 Task: Look for space in Zaxo, Iraq from 6th September, 2023 to 10th September, 2023 for 1 adult in price range Rs.9000 to Rs.17000. Place can be private room with 1  bedroom having 1 bed and 1 bathroom. Property type can be house, flat, guest house, hotel. Amenities needed are: washing machine. Booking option can be shelf check-in. Required host language is English.
Action: Mouse pressed left at (547, 112)
Screenshot: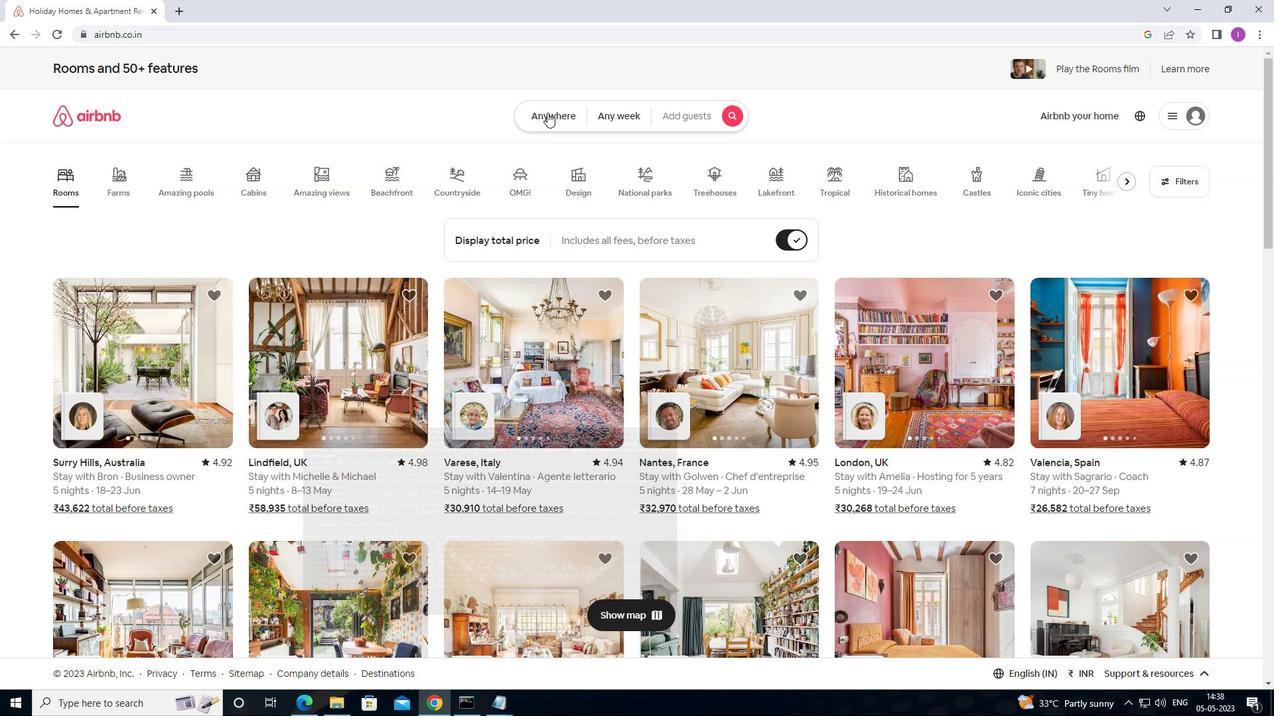 
Action: Mouse moved to (407, 173)
Screenshot: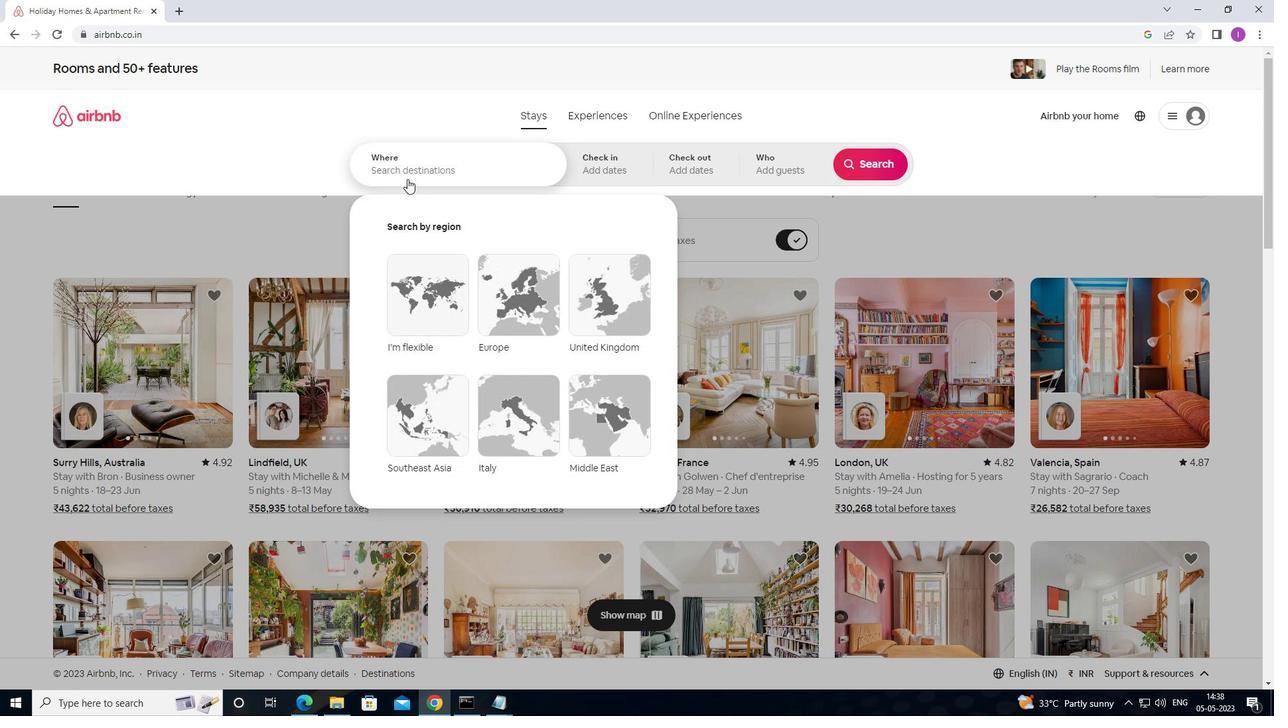 
Action: Mouse pressed left at (407, 173)
Screenshot: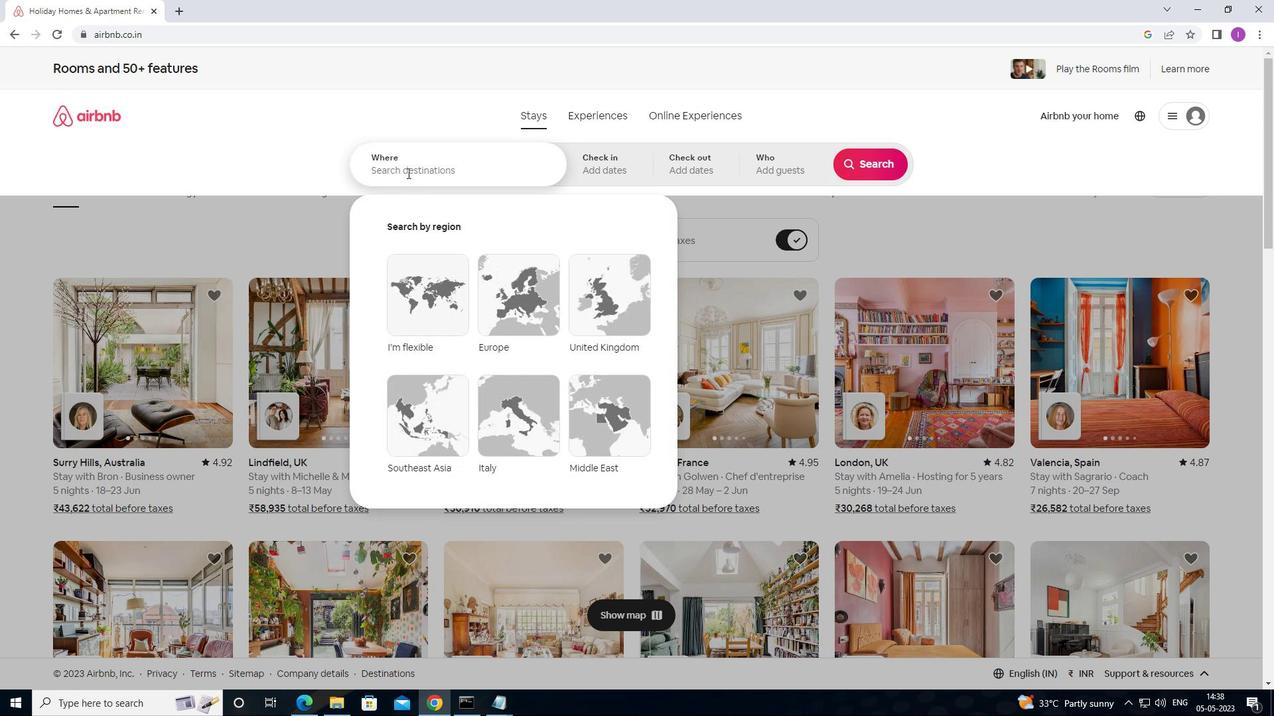 
Action: Mouse moved to (418, 165)
Screenshot: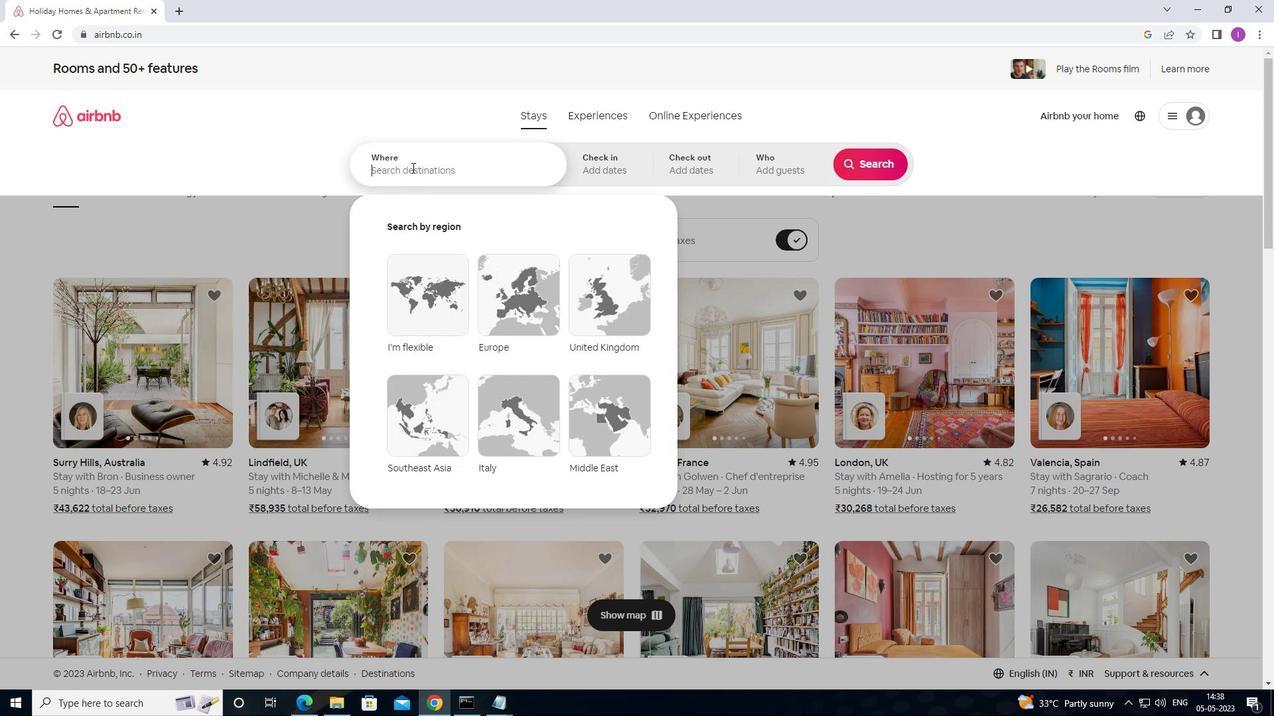 
Action: Key pressed <Key.shift>ZAXO,<Key.shift>IRAQ
Screenshot: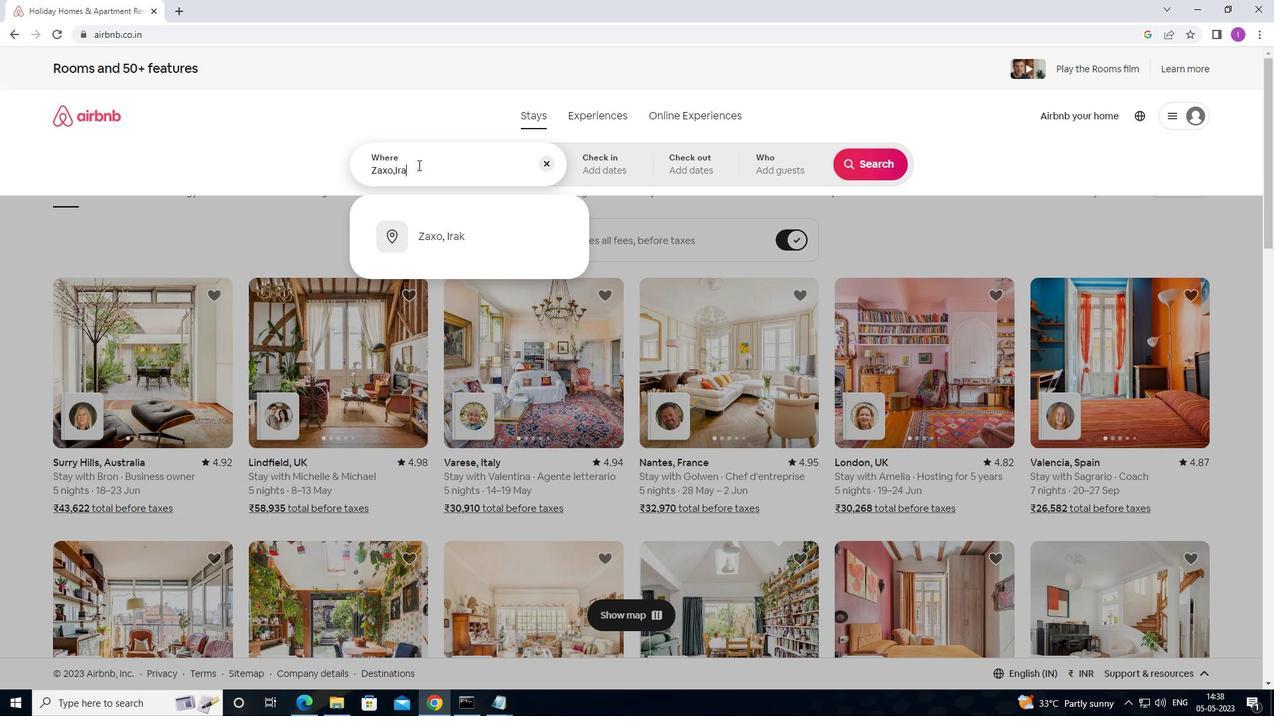 
Action: Mouse moved to (590, 164)
Screenshot: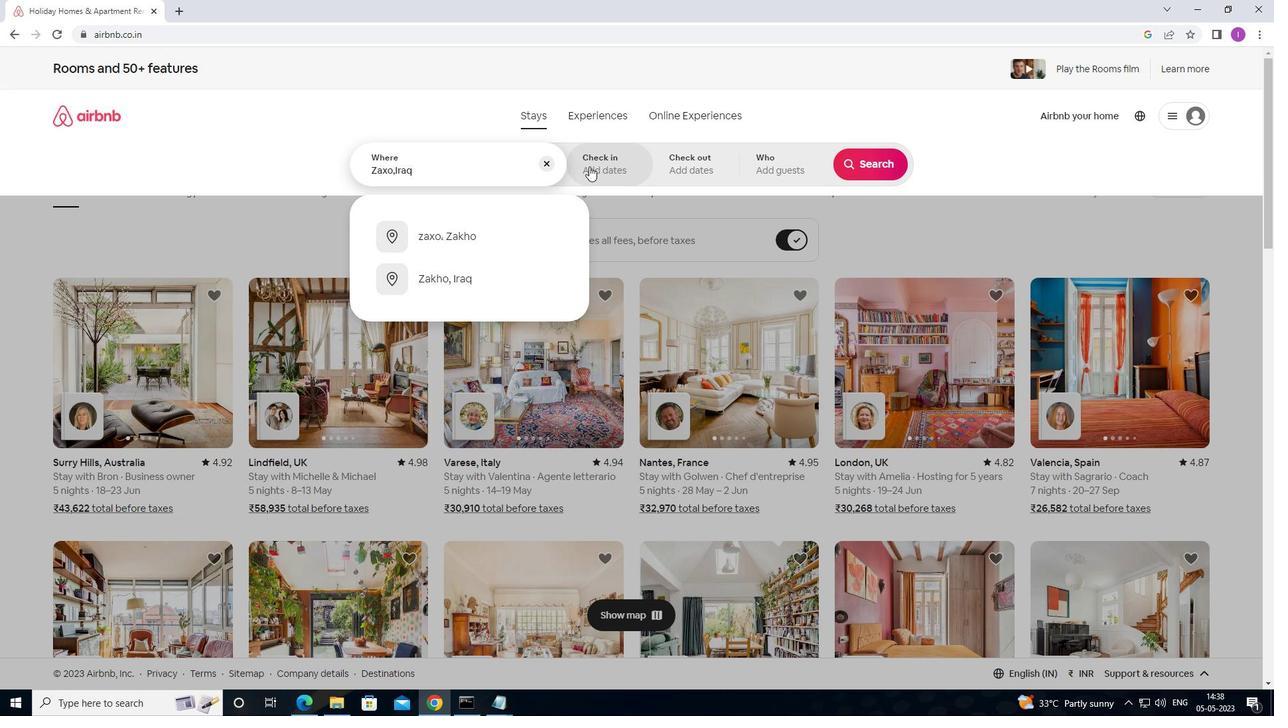 
Action: Mouse pressed left at (590, 164)
Screenshot: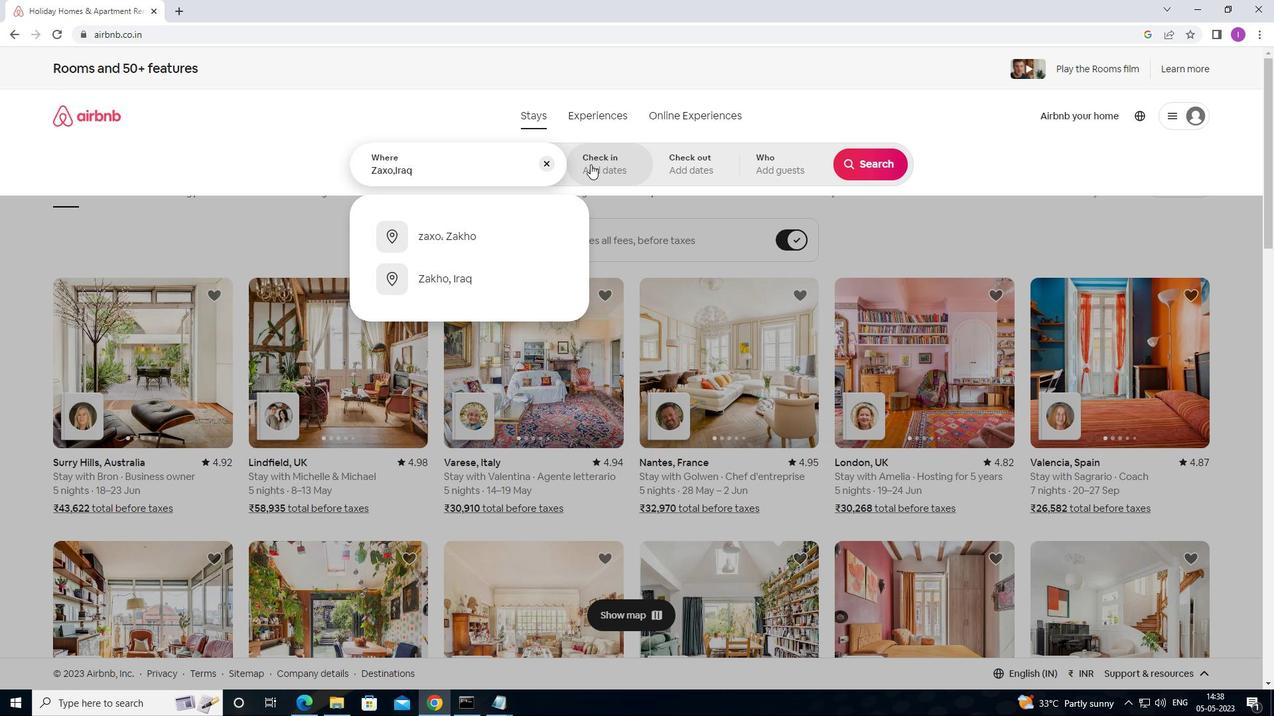 
Action: Mouse moved to (869, 268)
Screenshot: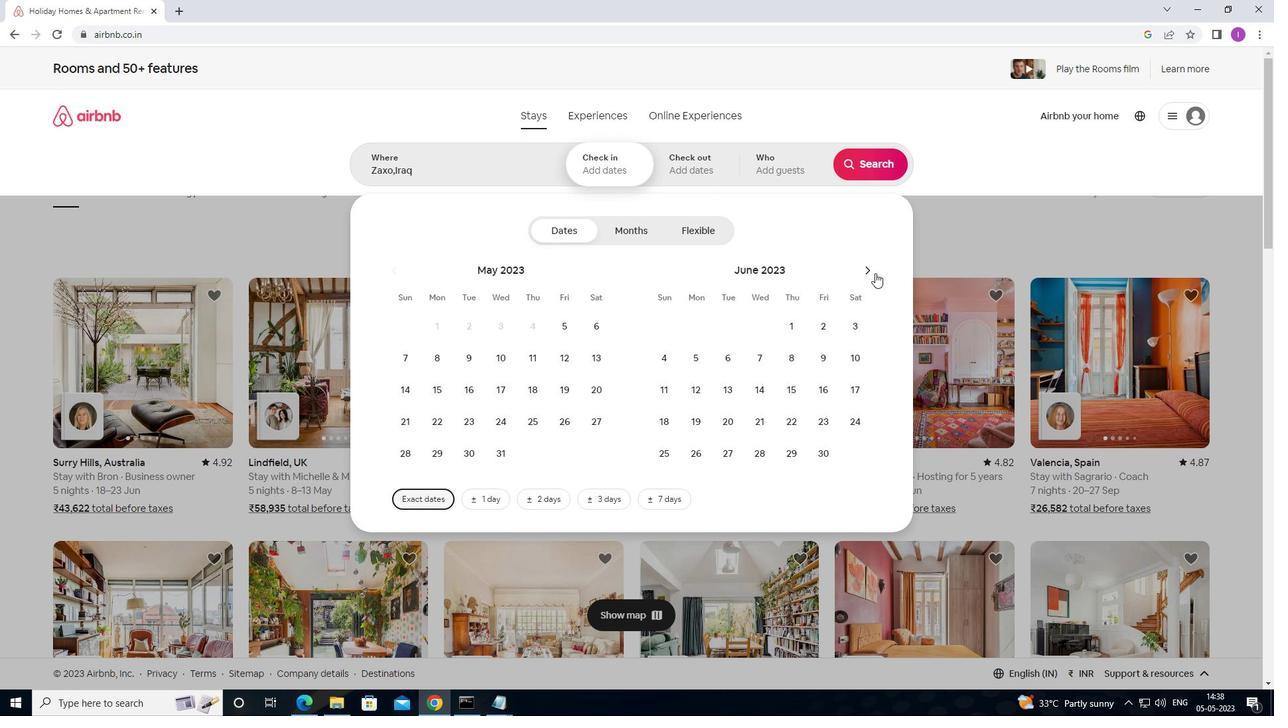 
Action: Mouse pressed left at (869, 268)
Screenshot: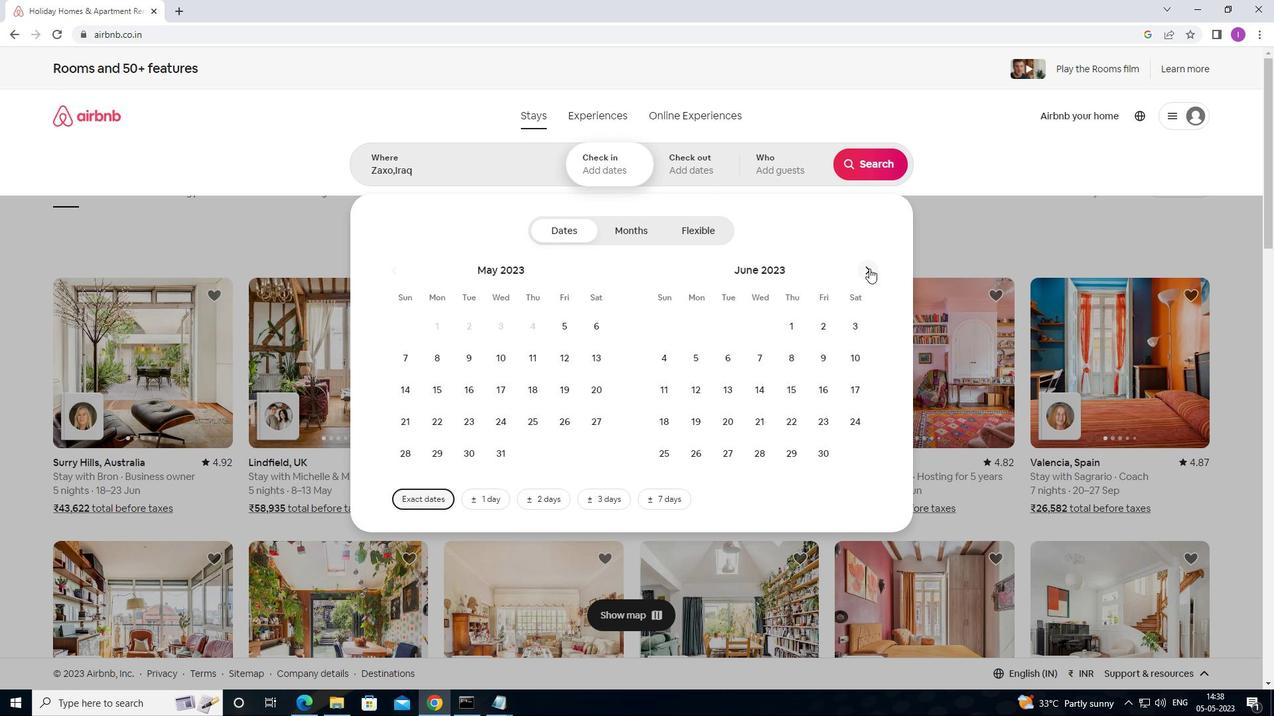 
Action: Mouse pressed left at (869, 268)
Screenshot: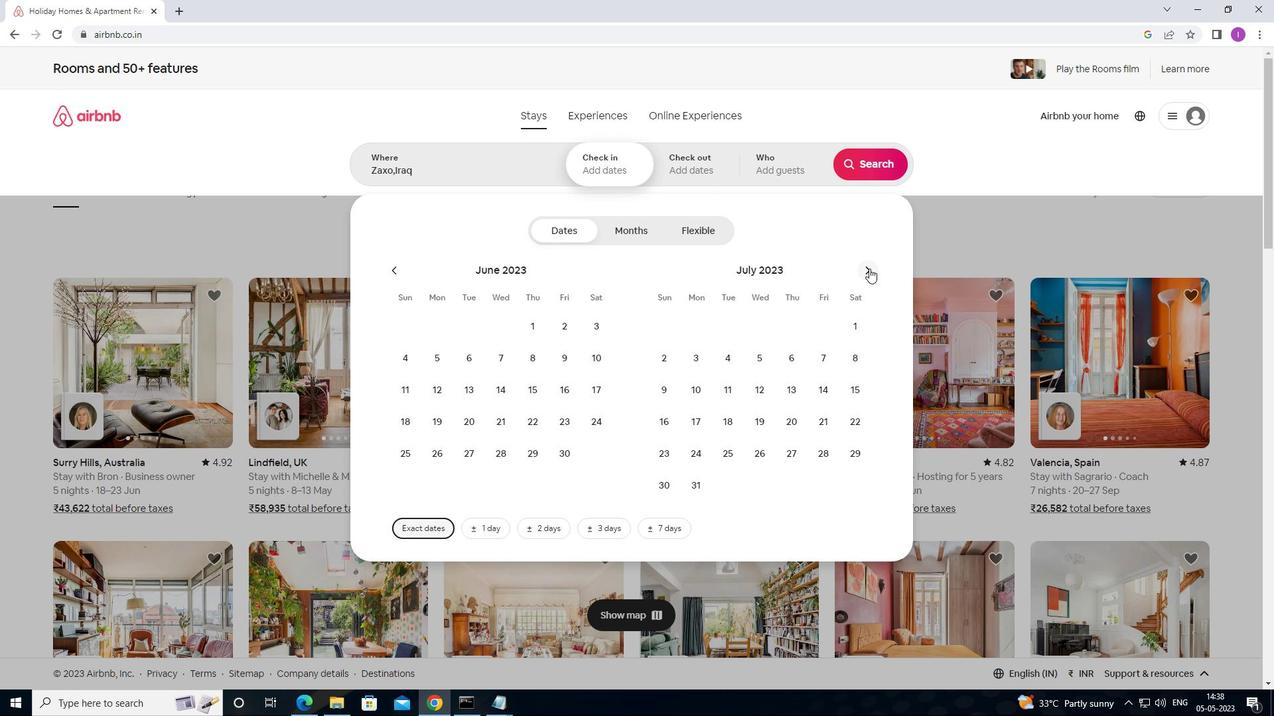 
Action: Mouse pressed left at (869, 268)
Screenshot: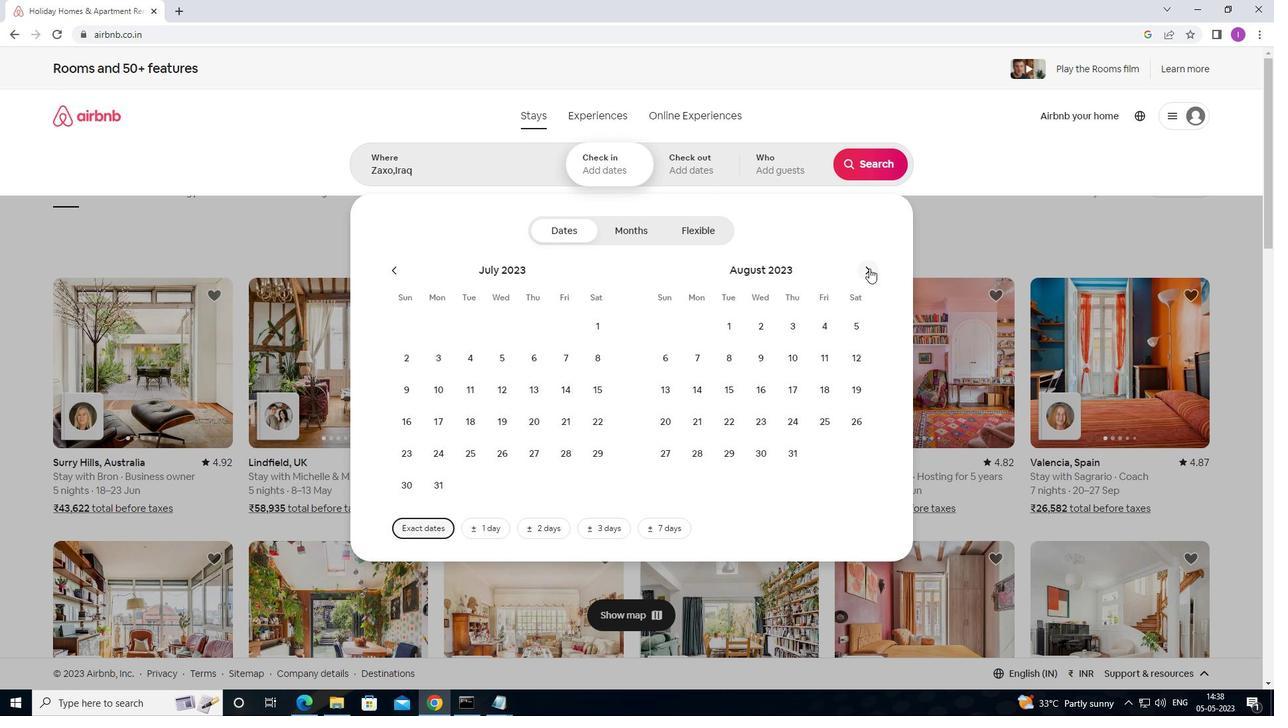 
Action: Mouse moved to (756, 354)
Screenshot: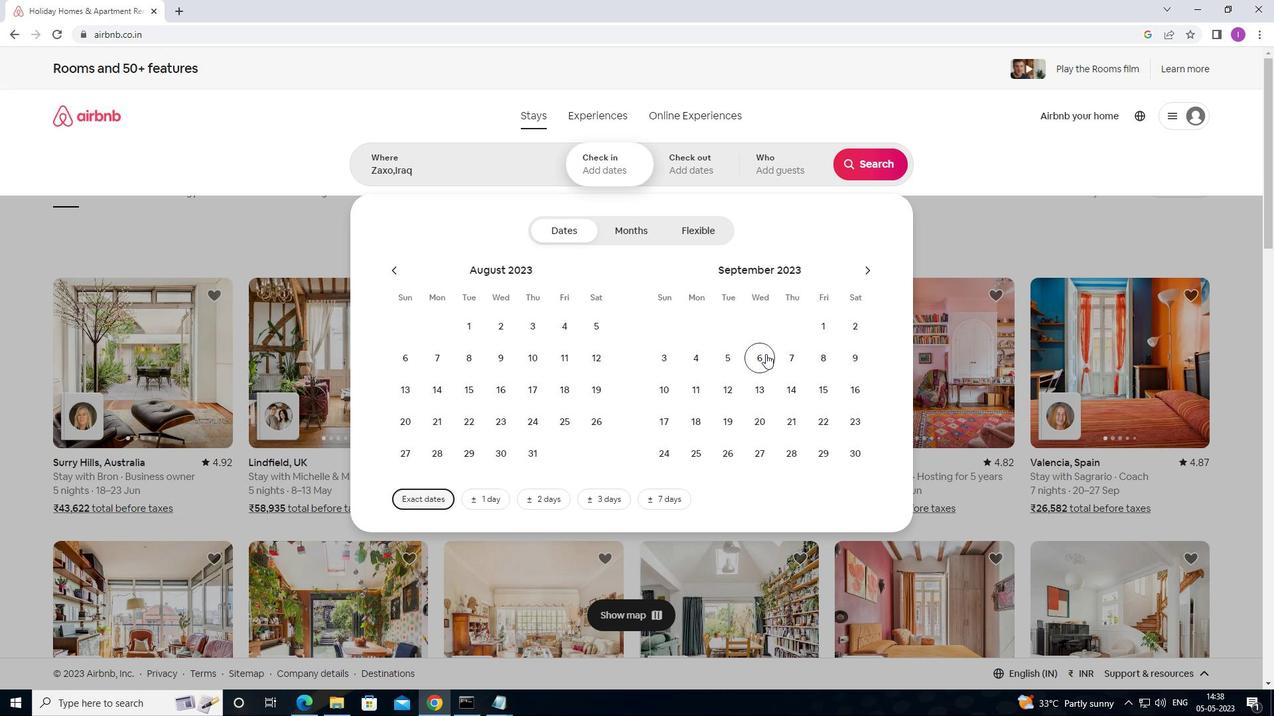
Action: Mouse pressed left at (756, 354)
Screenshot: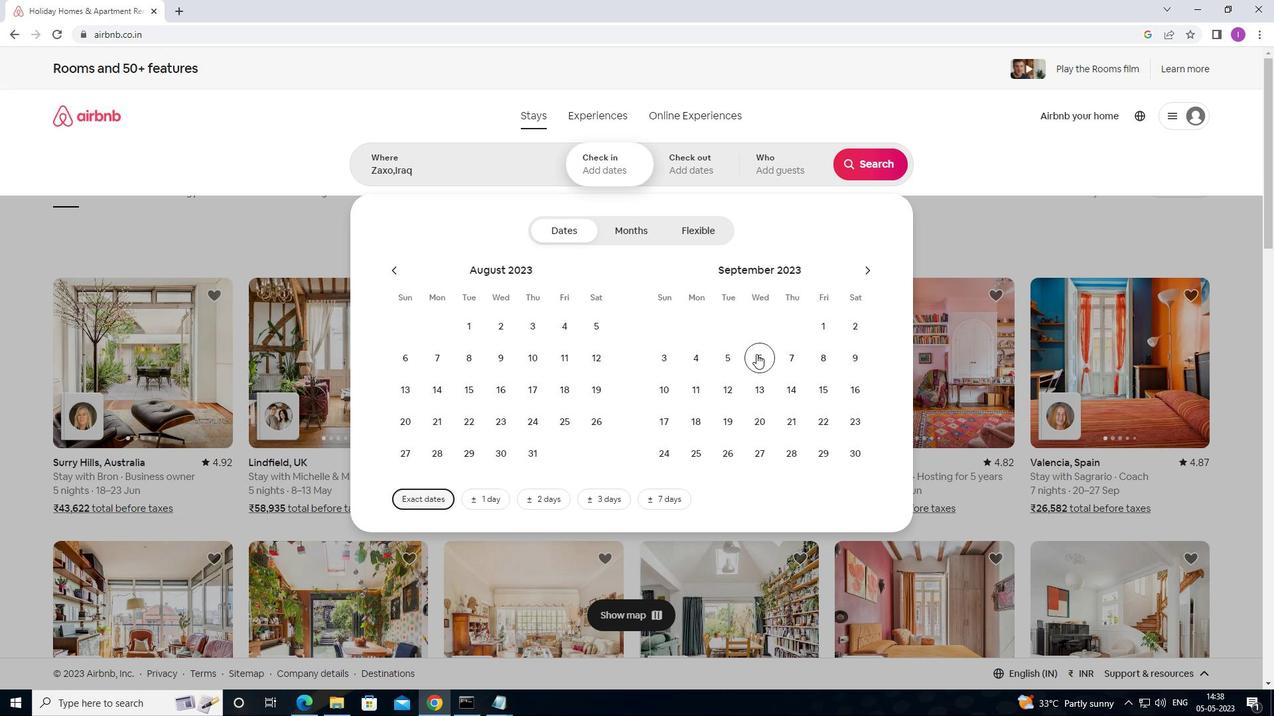 
Action: Mouse moved to (673, 394)
Screenshot: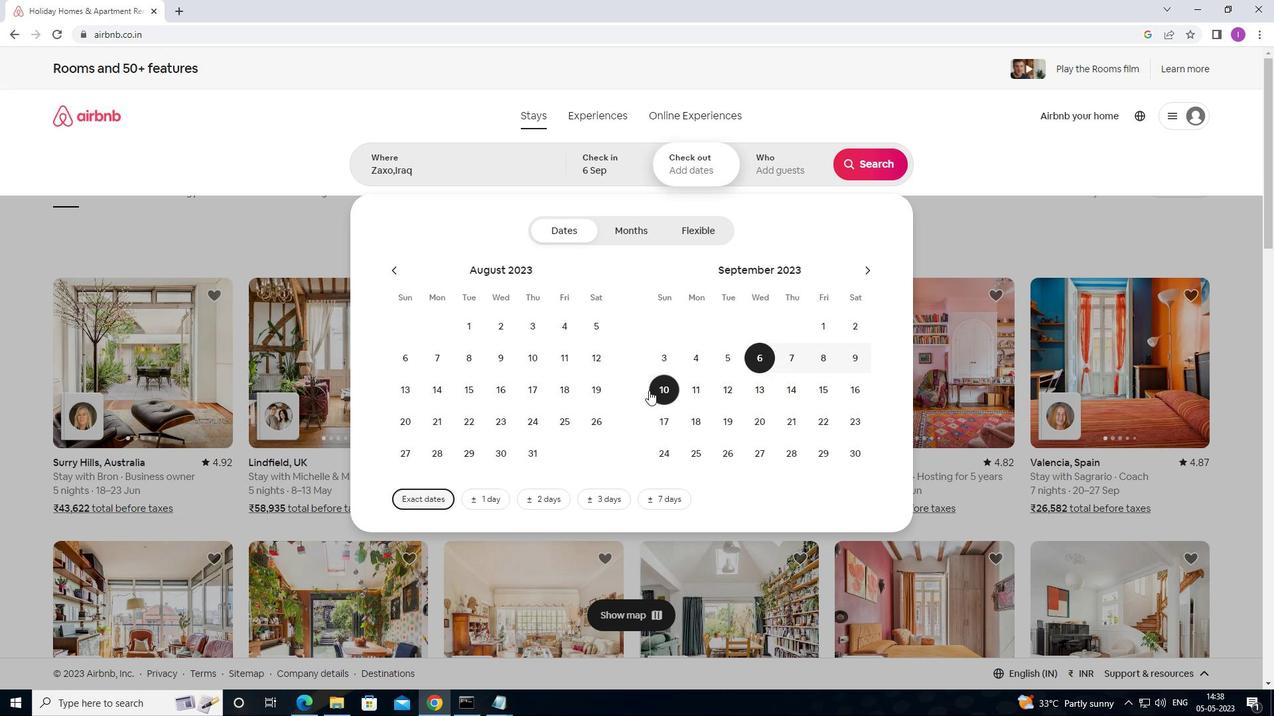 
Action: Mouse pressed left at (673, 394)
Screenshot: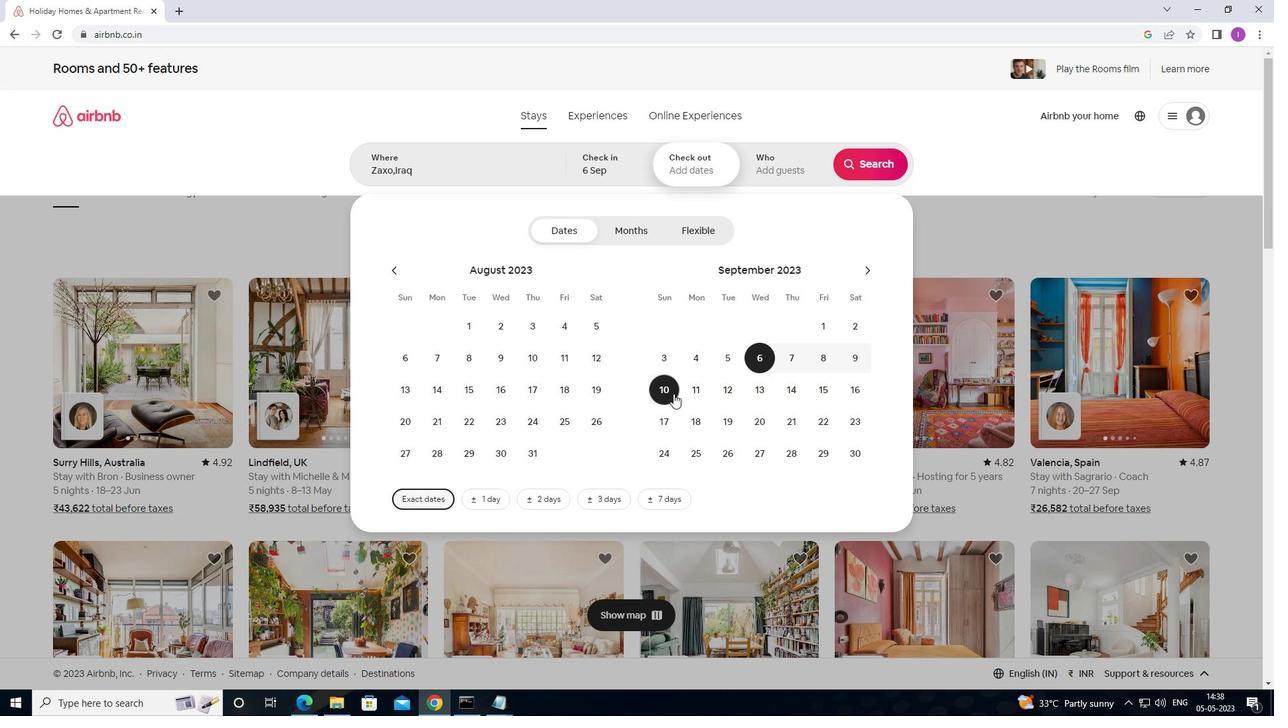 
Action: Mouse moved to (776, 171)
Screenshot: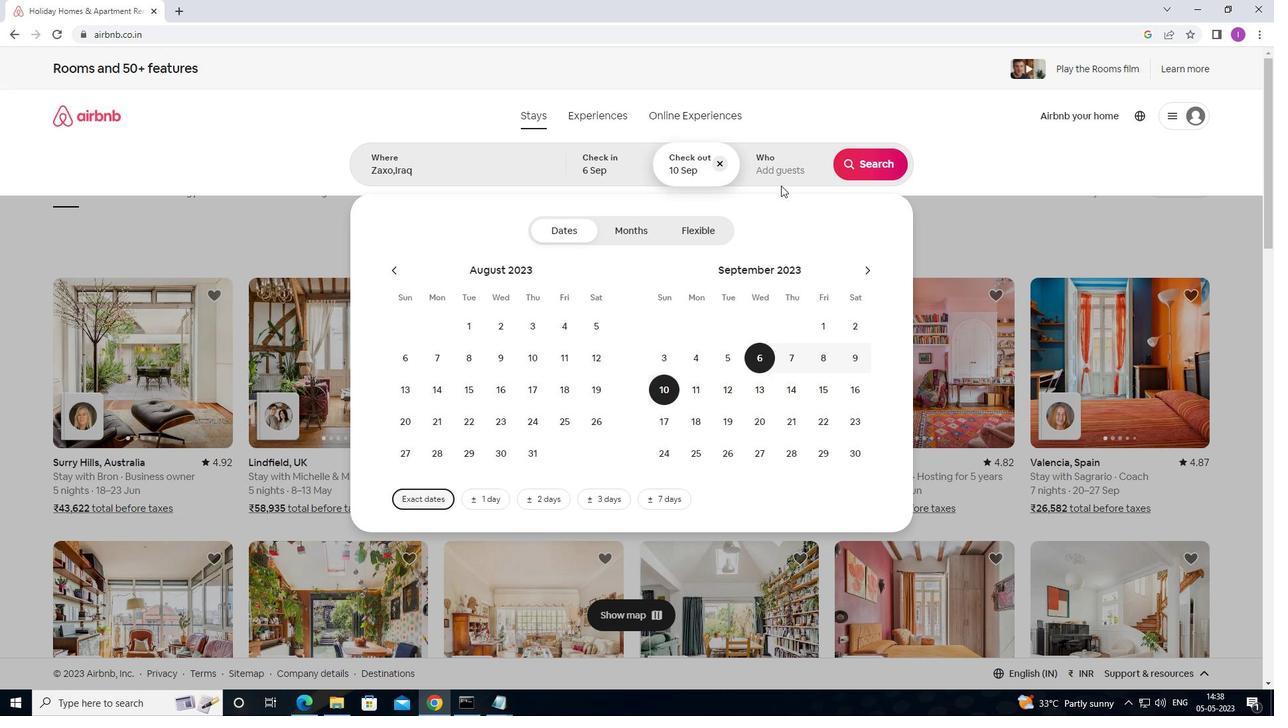 
Action: Mouse pressed left at (776, 171)
Screenshot: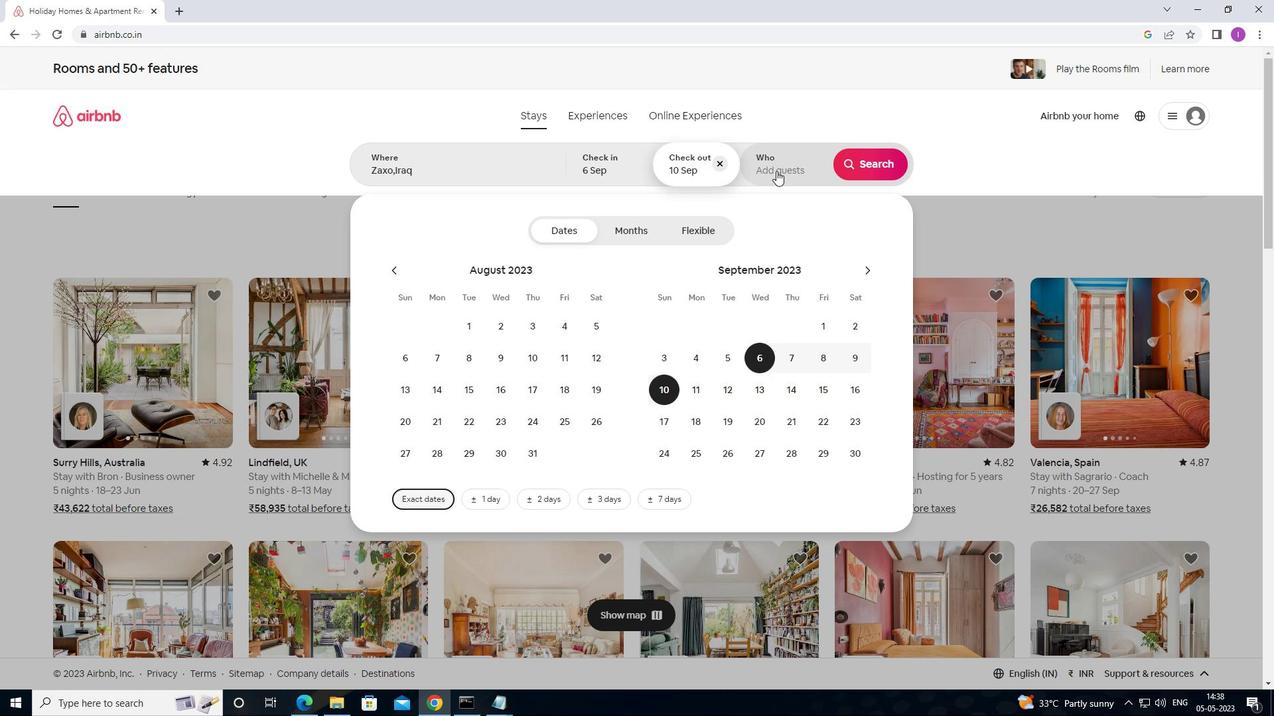 
Action: Mouse moved to (869, 239)
Screenshot: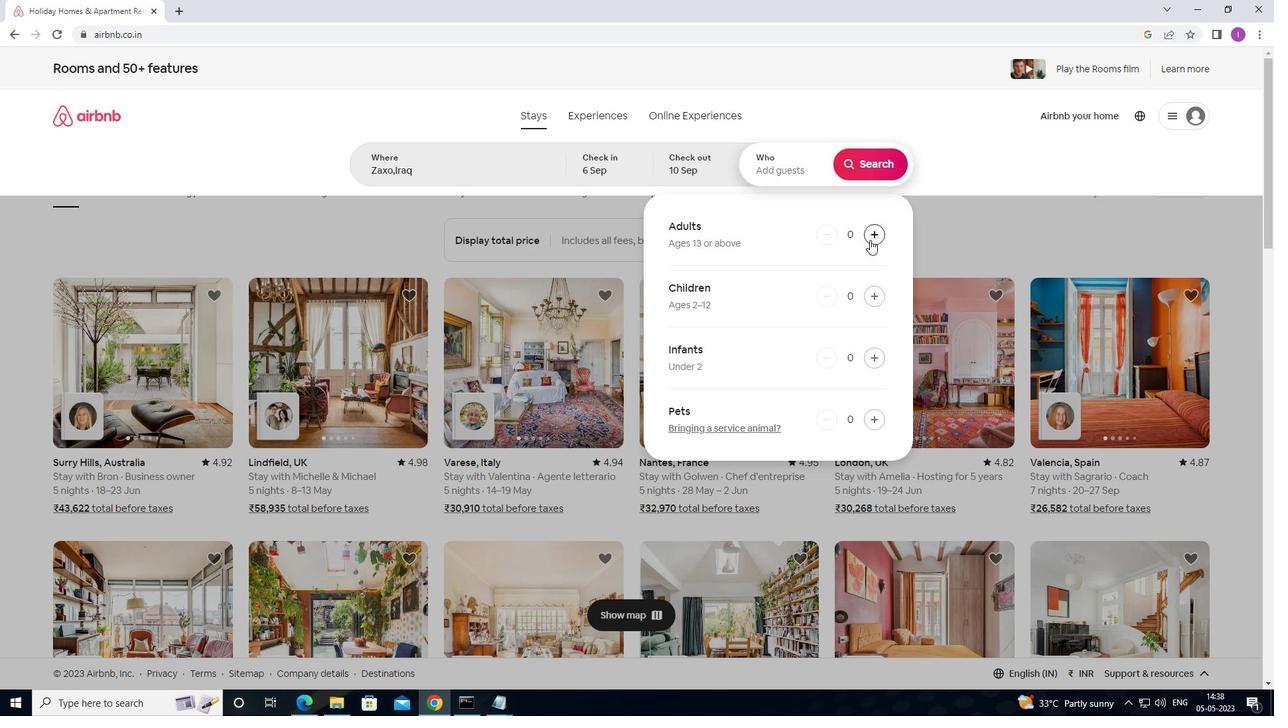 
Action: Mouse pressed left at (869, 239)
Screenshot: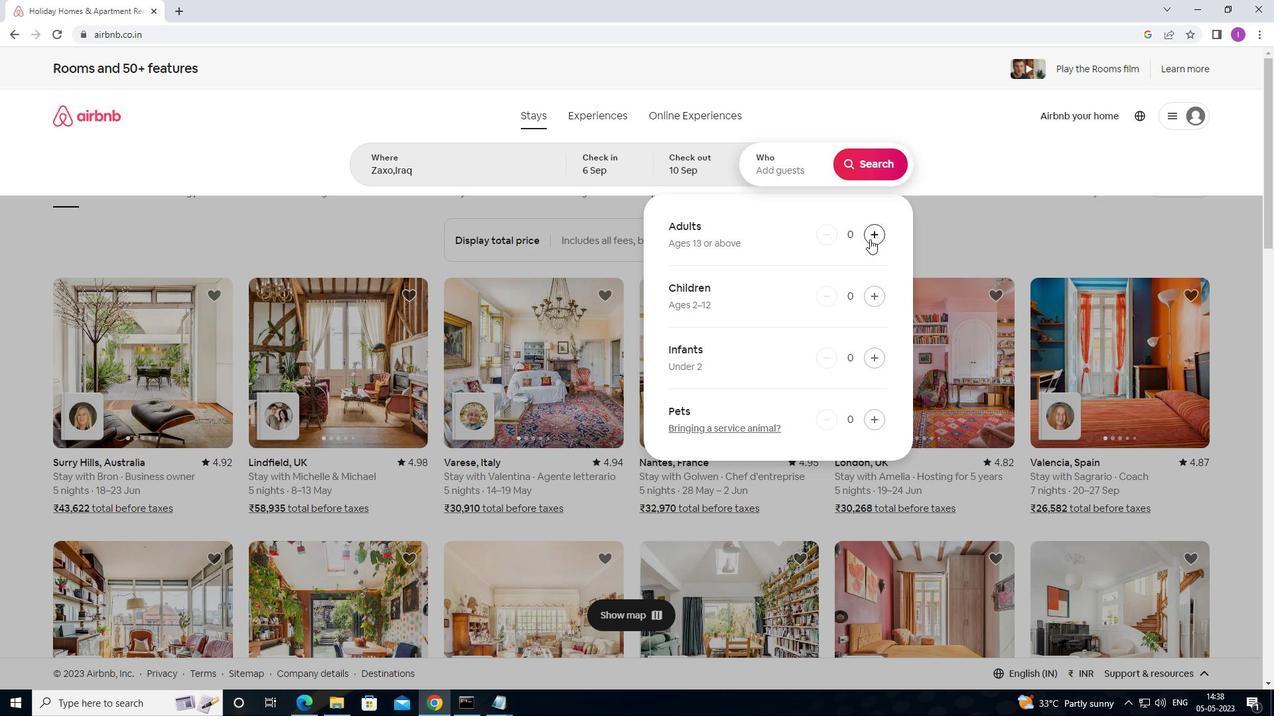 
Action: Mouse moved to (872, 175)
Screenshot: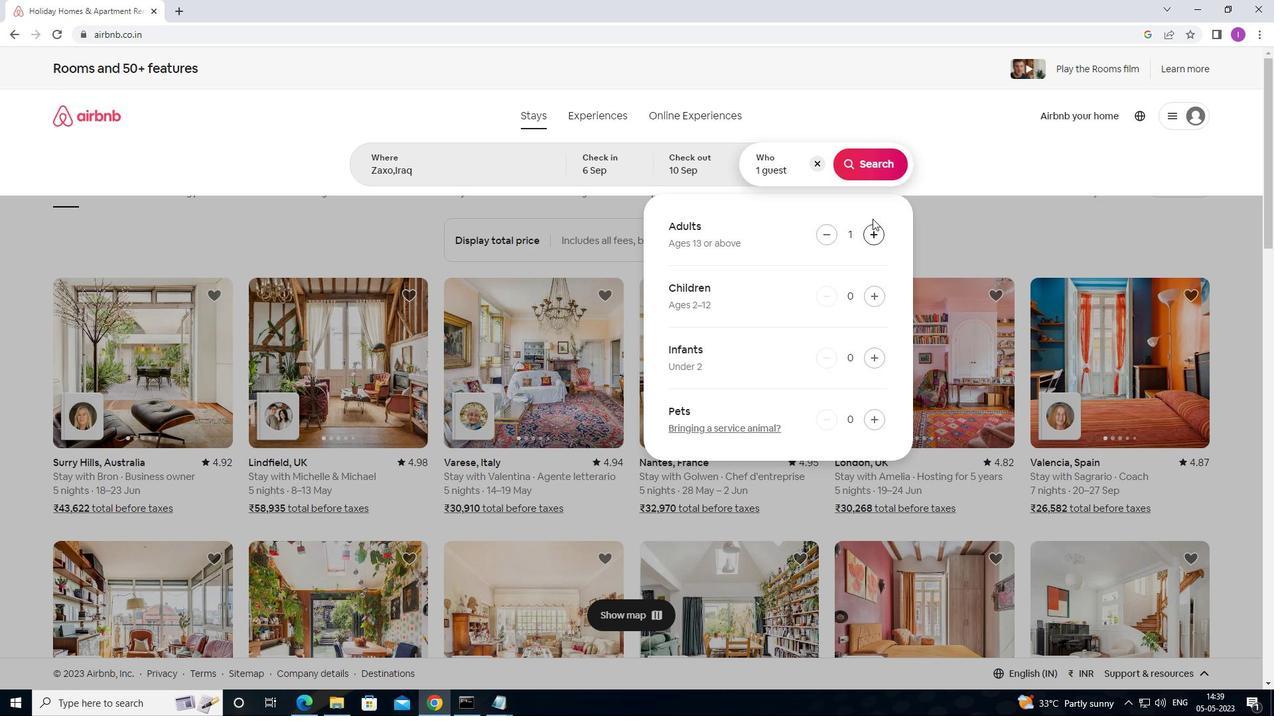
Action: Mouse pressed left at (872, 175)
Screenshot: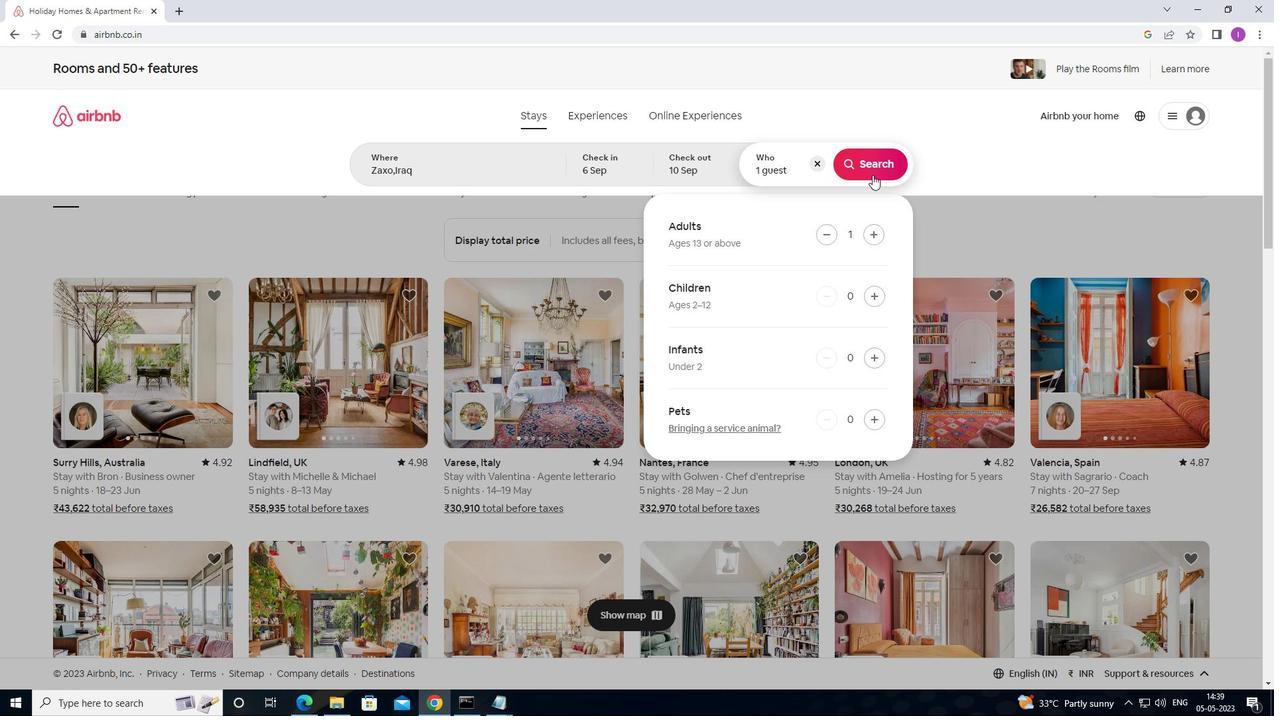 
Action: Mouse moved to (1219, 120)
Screenshot: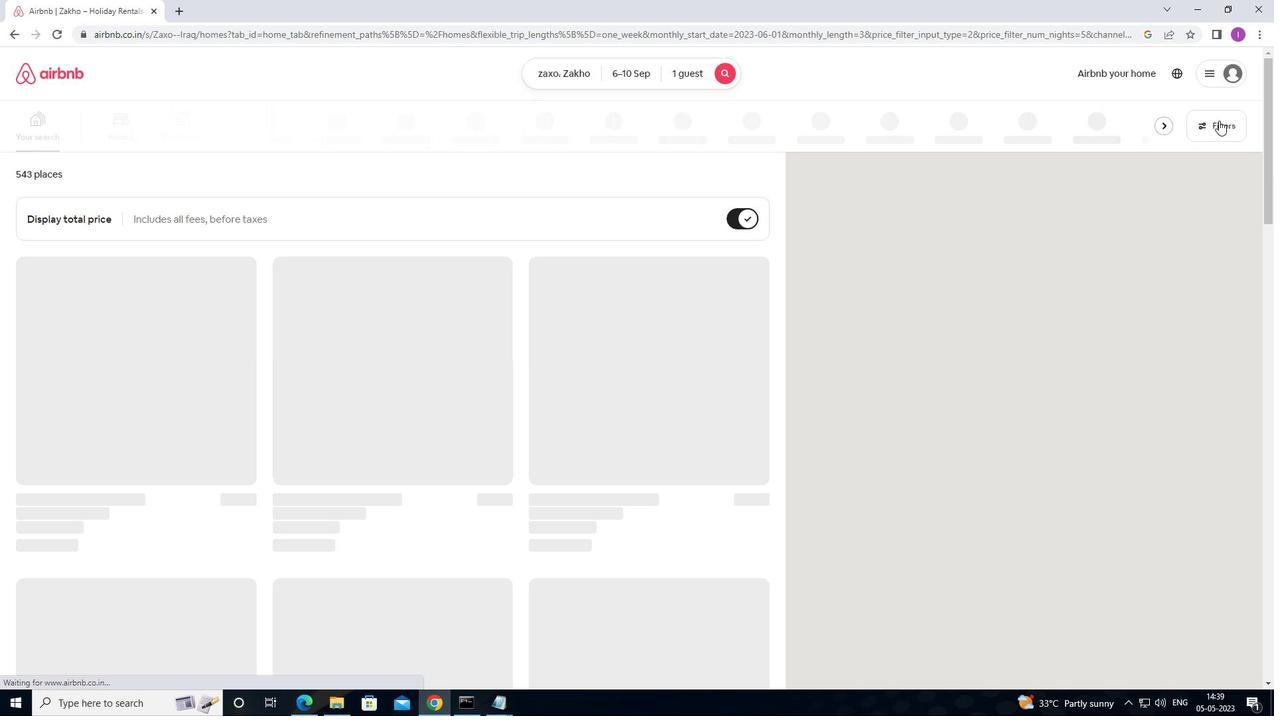 
Action: Mouse pressed left at (1219, 120)
Screenshot: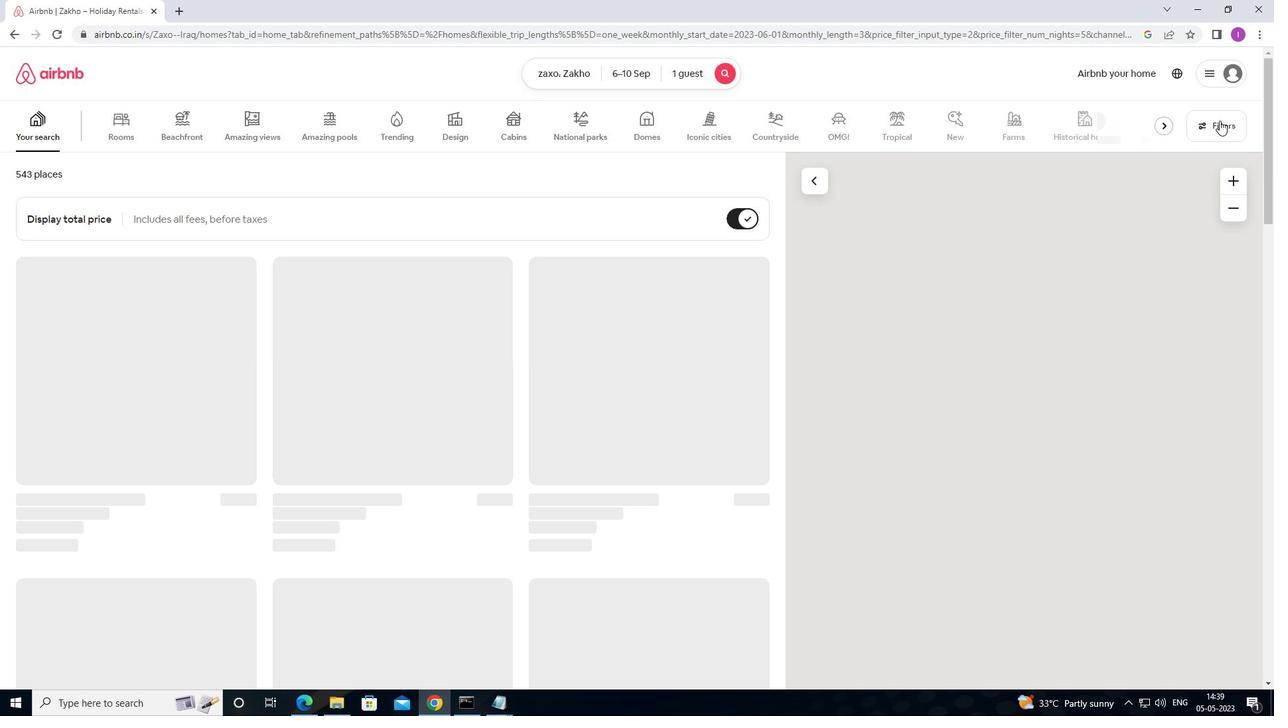 
Action: Mouse moved to (486, 459)
Screenshot: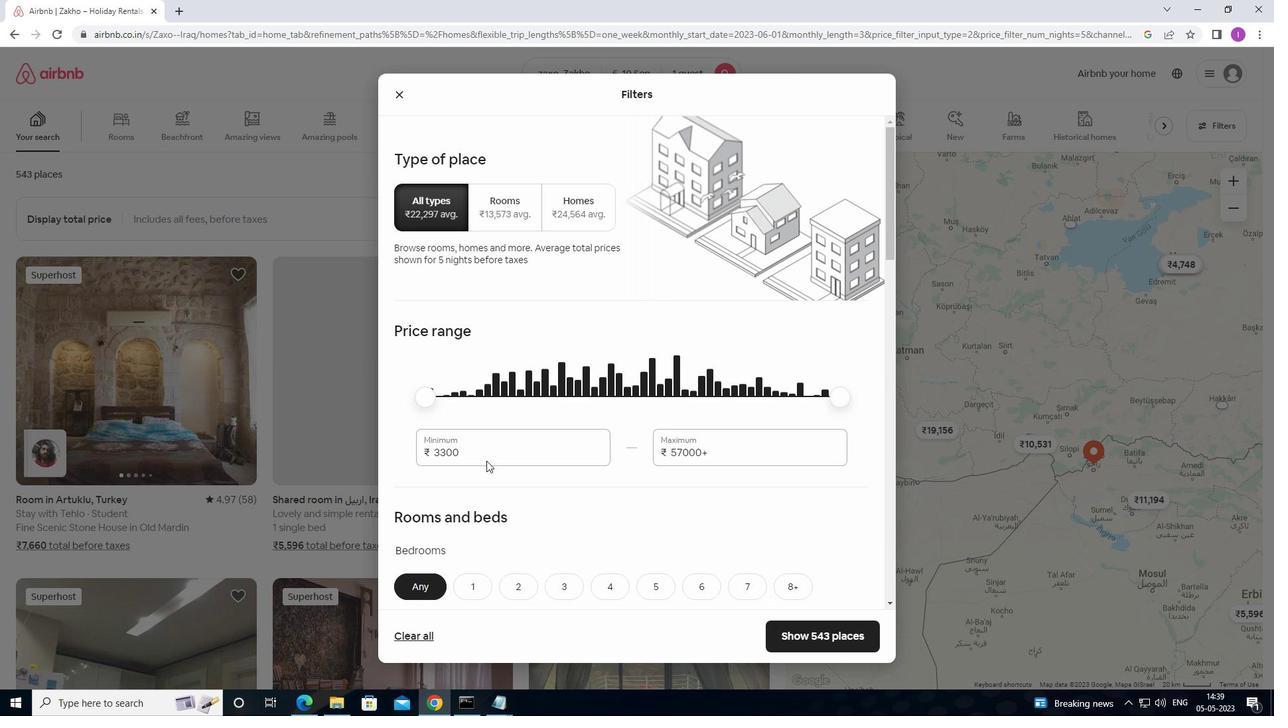 
Action: Mouse pressed left at (486, 459)
Screenshot: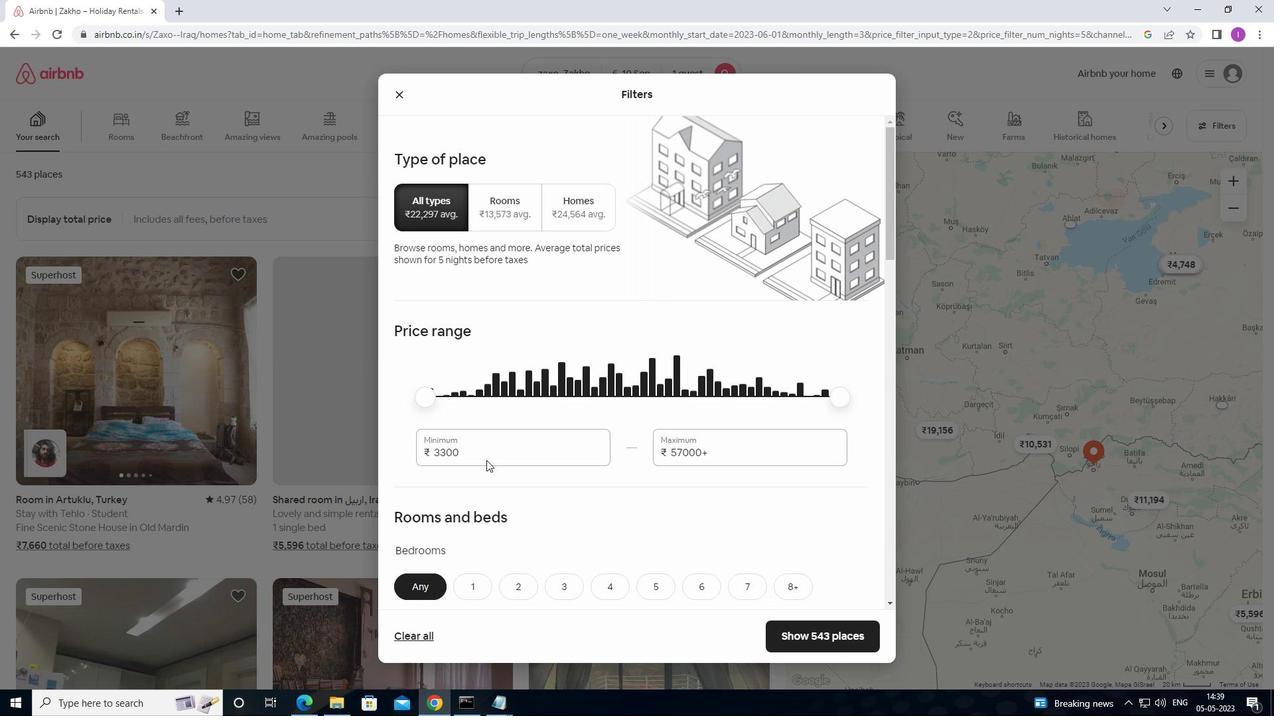
Action: Mouse moved to (525, 443)
Screenshot: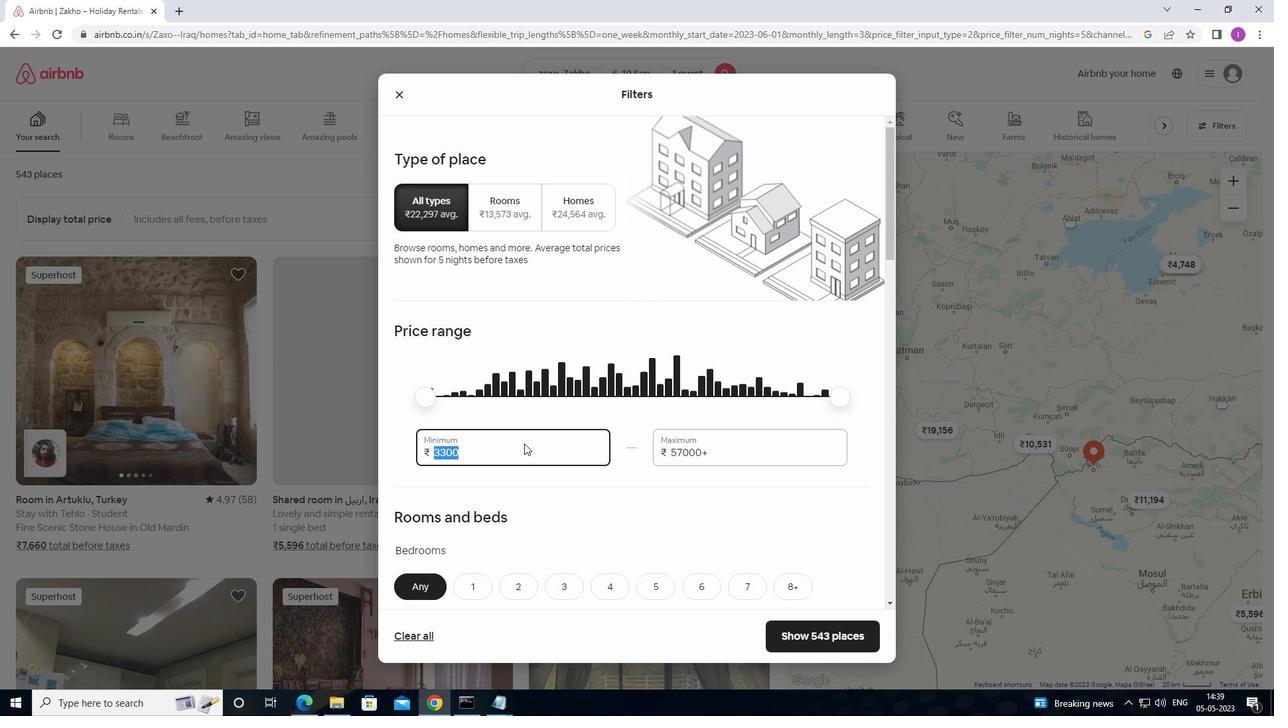 
Action: Key pressed 9
Screenshot: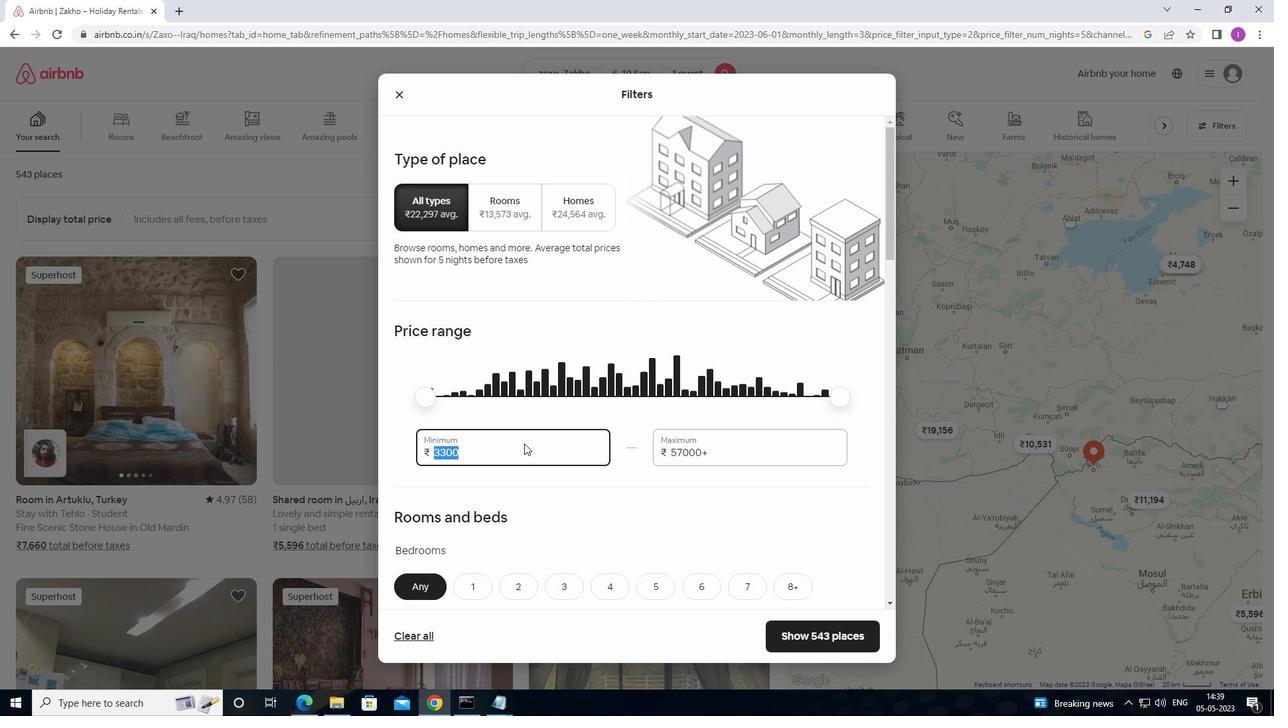 
Action: Mouse moved to (526, 443)
Screenshot: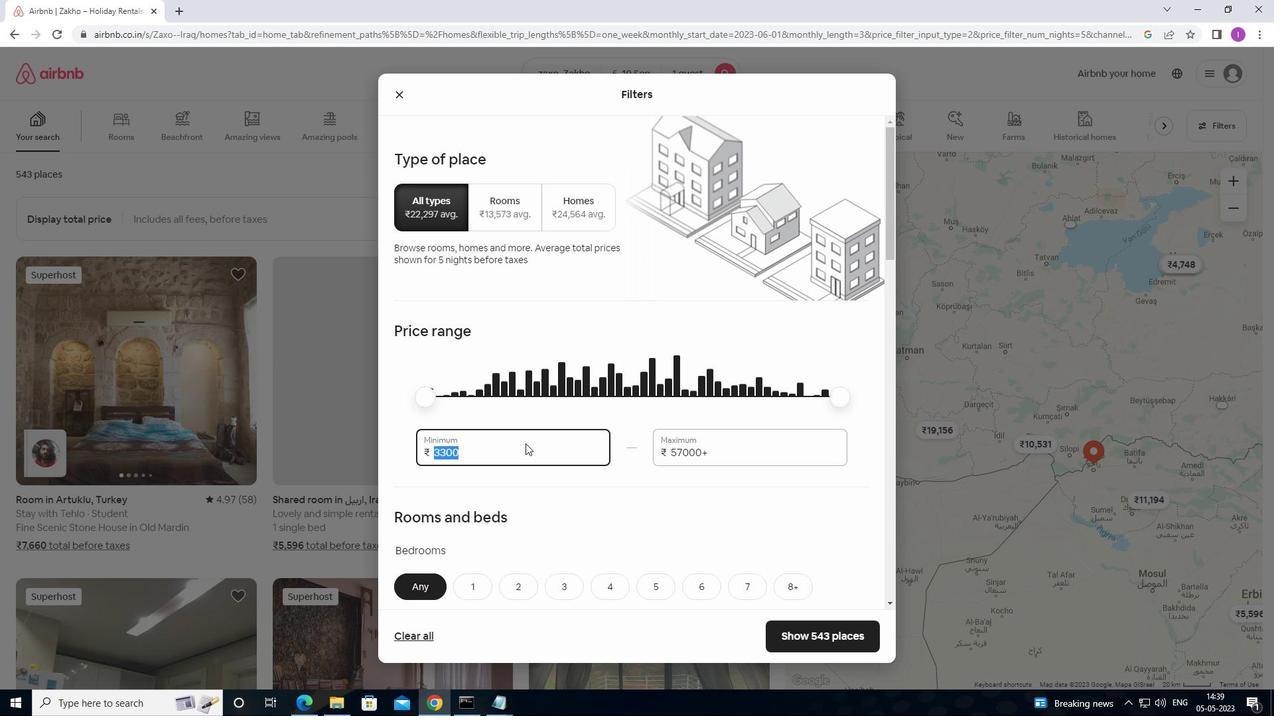
Action: Key pressed 000
Screenshot: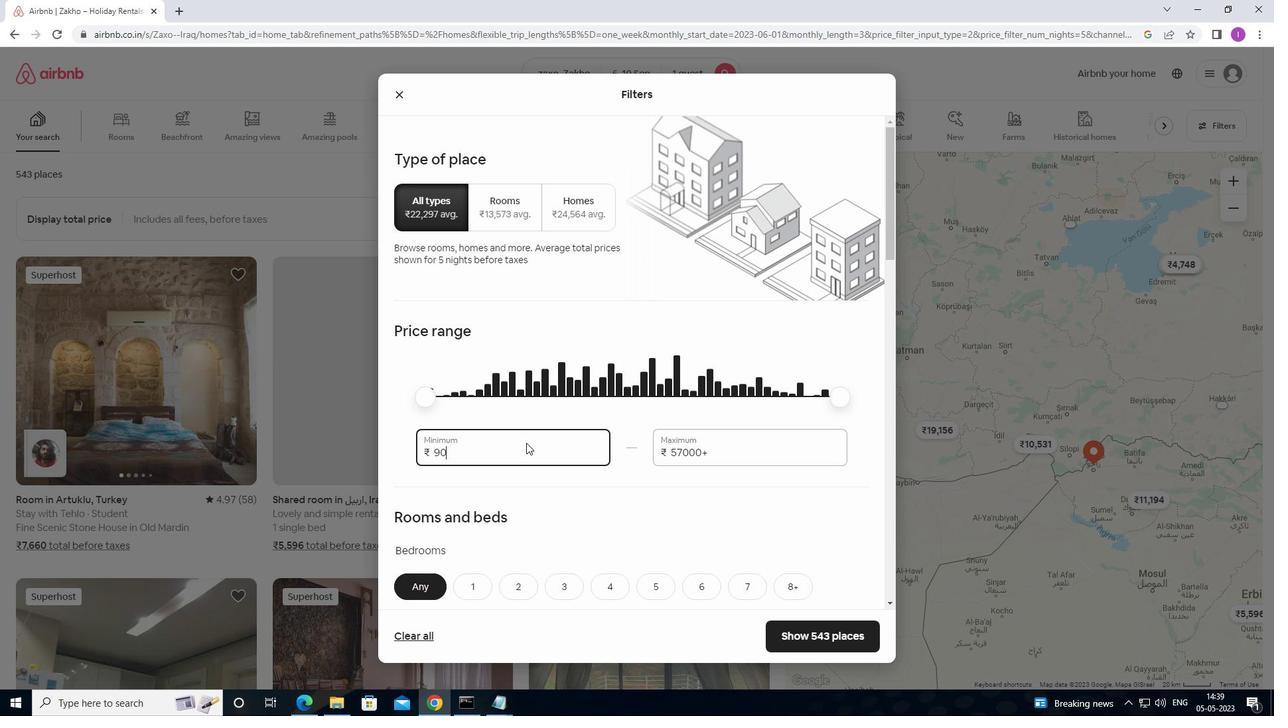 
Action: Mouse moved to (755, 452)
Screenshot: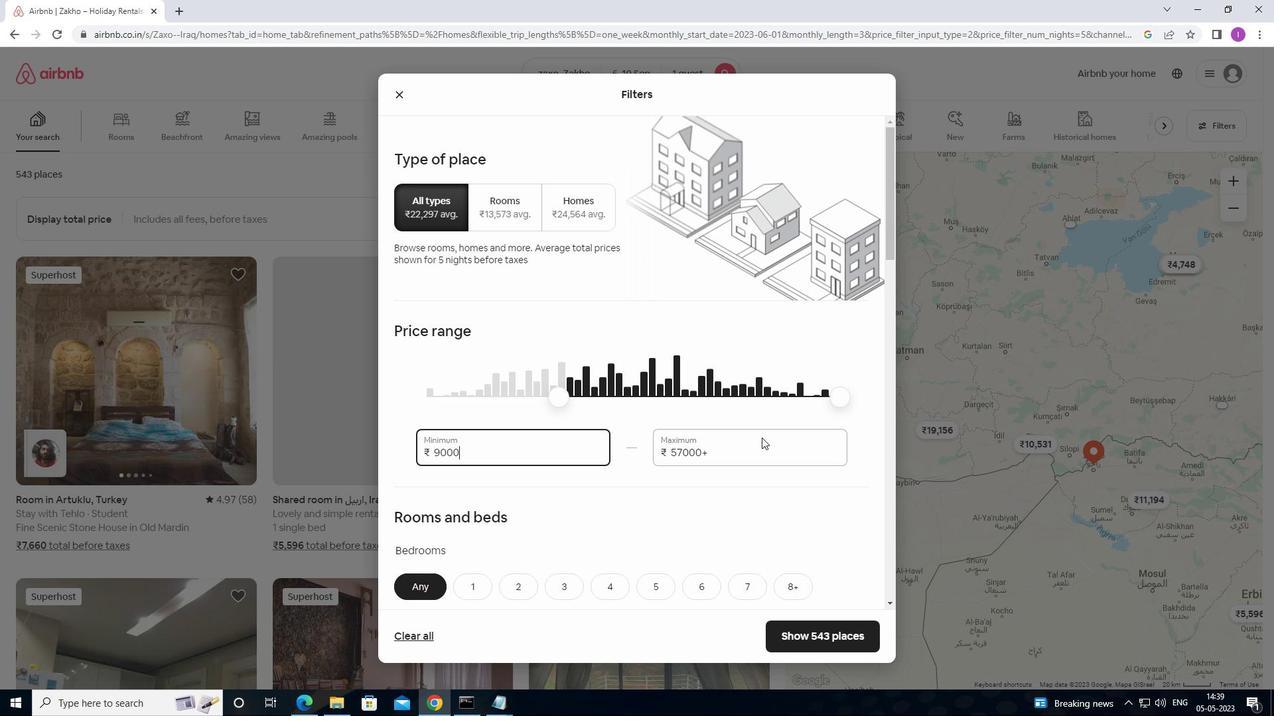 
Action: Mouse pressed left at (755, 452)
Screenshot: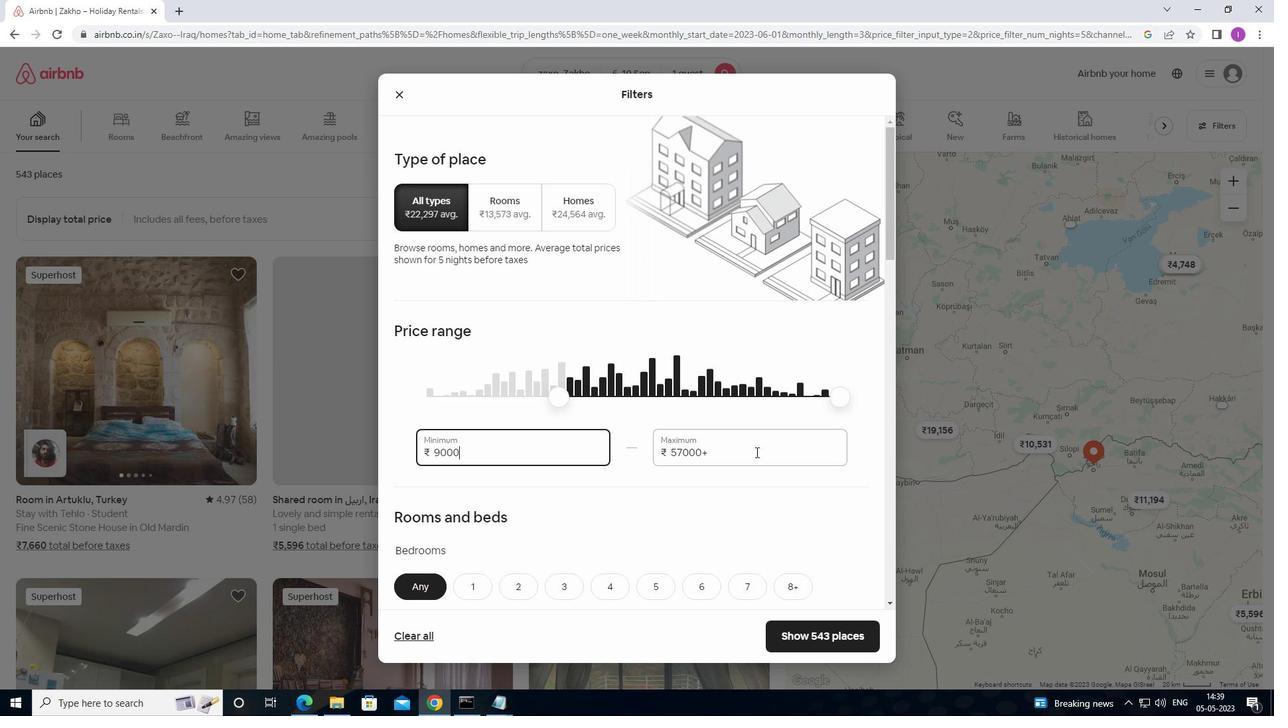 
Action: Mouse moved to (646, 445)
Screenshot: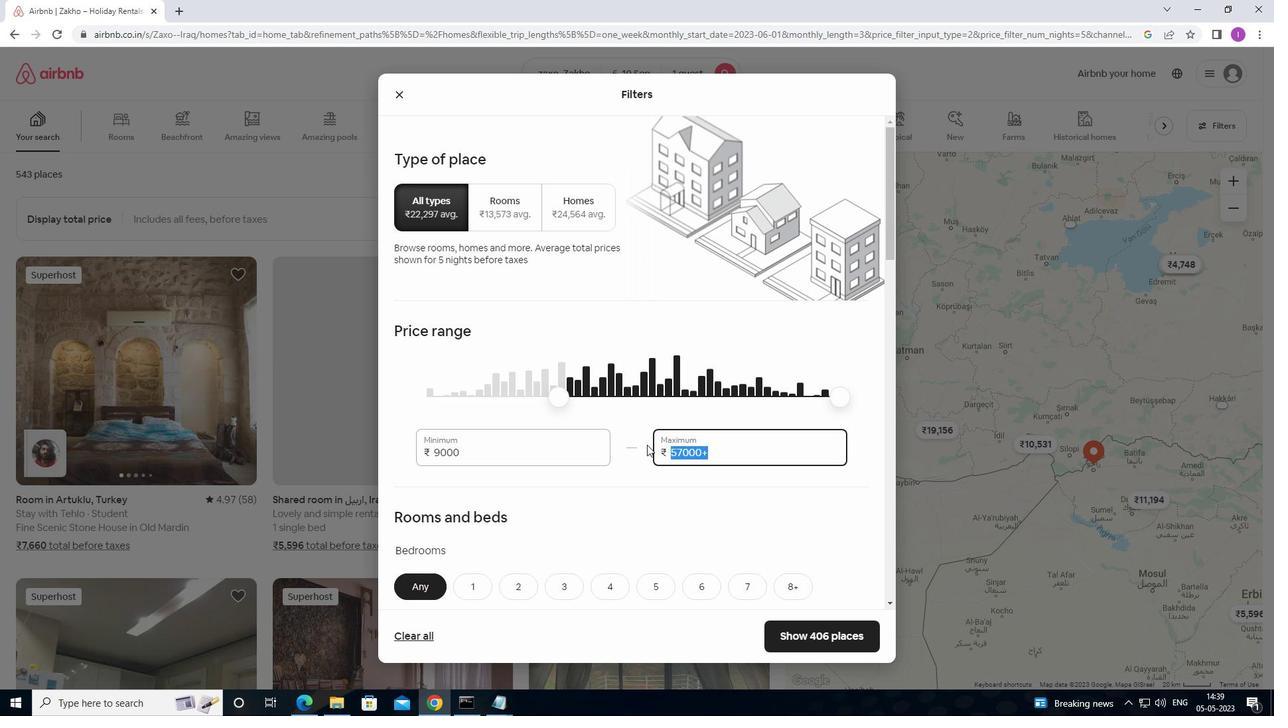 
Action: Key pressed 1700
Screenshot: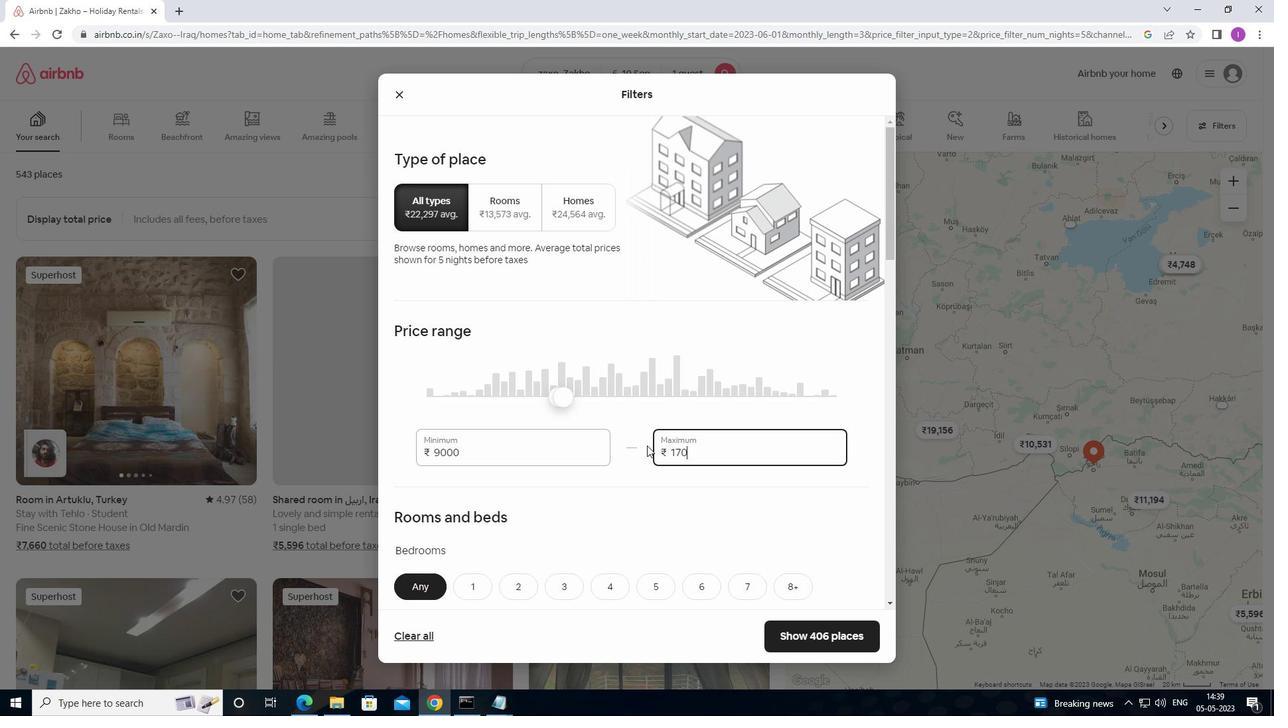 
Action: Mouse moved to (646, 445)
Screenshot: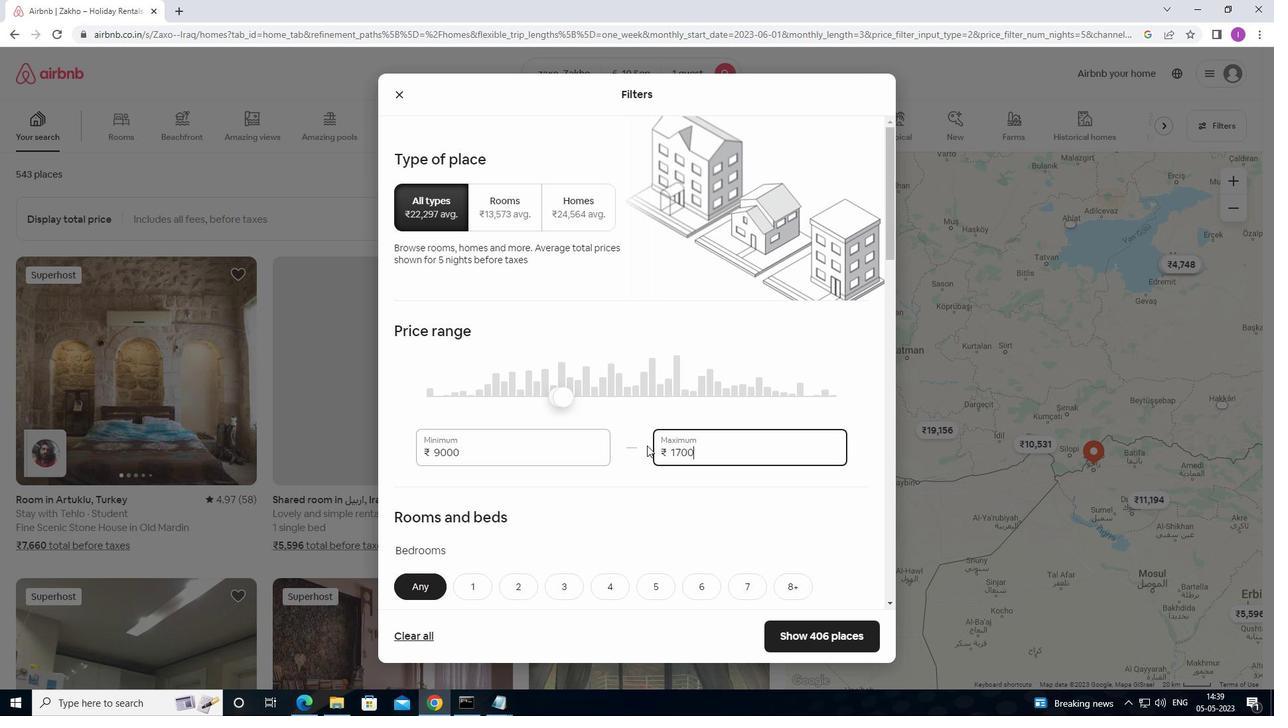 
Action: Key pressed 0
Screenshot: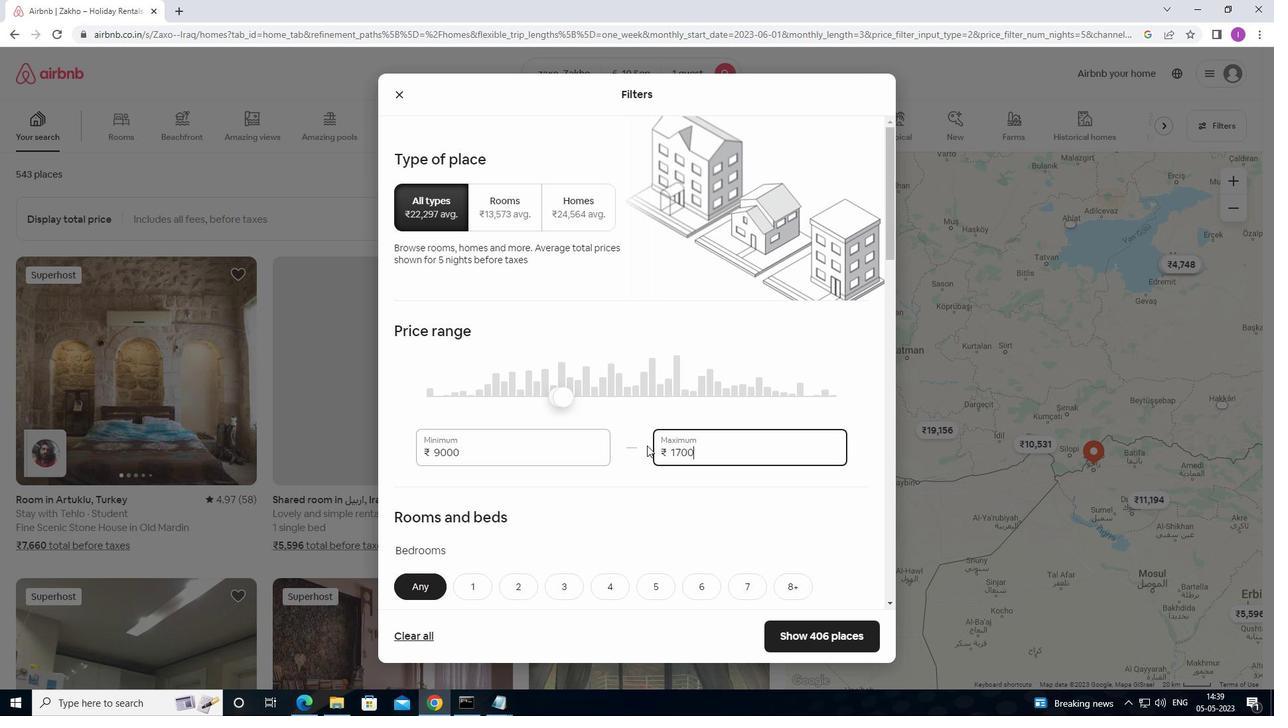 
Action: Mouse moved to (742, 437)
Screenshot: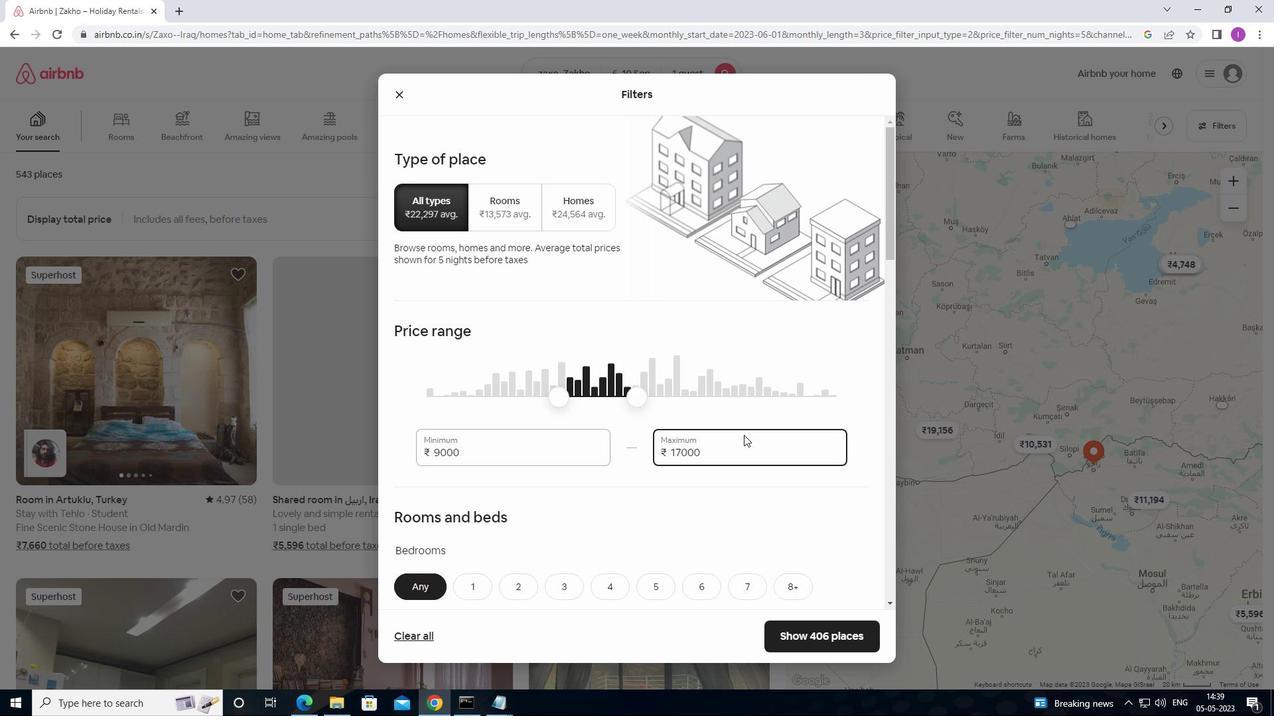 
Action: Mouse scrolled (742, 436) with delta (0, 0)
Screenshot: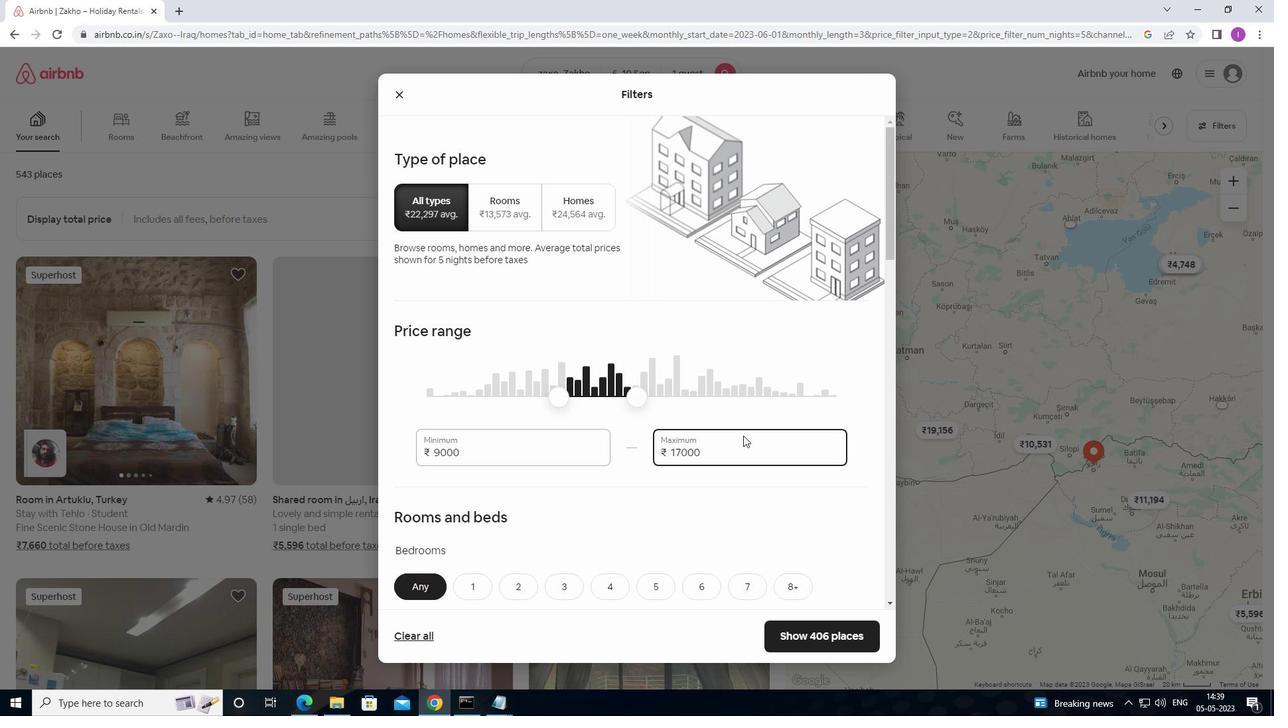 
Action: Mouse moved to (534, 489)
Screenshot: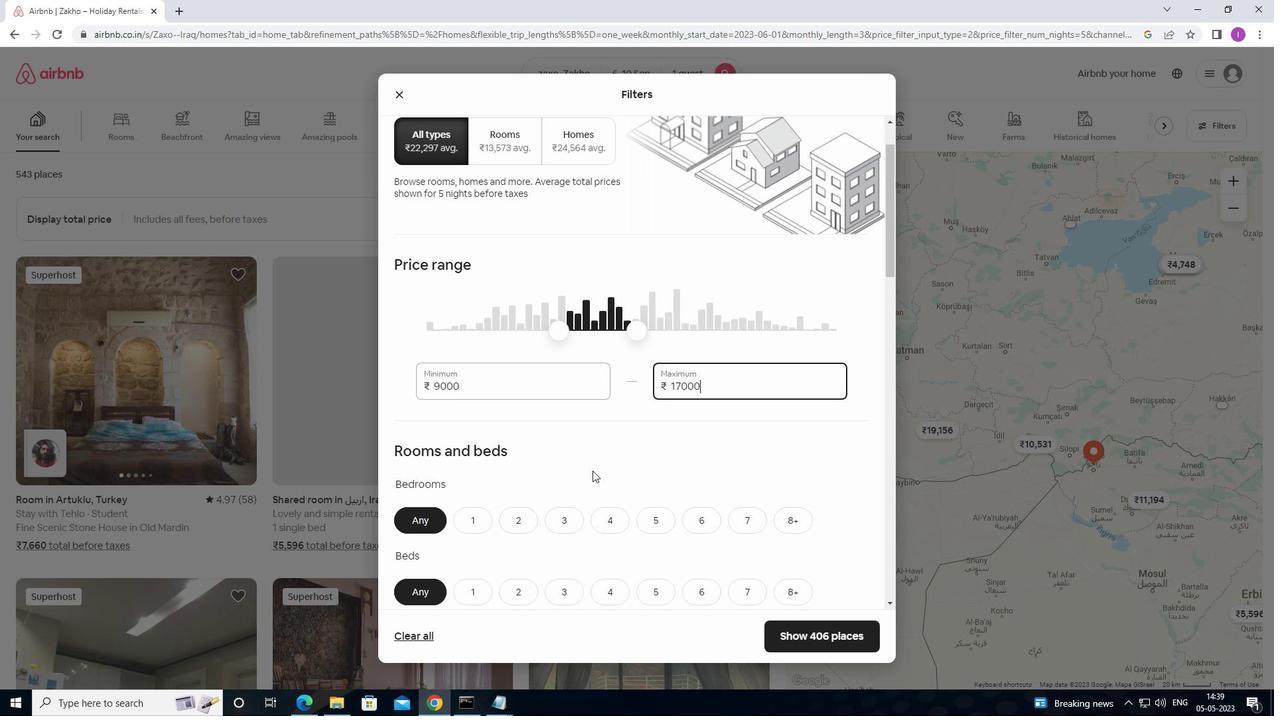 
Action: Mouse scrolled (534, 488) with delta (0, 0)
Screenshot: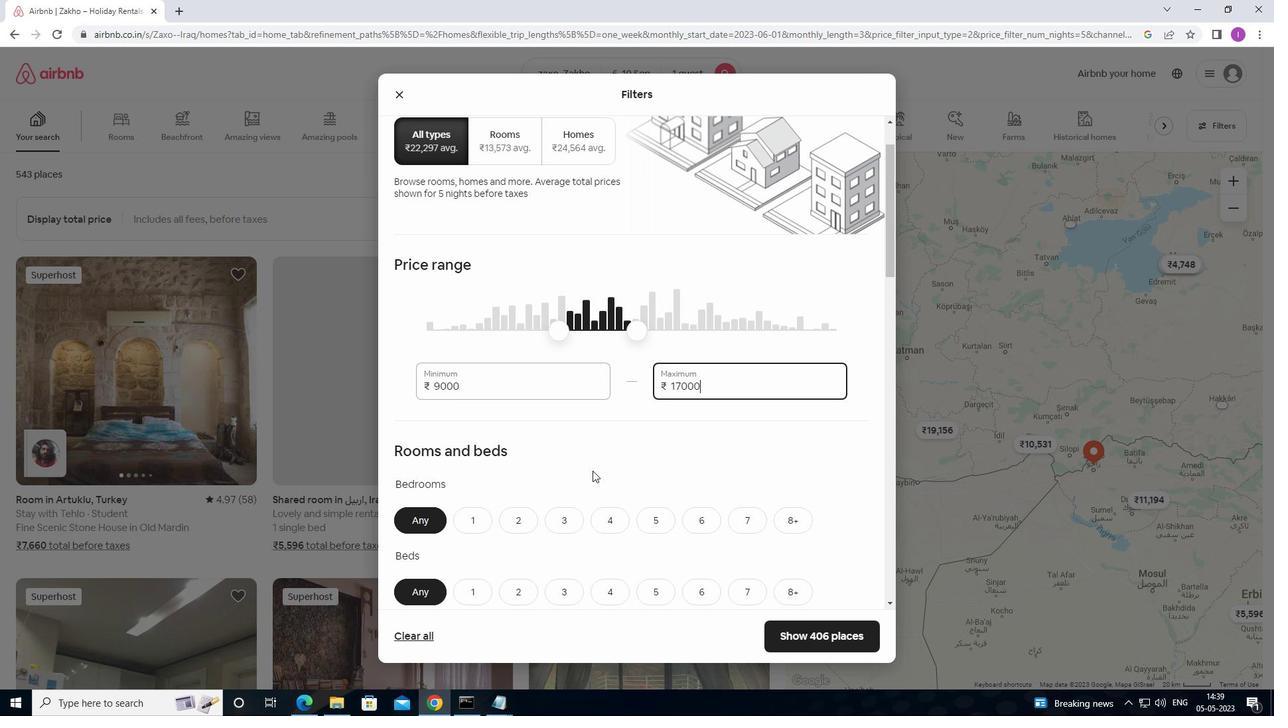 
Action: Mouse moved to (534, 489)
Screenshot: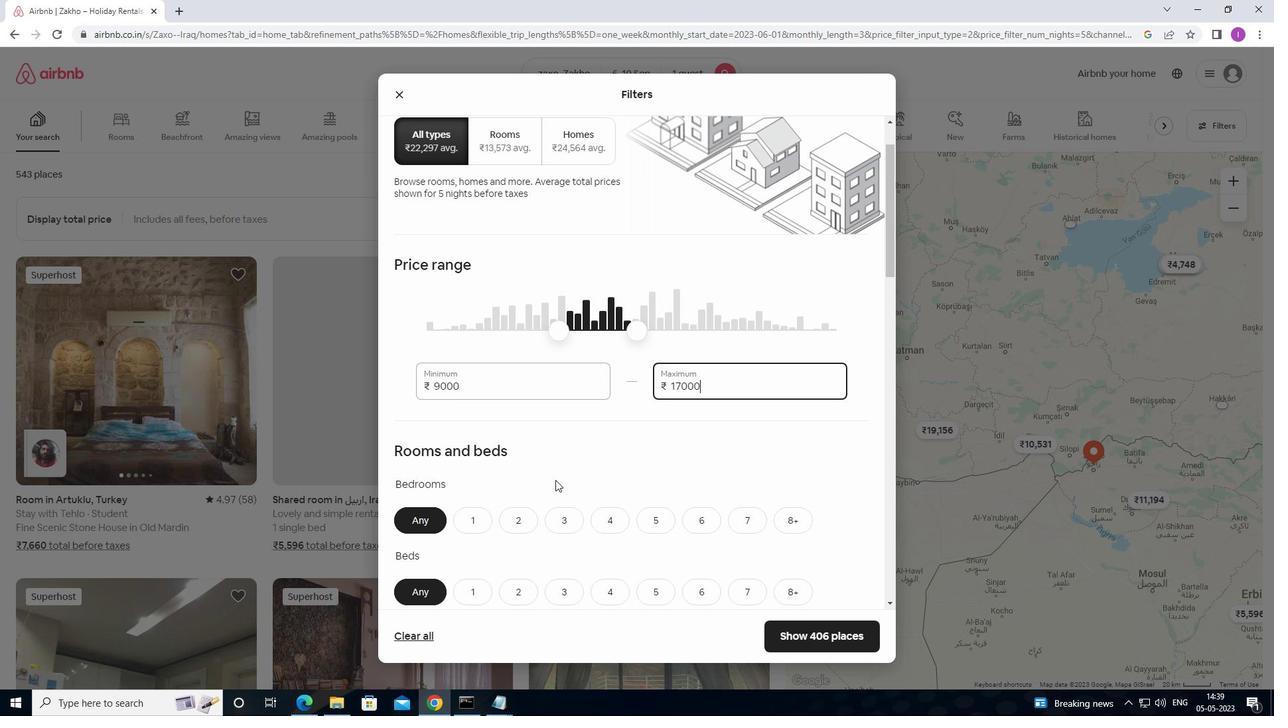 
Action: Mouse scrolled (534, 488) with delta (0, 0)
Screenshot: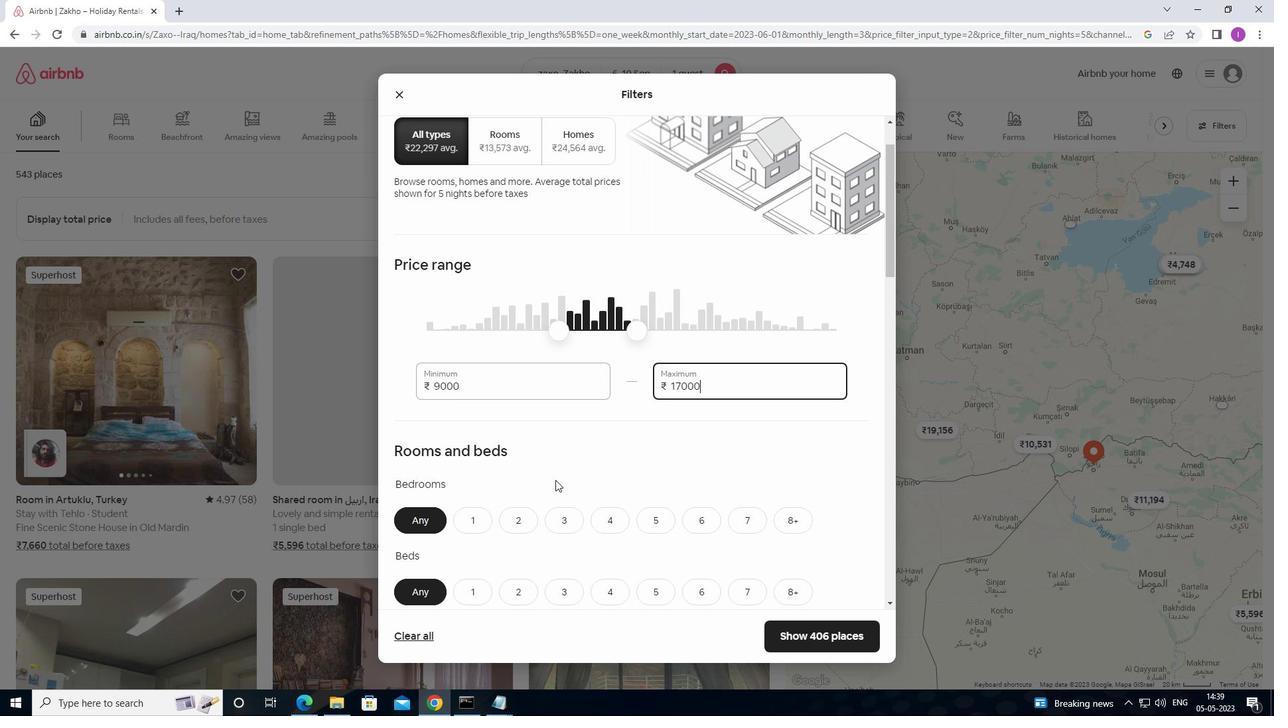 
Action: Mouse scrolled (534, 488) with delta (0, 0)
Screenshot: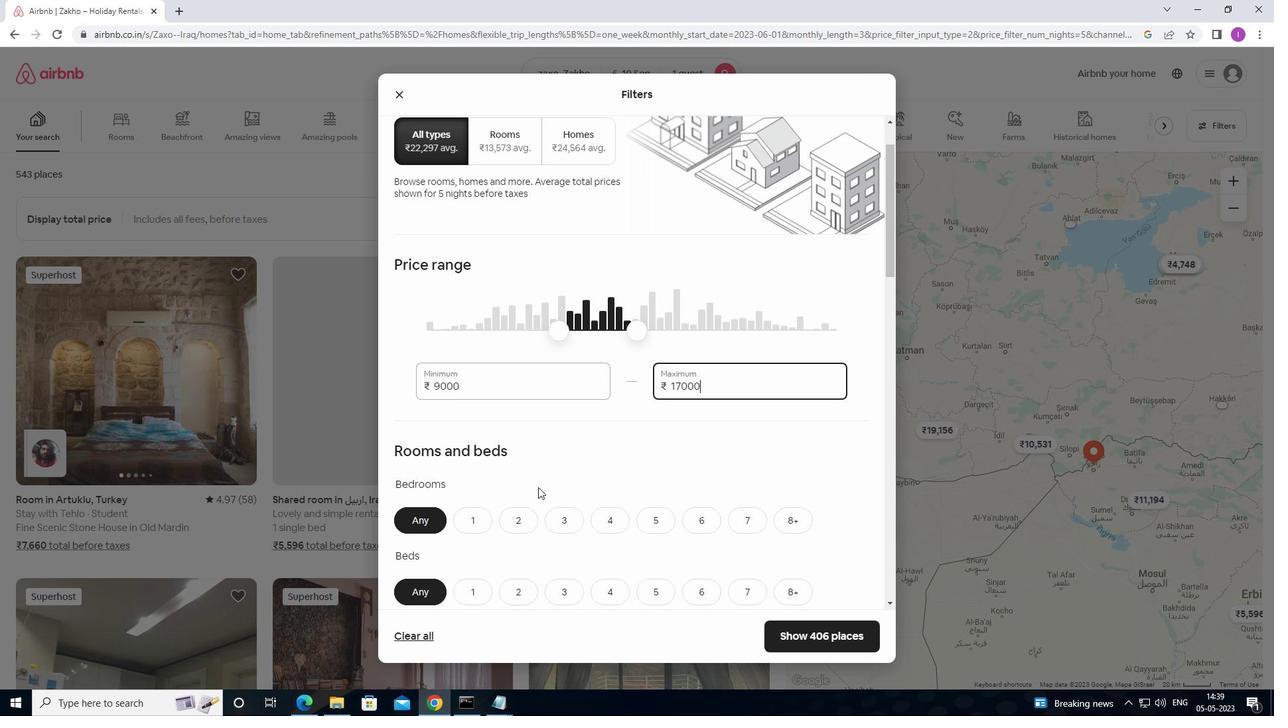
Action: Mouse moved to (469, 316)
Screenshot: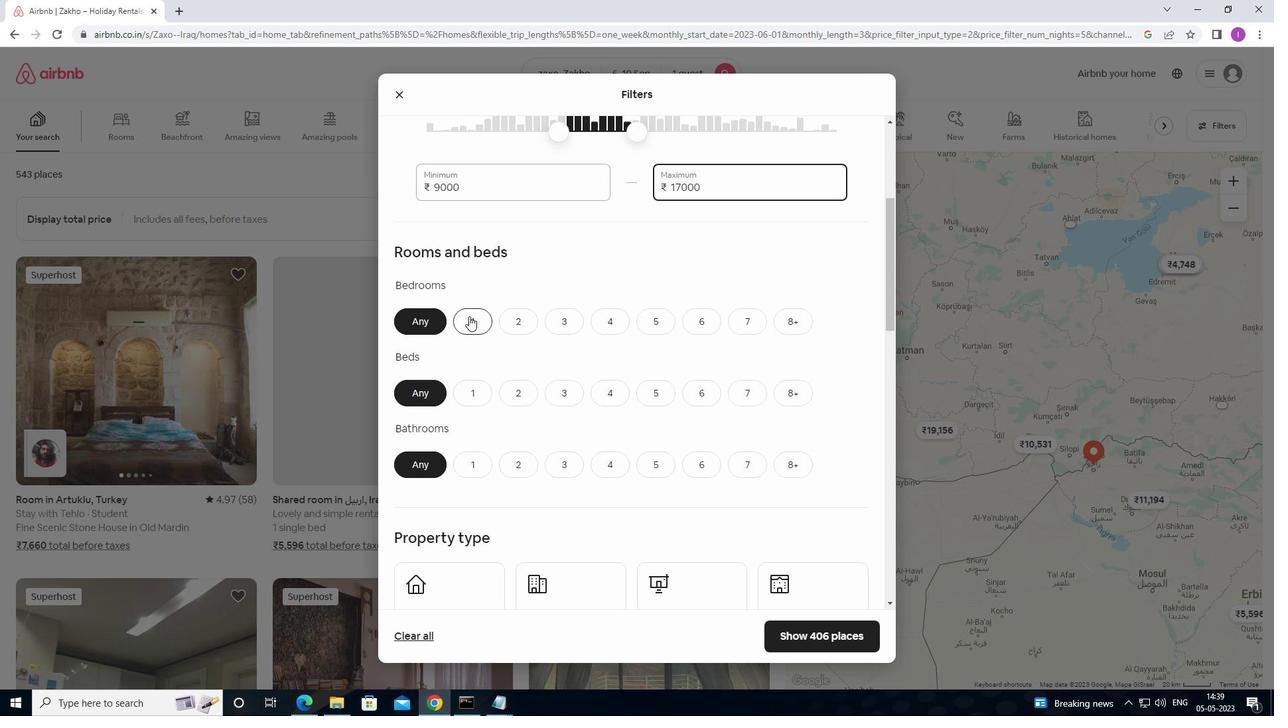 
Action: Mouse pressed left at (469, 316)
Screenshot: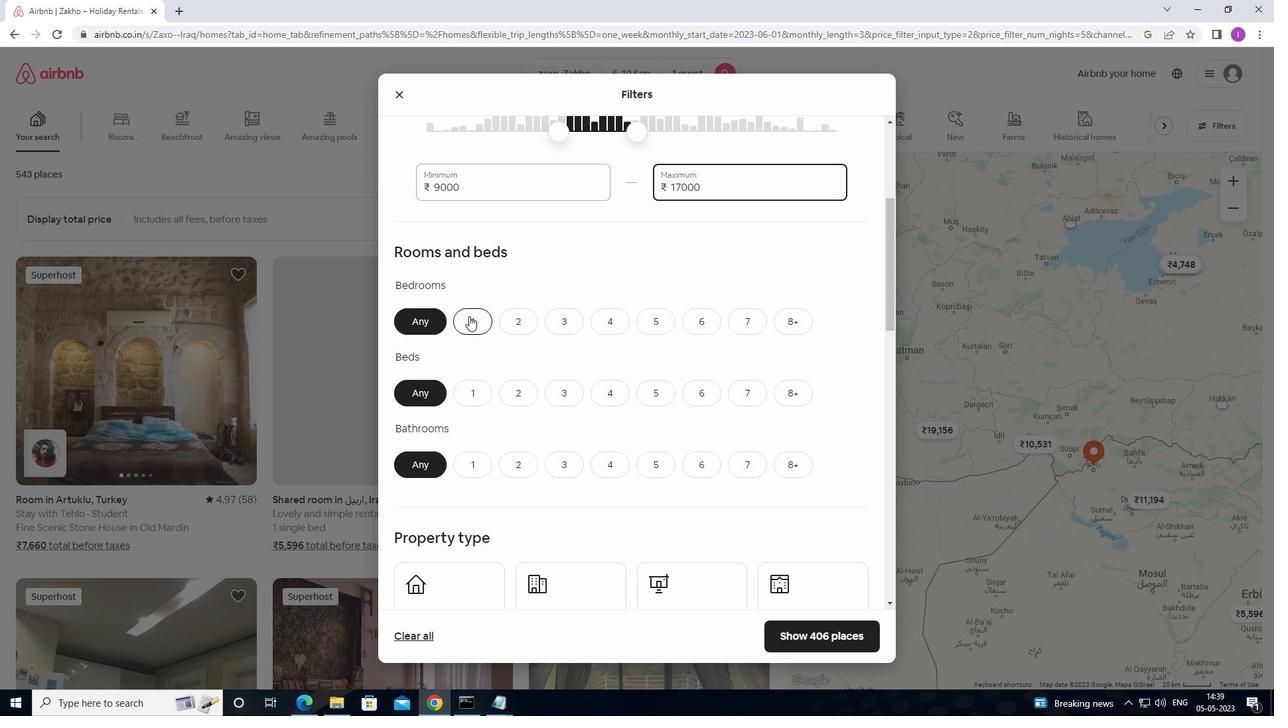 
Action: Mouse moved to (469, 386)
Screenshot: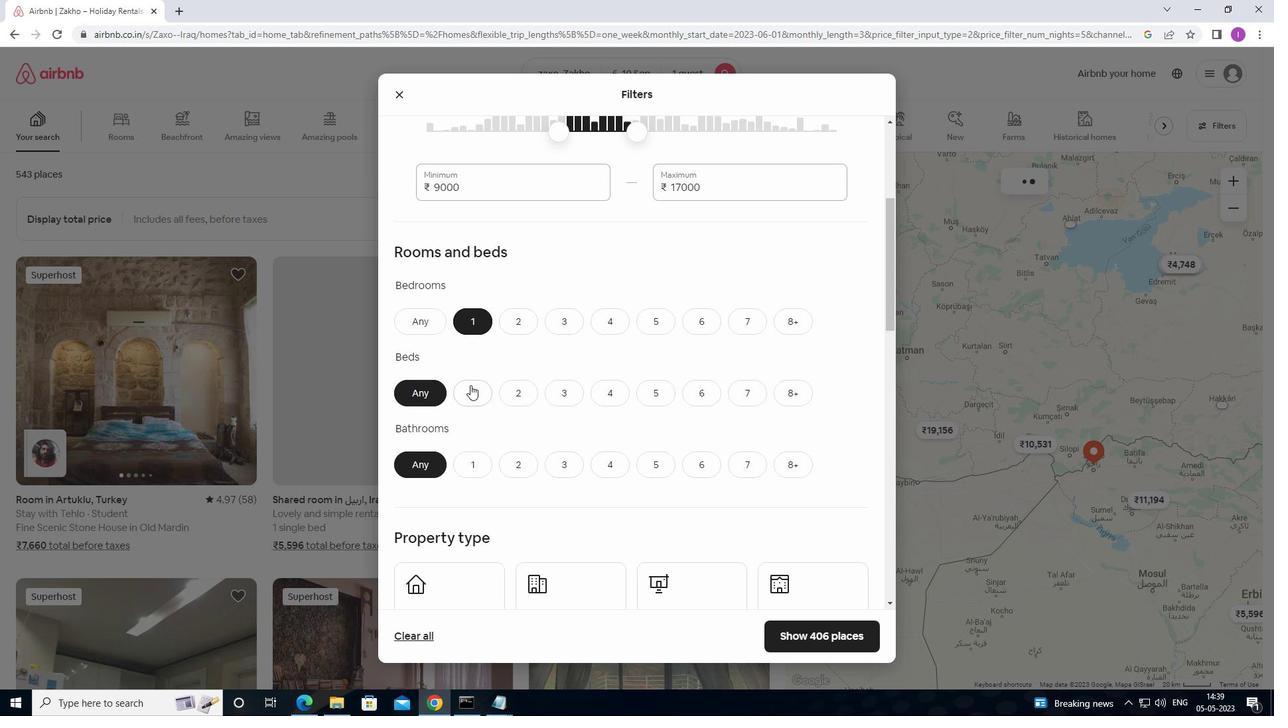 
Action: Mouse pressed left at (469, 386)
Screenshot: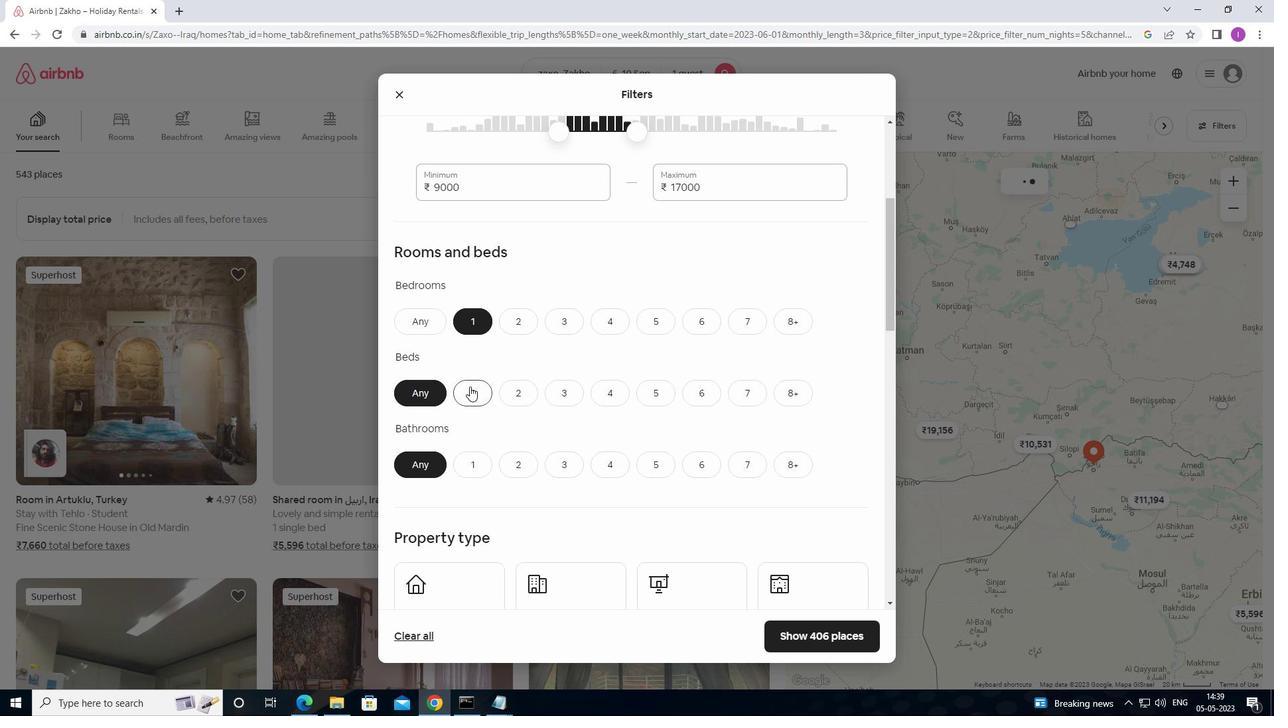 
Action: Mouse moved to (471, 461)
Screenshot: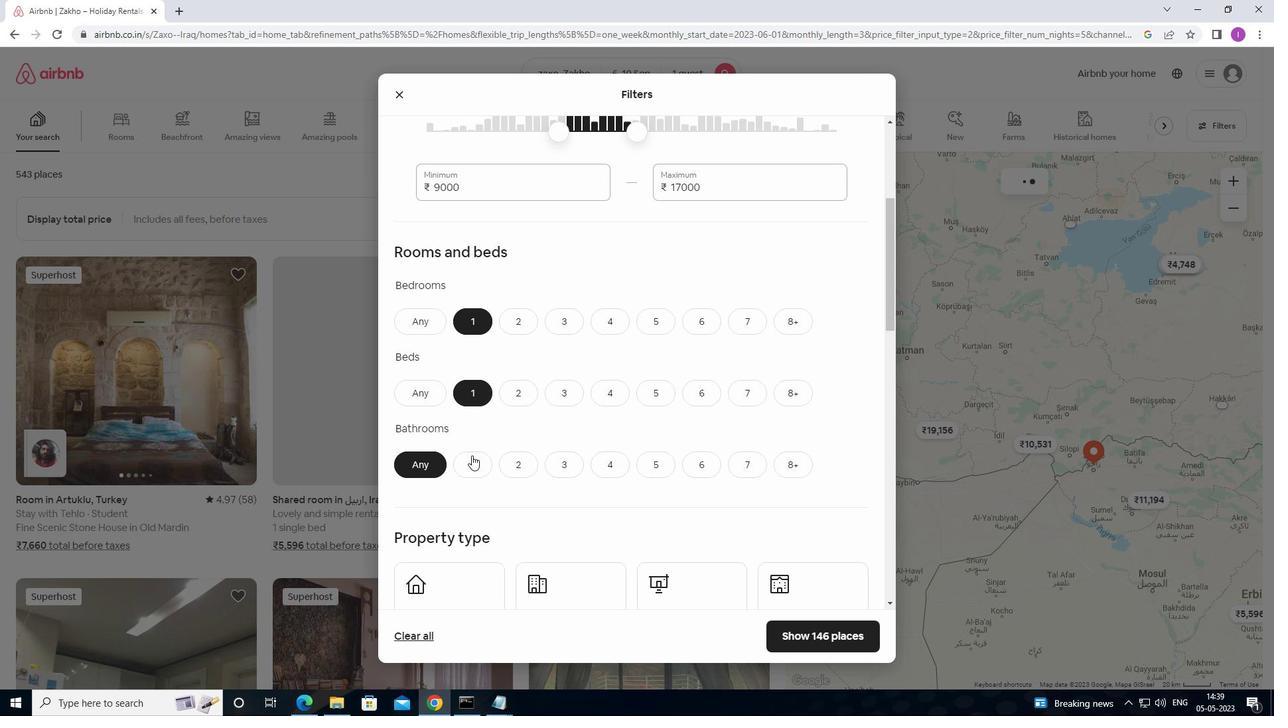 
Action: Mouse pressed left at (471, 461)
Screenshot: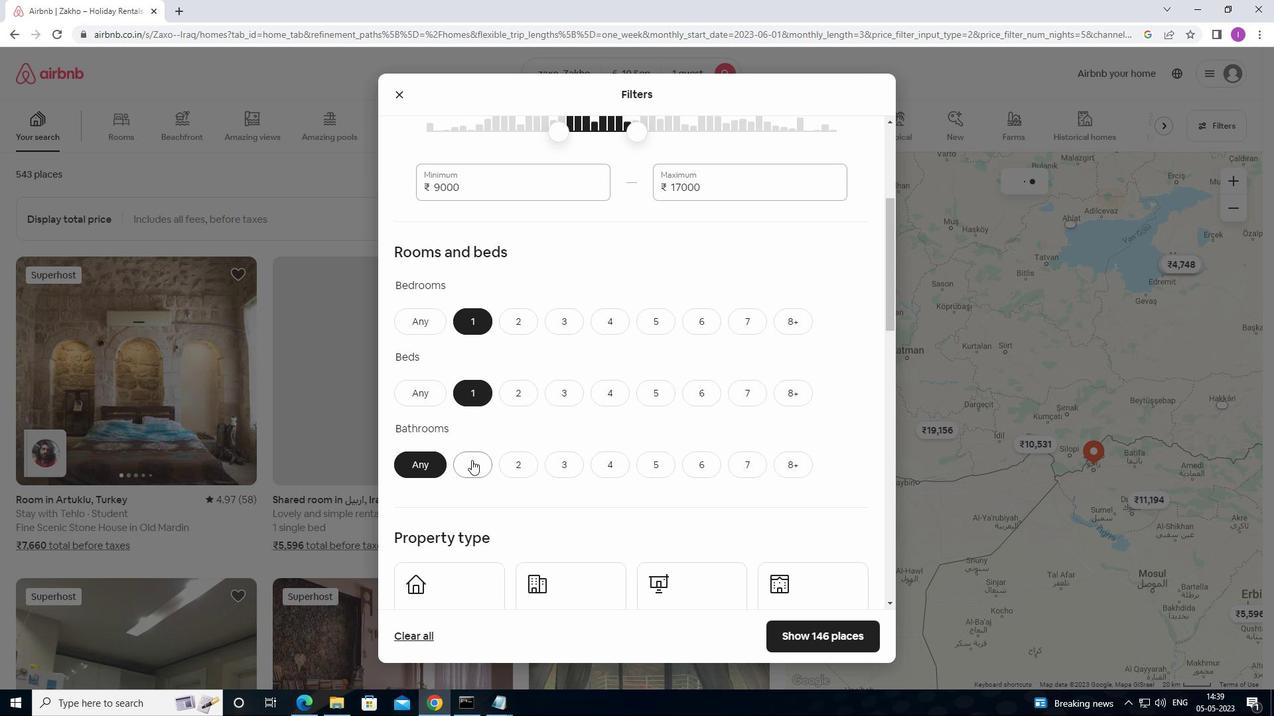 
Action: Mouse moved to (495, 454)
Screenshot: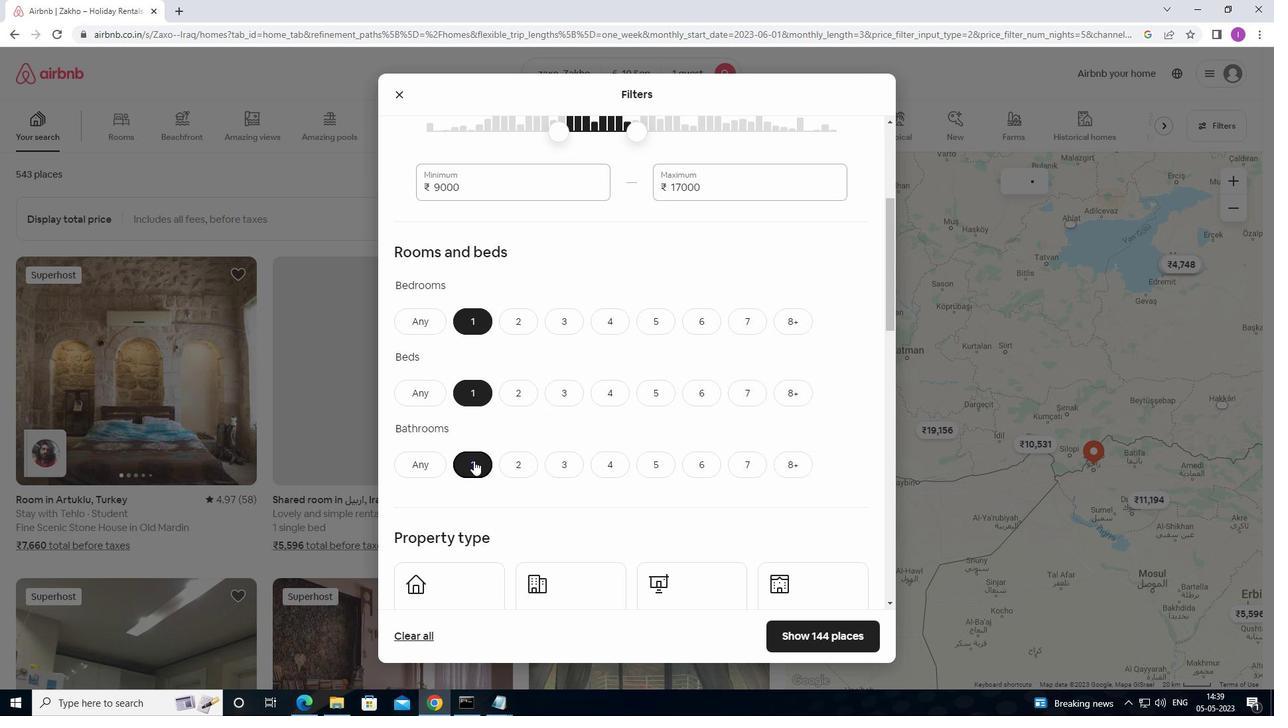 
Action: Mouse scrolled (495, 453) with delta (0, 0)
Screenshot: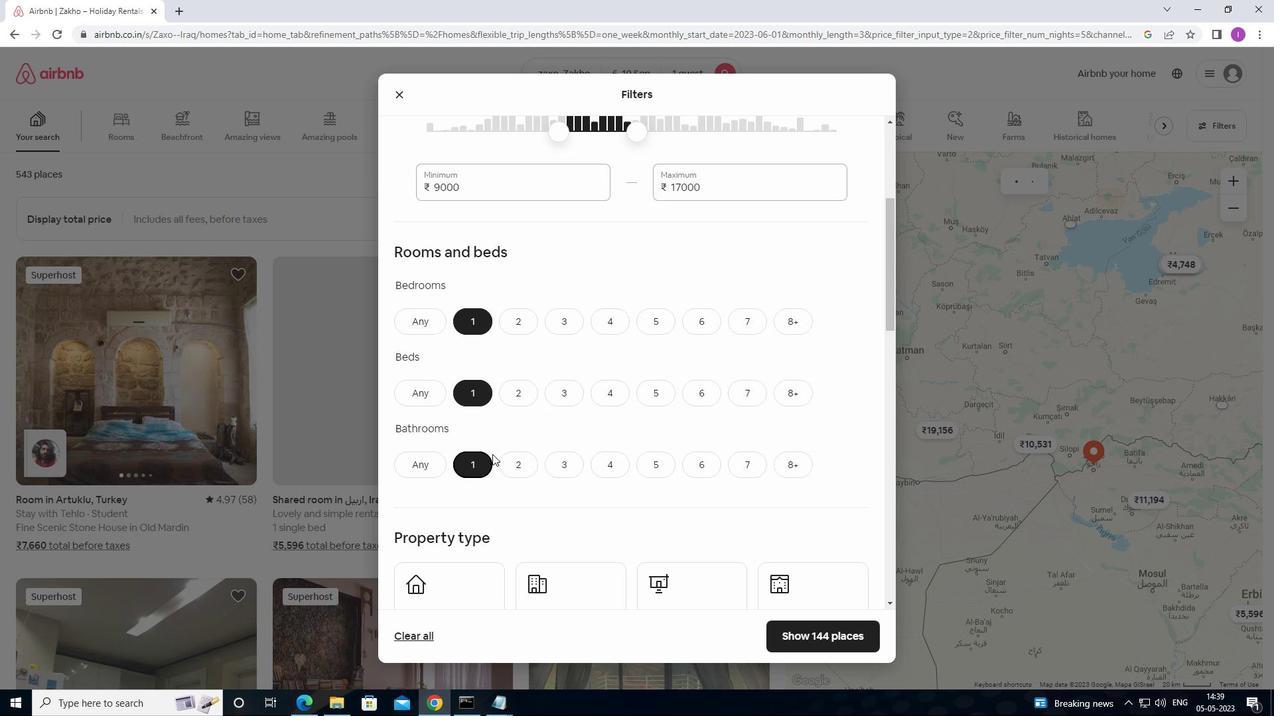 
Action: Mouse scrolled (495, 453) with delta (0, 0)
Screenshot: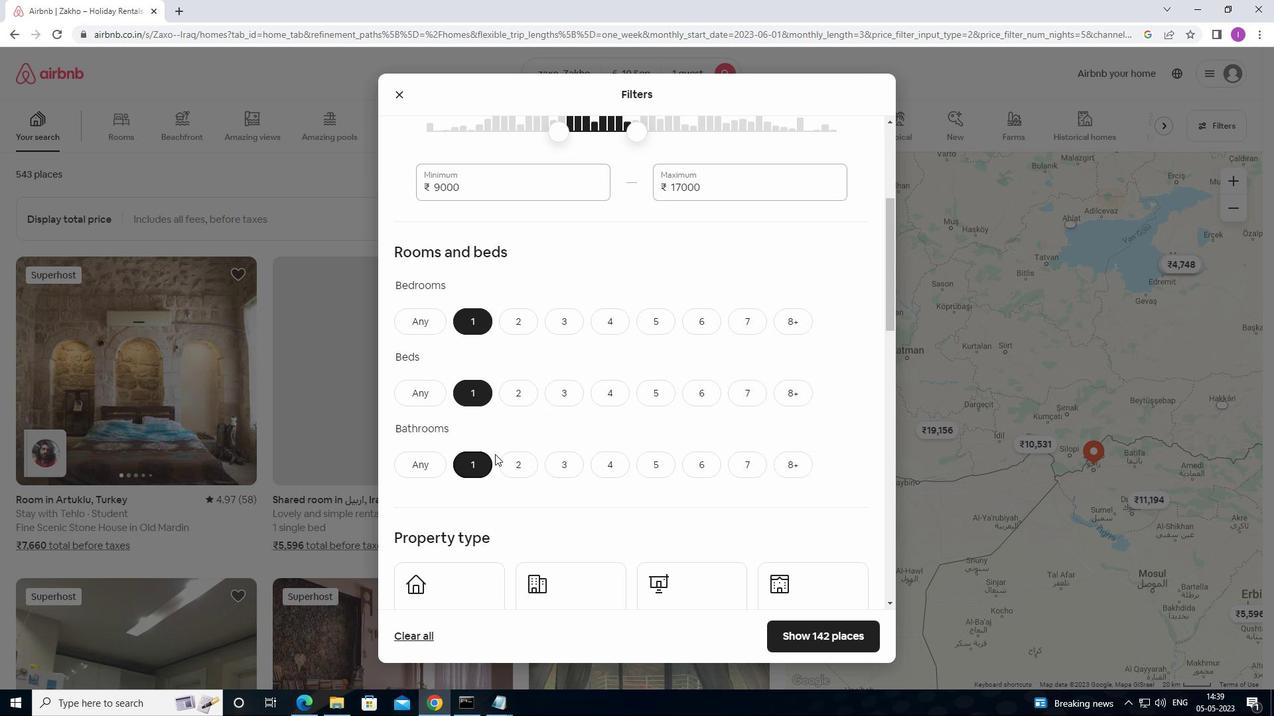 
Action: Mouse moved to (506, 439)
Screenshot: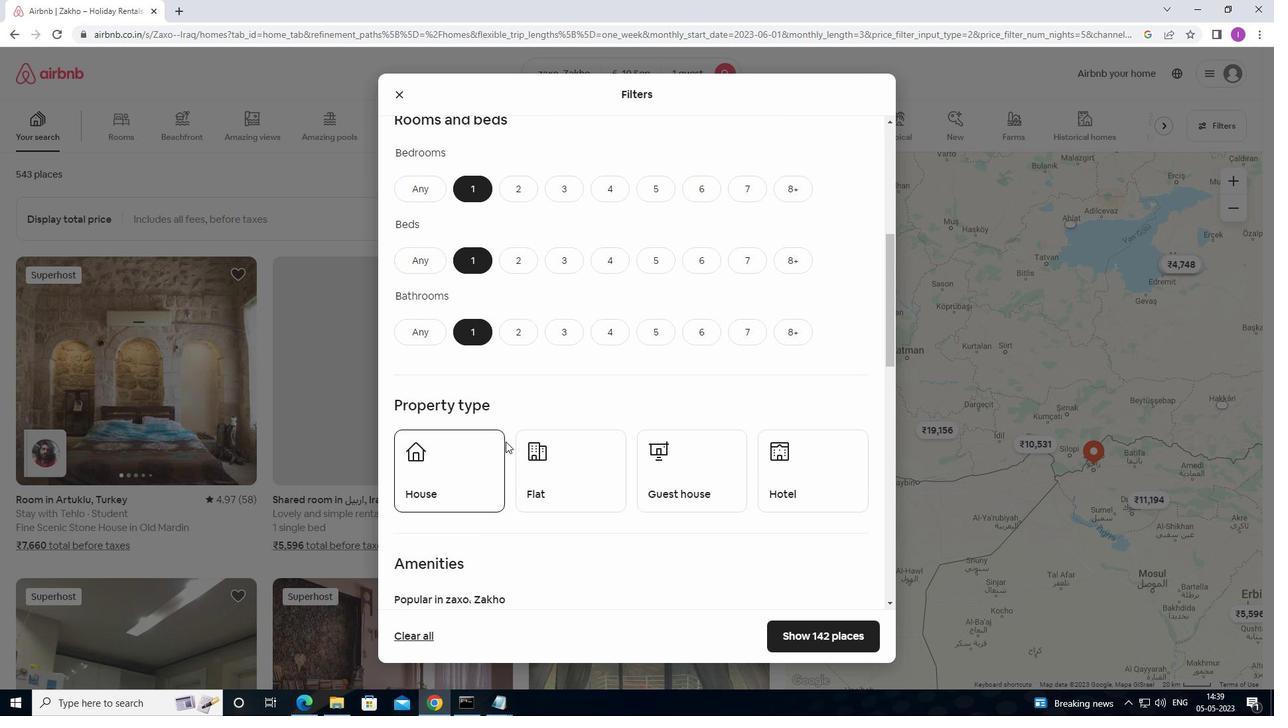 
Action: Mouse scrolled (506, 438) with delta (0, 0)
Screenshot: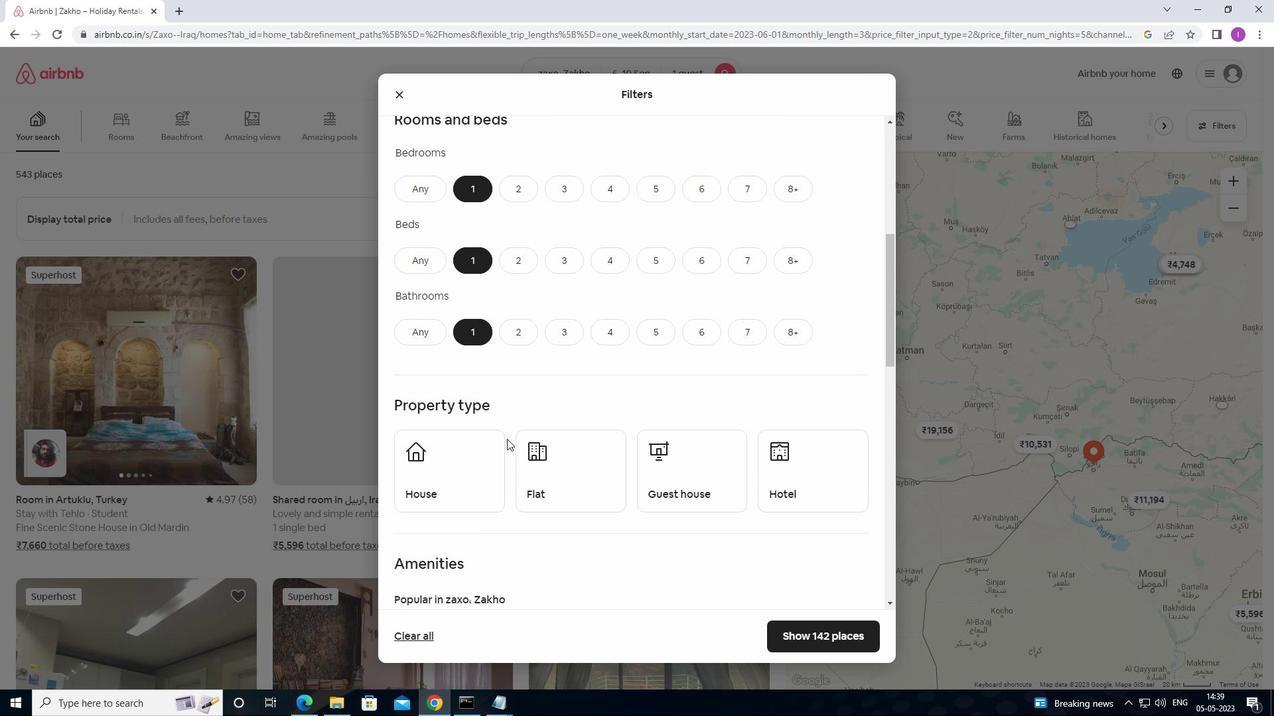 
Action: Mouse moved to (508, 439)
Screenshot: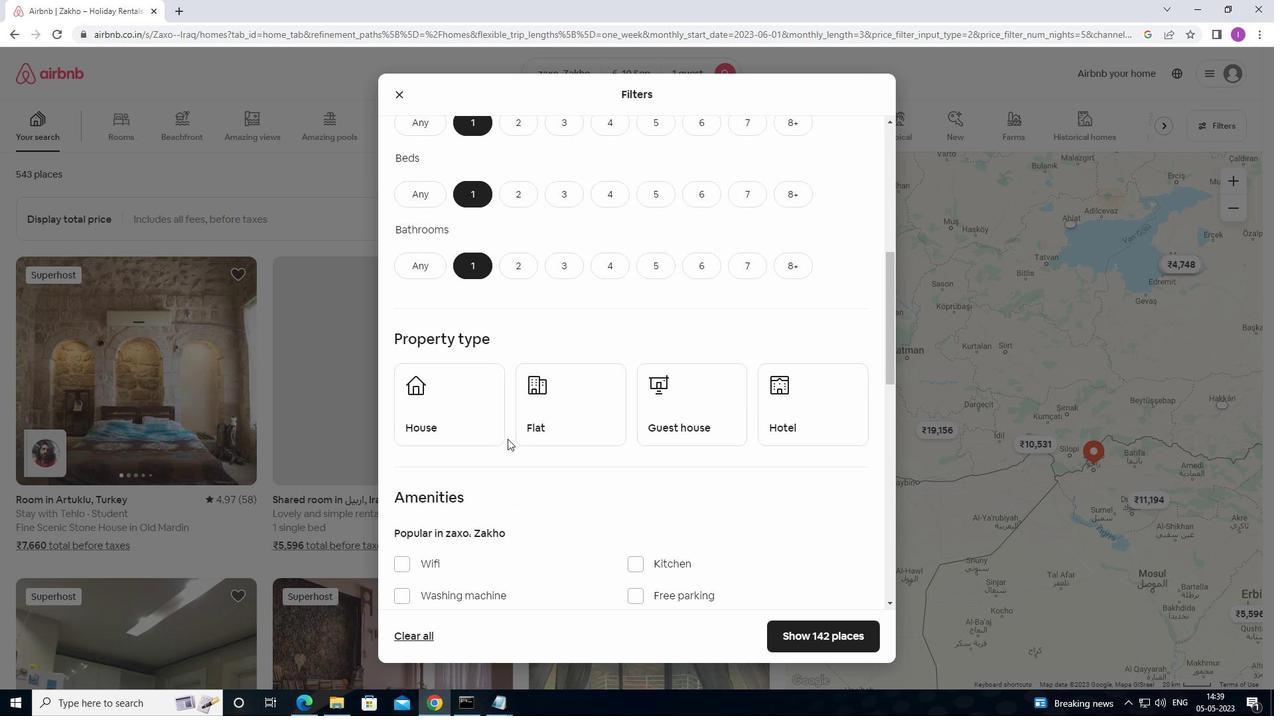 
Action: Mouse scrolled (508, 438) with delta (0, 0)
Screenshot: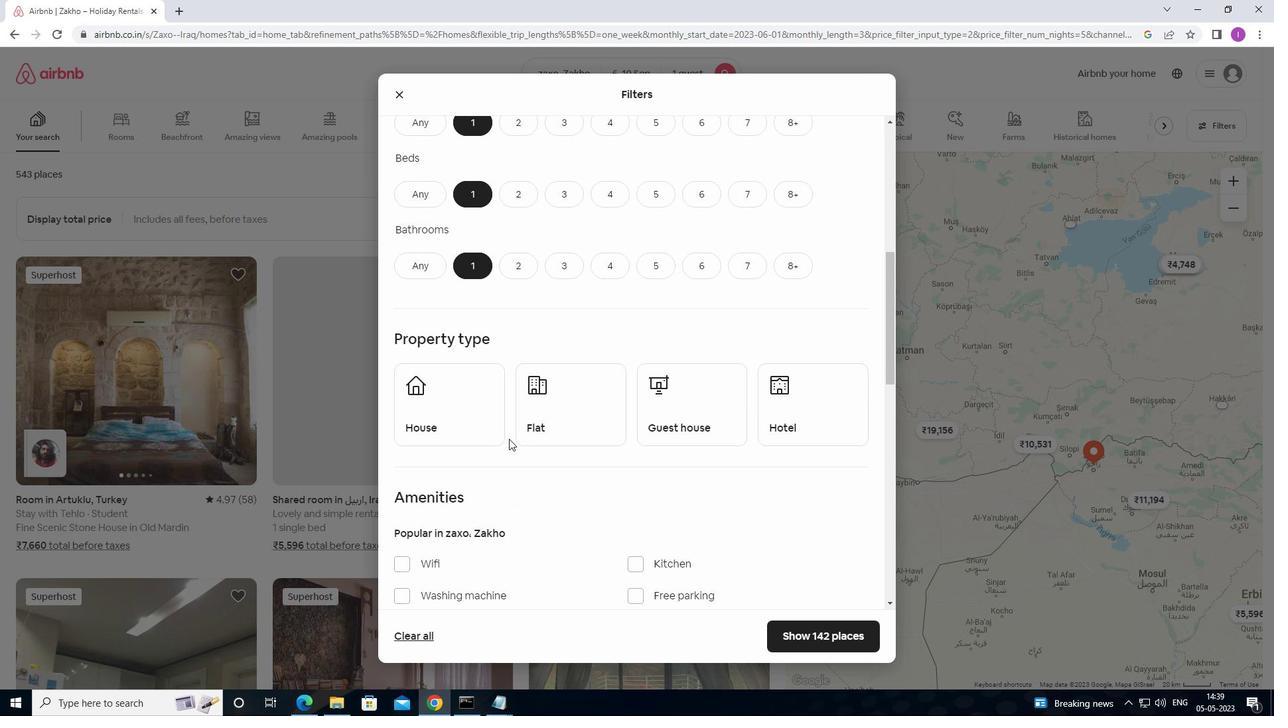 
Action: Mouse moved to (453, 354)
Screenshot: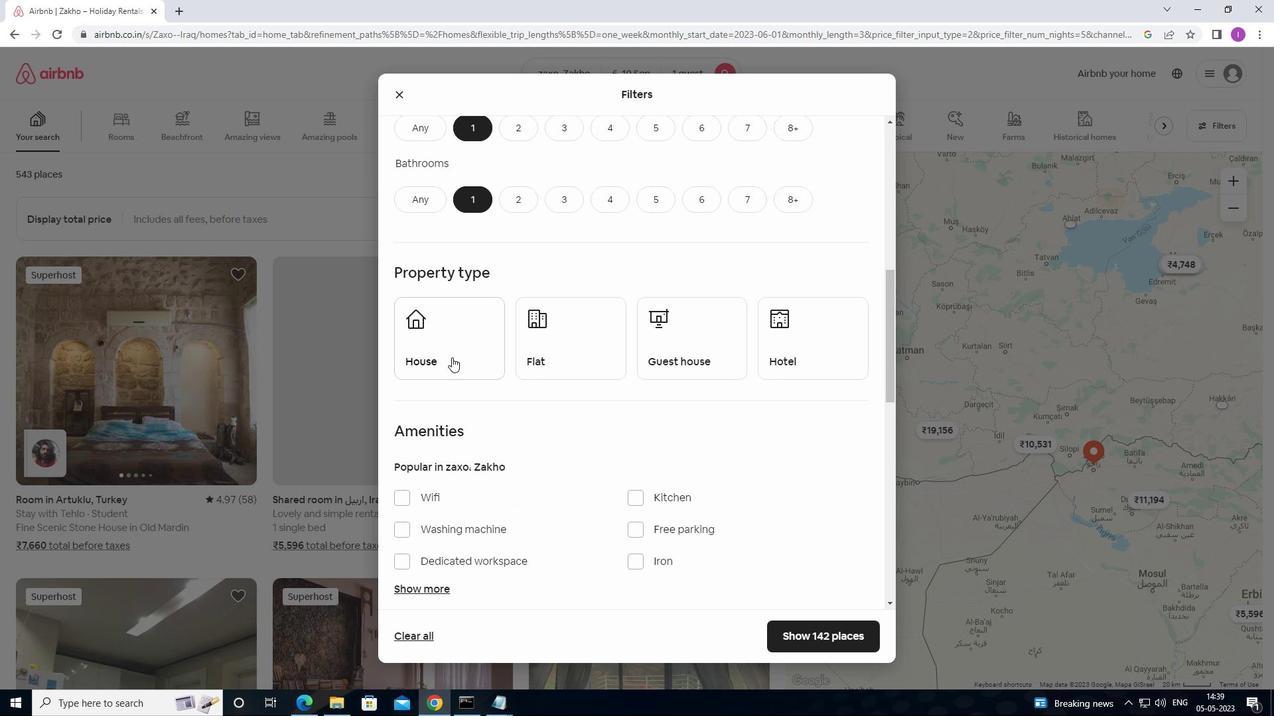 
Action: Mouse pressed left at (453, 354)
Screenshot: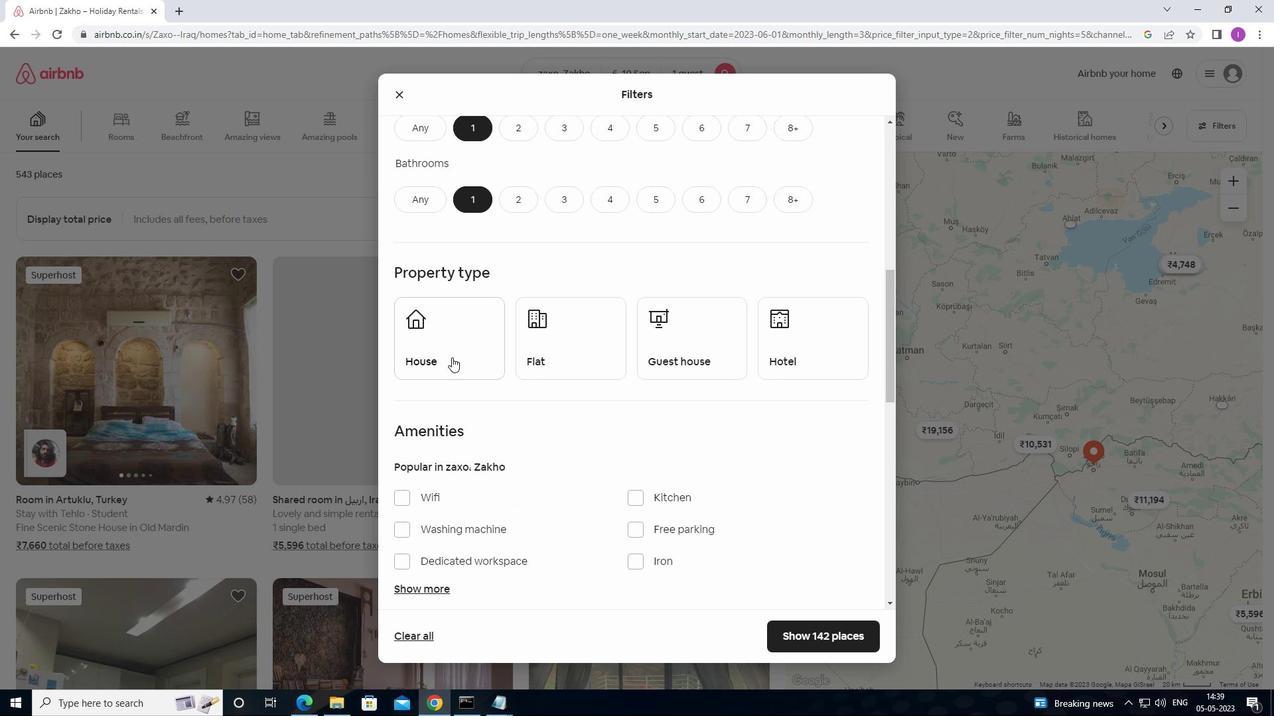 
Action: Mouse moved to (560, 347)
Screenshot: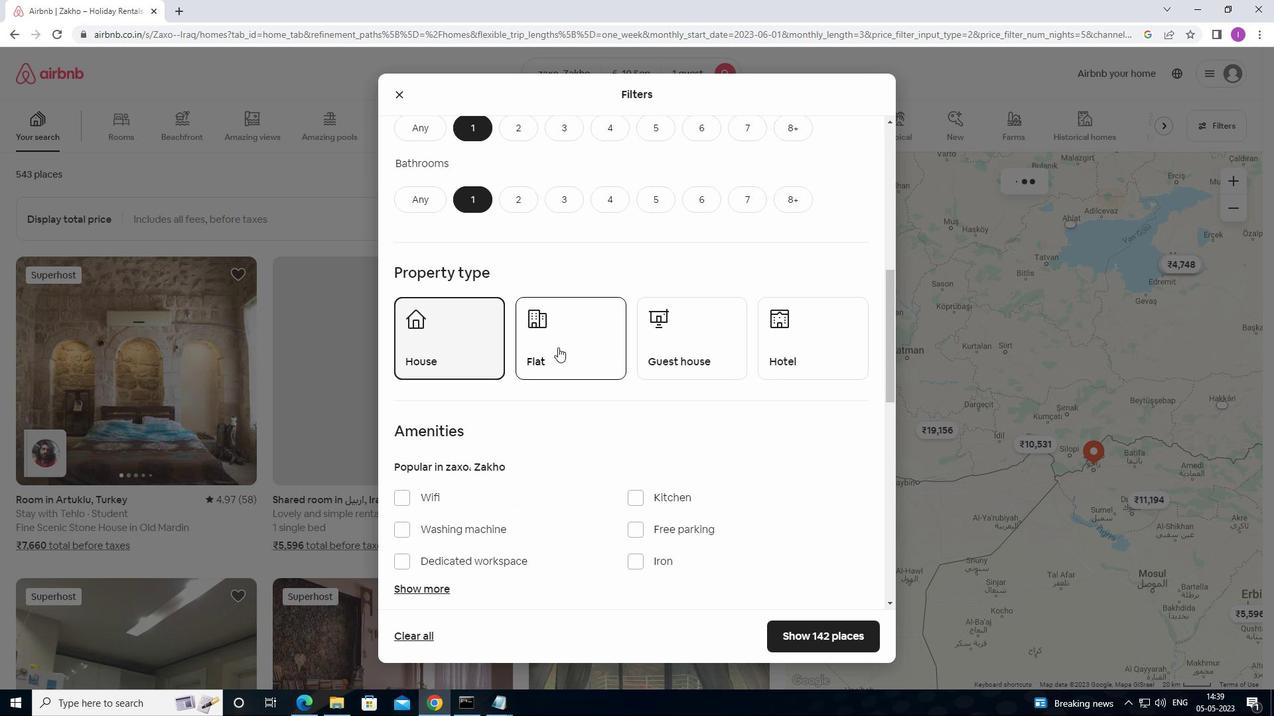 
Action: Mouse pressed left at (560, 347)
Screenshot: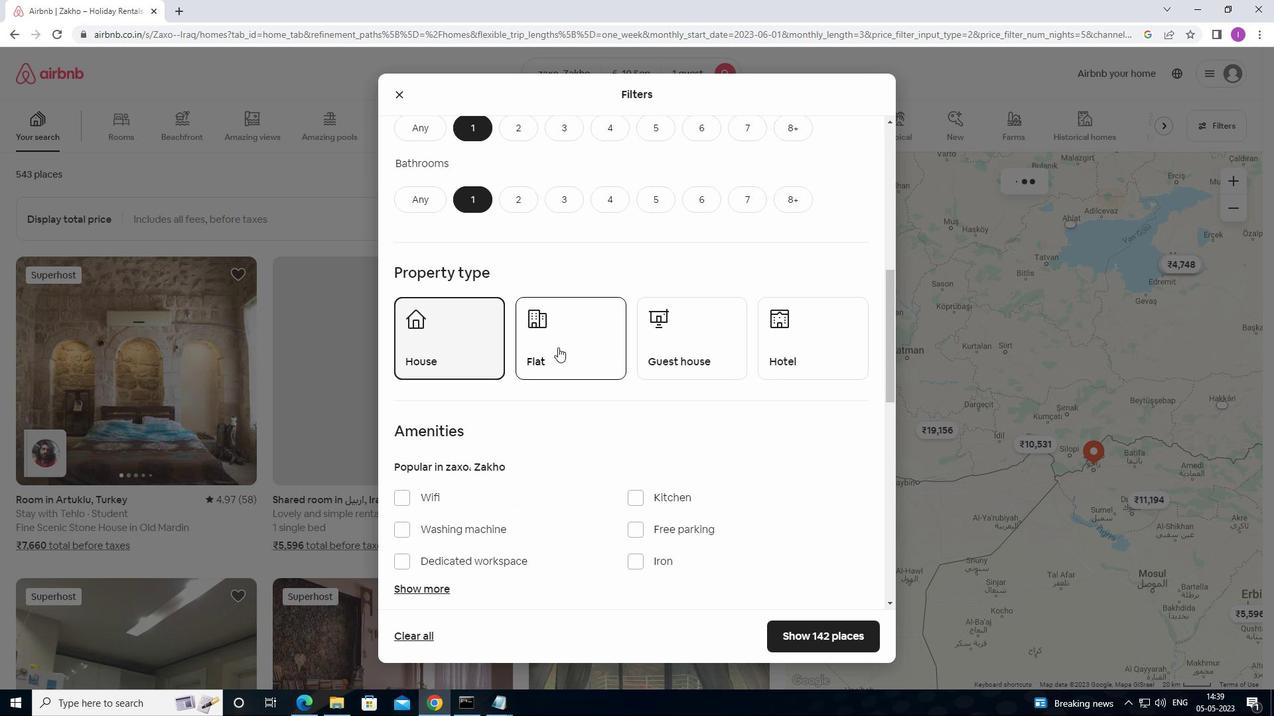 
Action: Mouse moved to (739, 345)
Screenshot: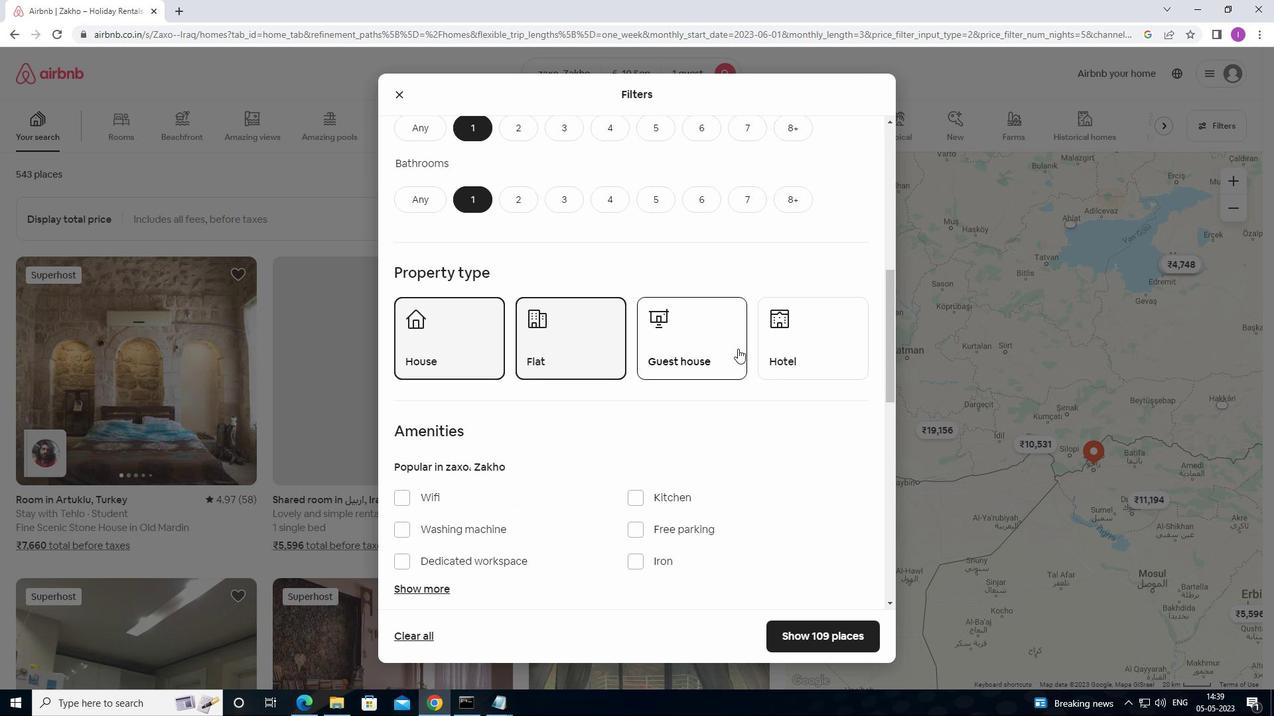 
Action: Mouse pressed left at (739, 345)
Screenshot: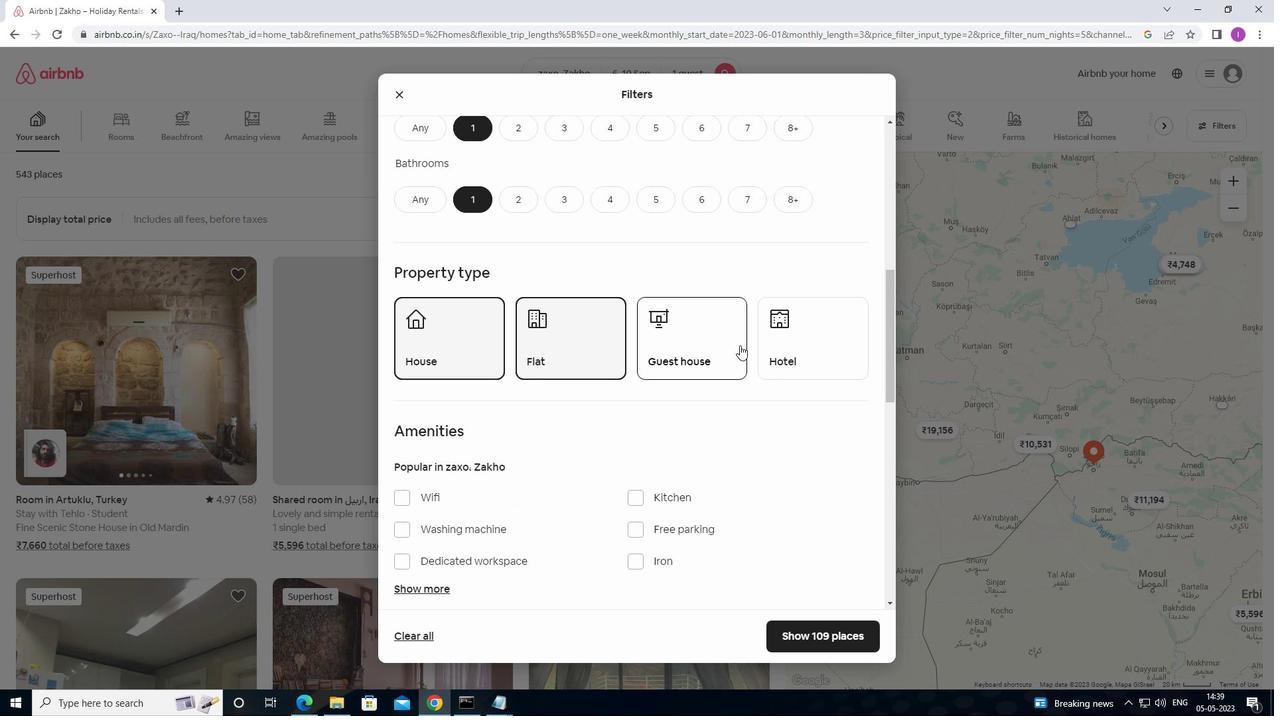 
Action: Mouse moved to (808, 345)
Screenshot: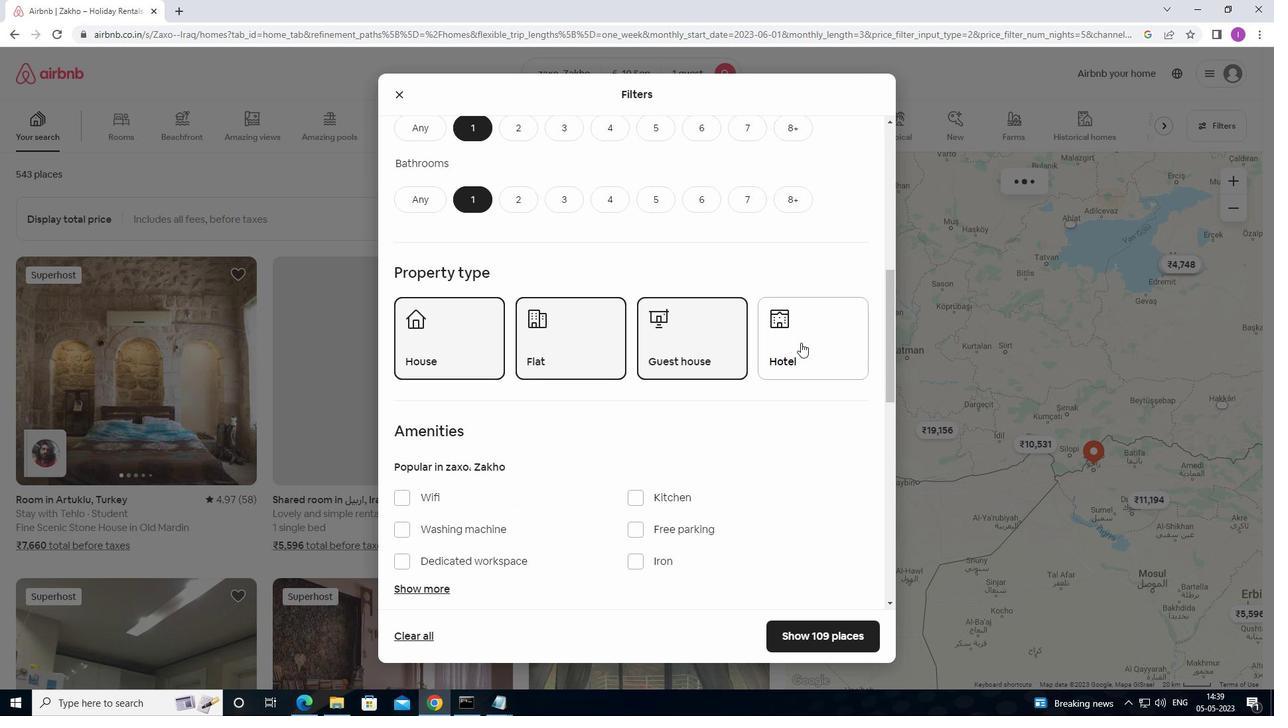 
Action: Mouse pressed left at (808, 345)
Screenshot: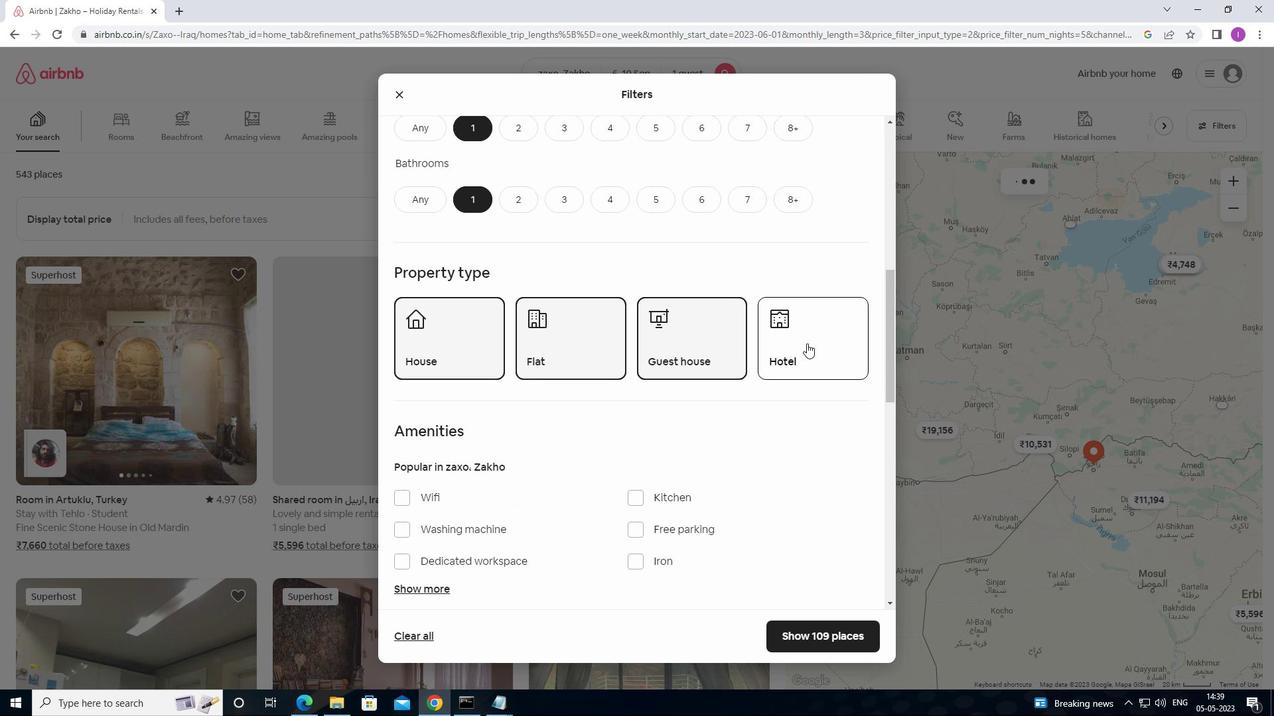
Action: Mouse moved to (741, 408)
Screenshot: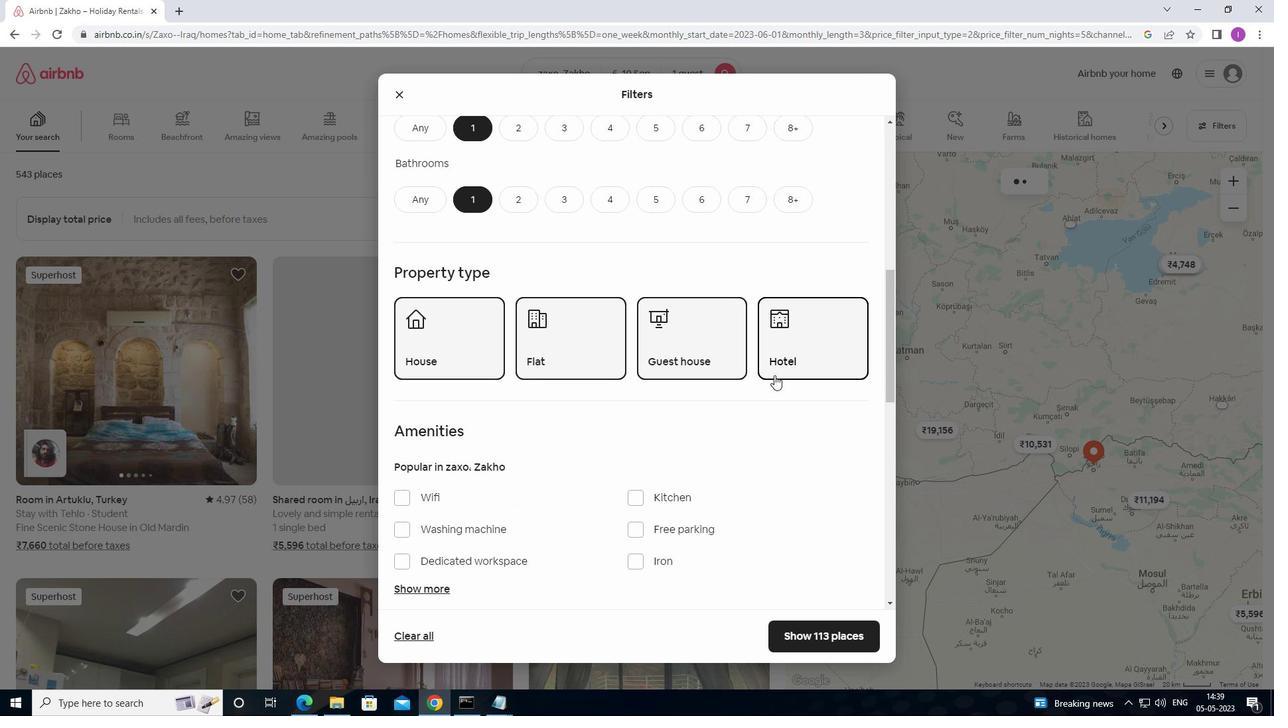 
Action: Mouse scrolled (741, 407) with delta (0, 0)
Screenshot: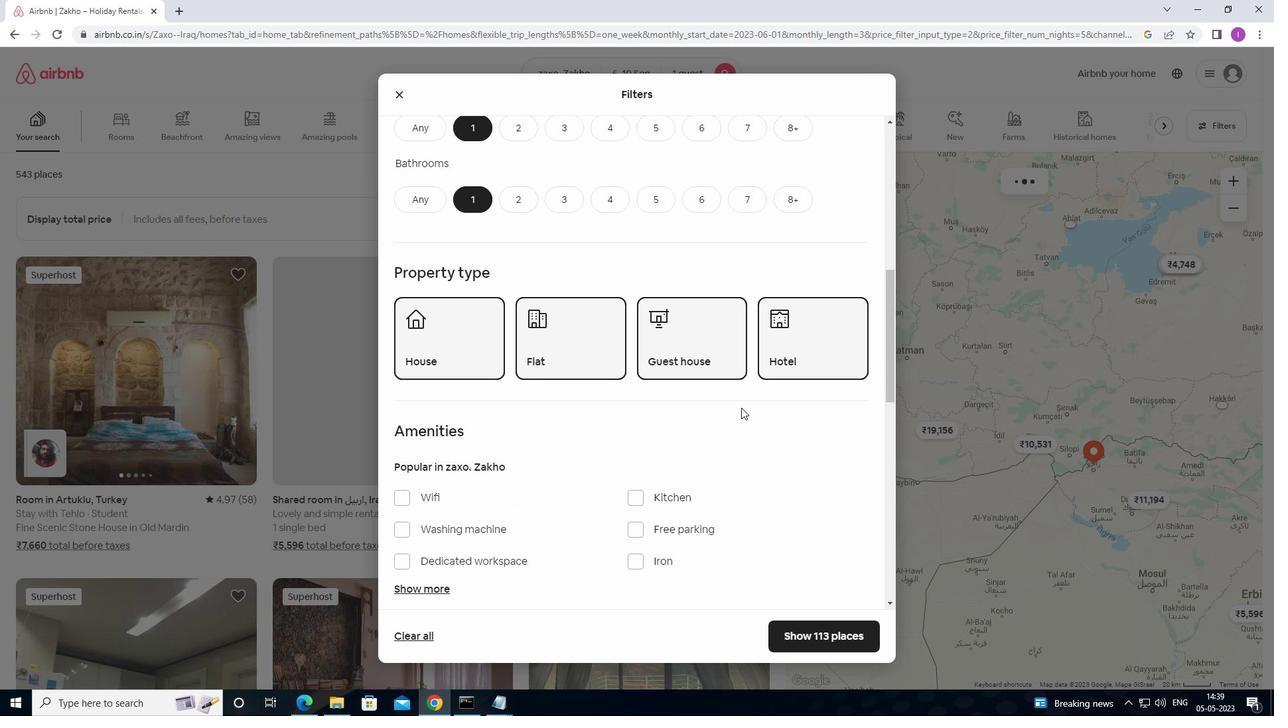 
Action: Mouse scrolled (741, 407) with delta (0, 0)
Screenshot: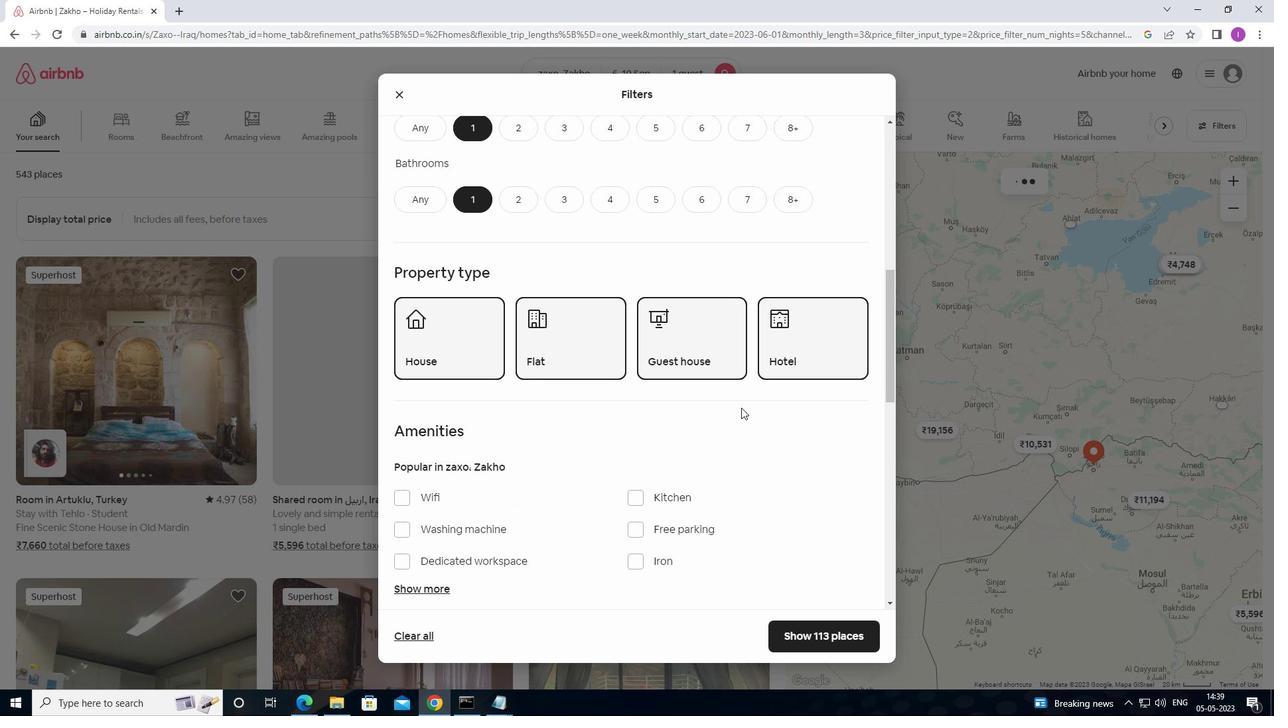 
Action: Mouse moved to (722, 412)
Screenshot: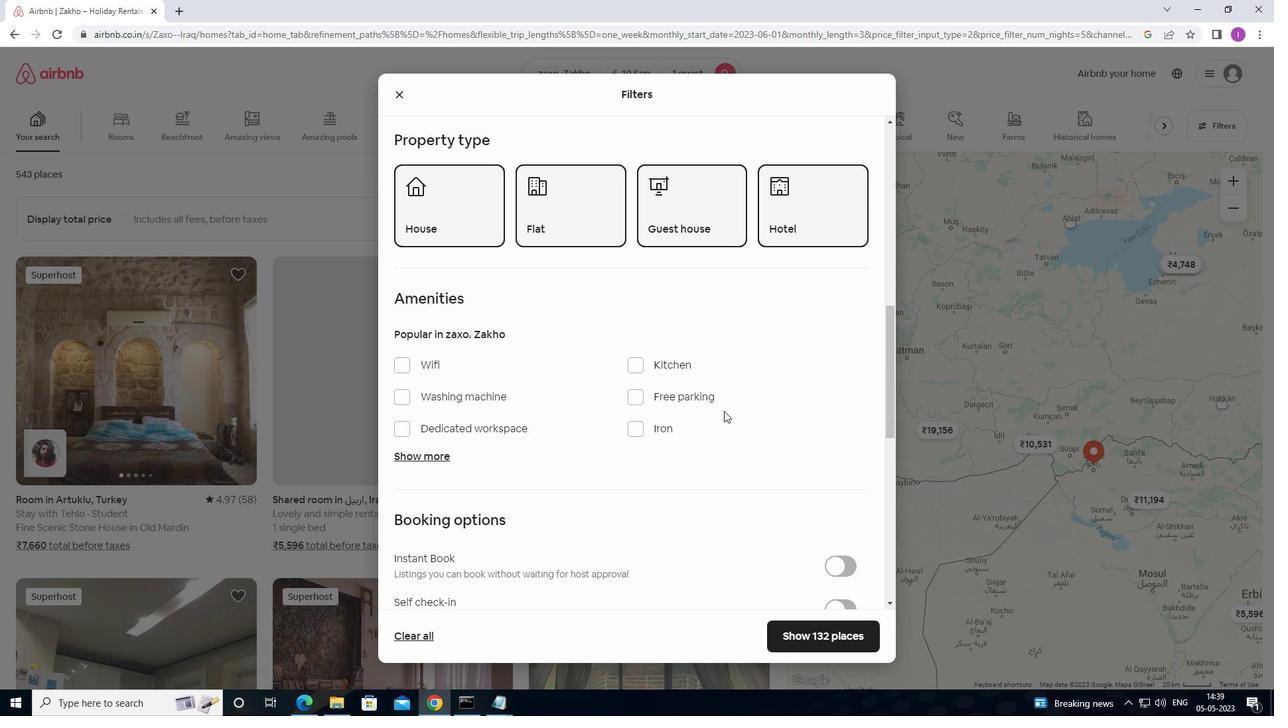 
Action: Mouse scrolled (722, 411) with delta (0, 0)
Screenshot: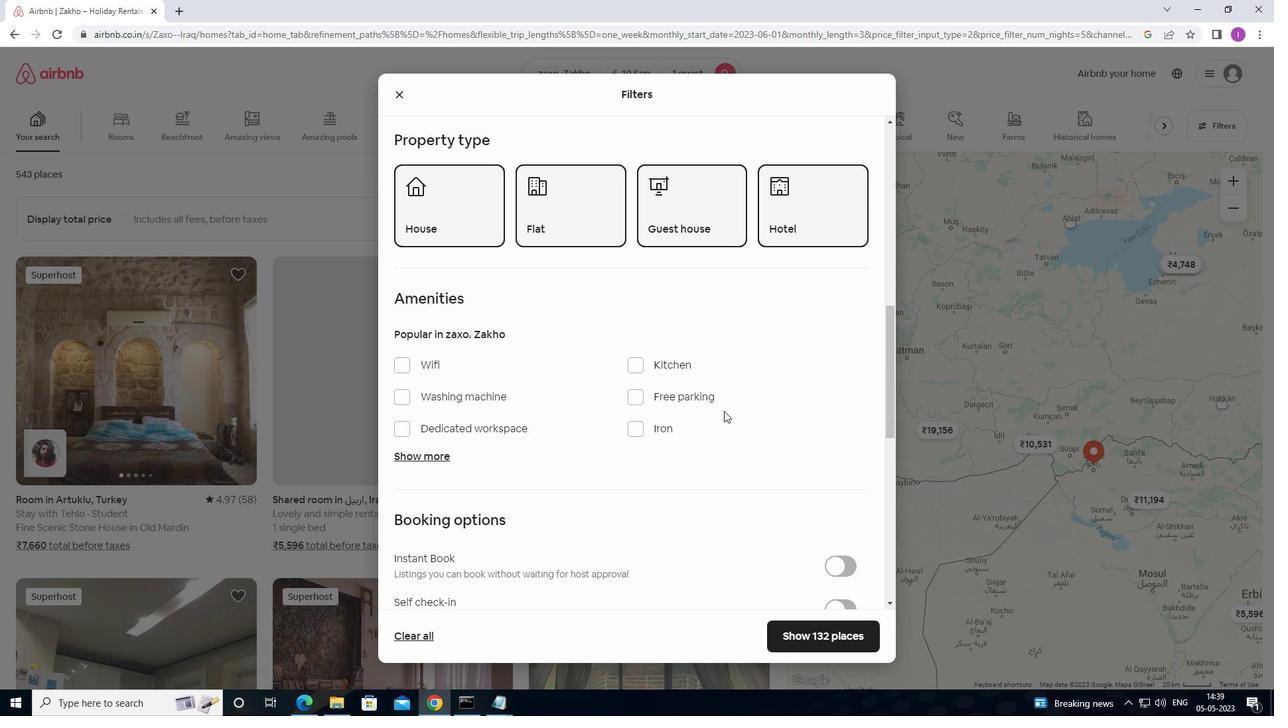 
Action: Mouse moved to (404, 335)
Screenshot: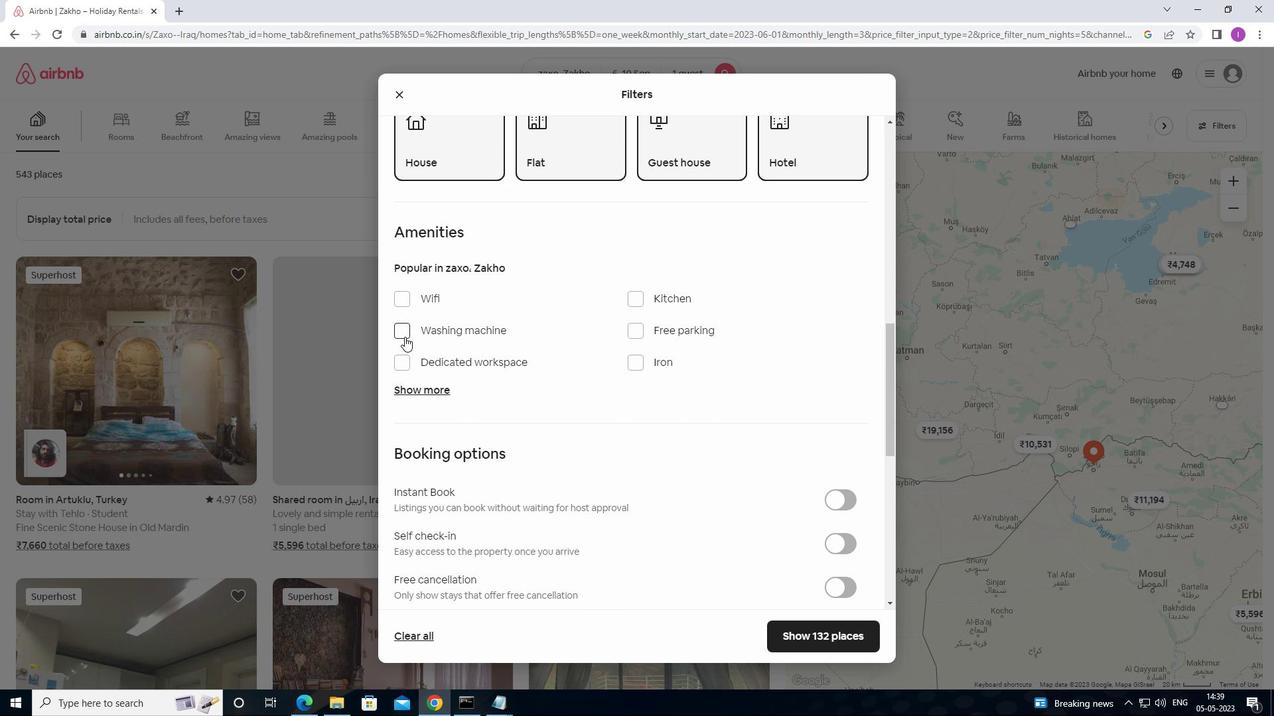 
Action: Mouse pressed left at (404, 335)
Screenshot: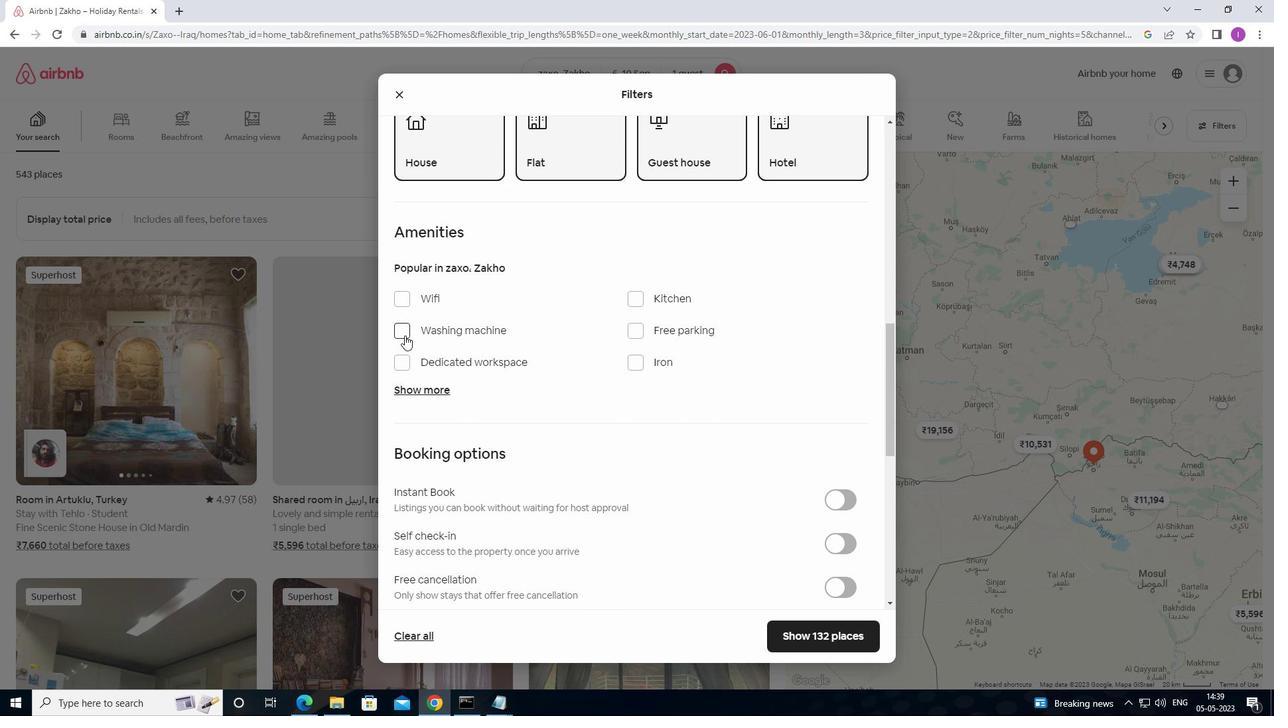 
Action: Mouse moved to (550, 356)
Screenshot: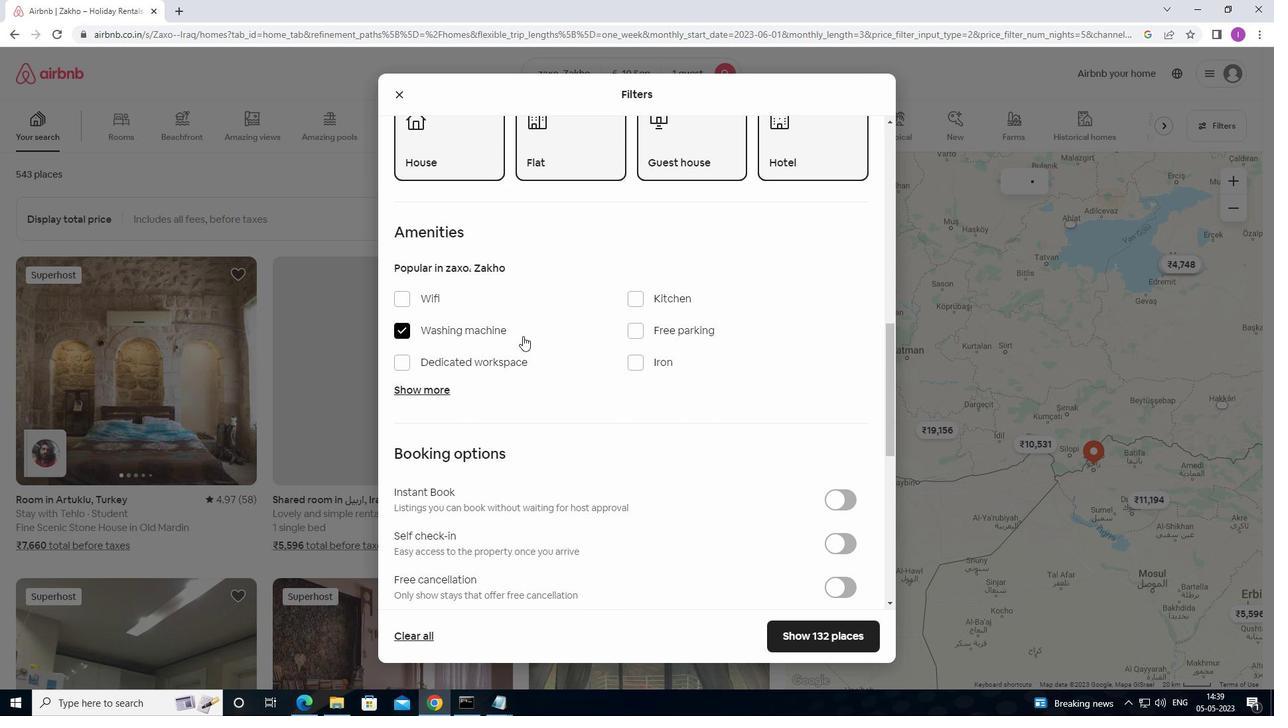 
Action: Mouse scrolled (550, 355) with delta (0, 0)
Screenshot: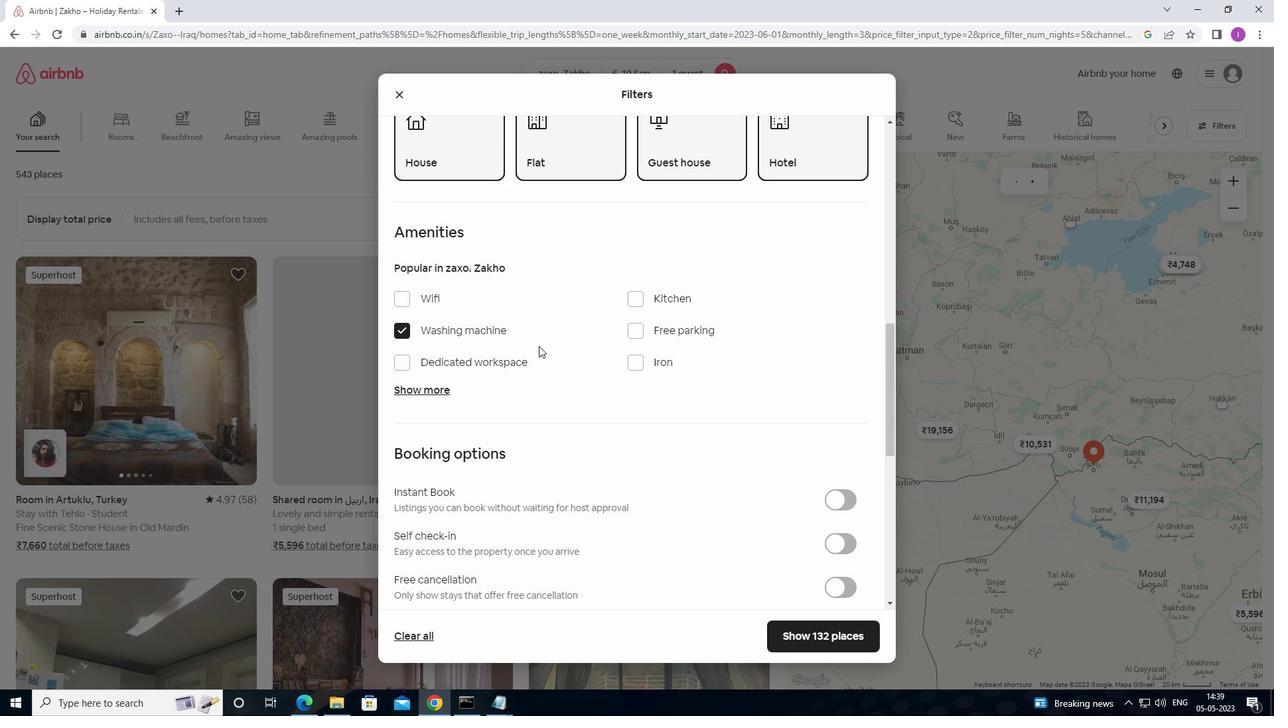 
Action: Mouse moved to (550, 356)
Screenshot: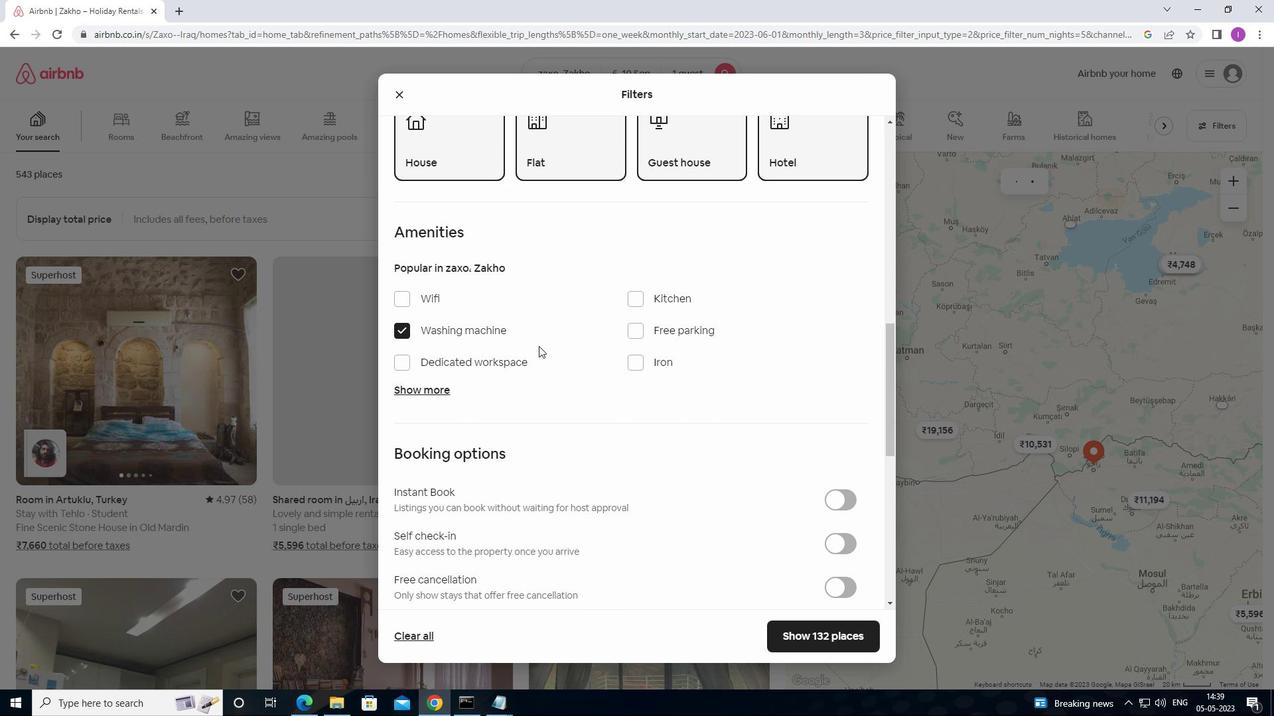 
Action: Mouse scrolled (550, 356) with delta (0, 0)
Screenshot: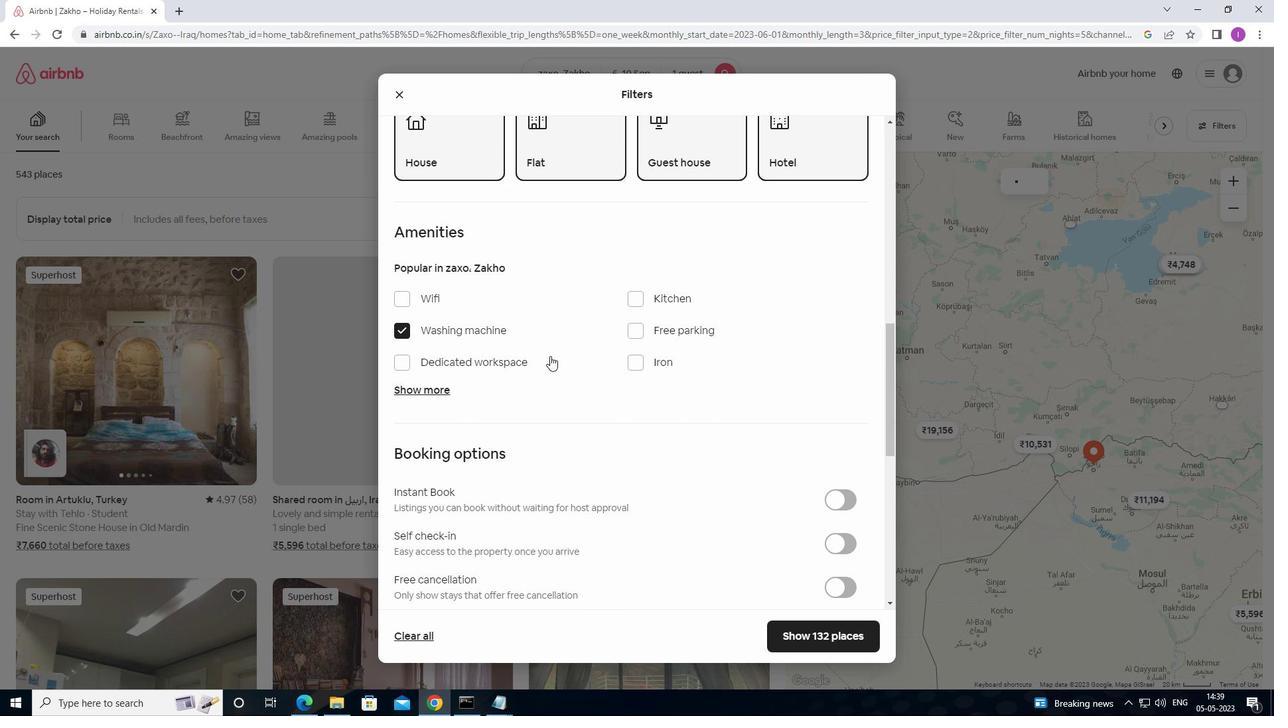 
Action: Mouse moved to (553, 356)
Screenshot: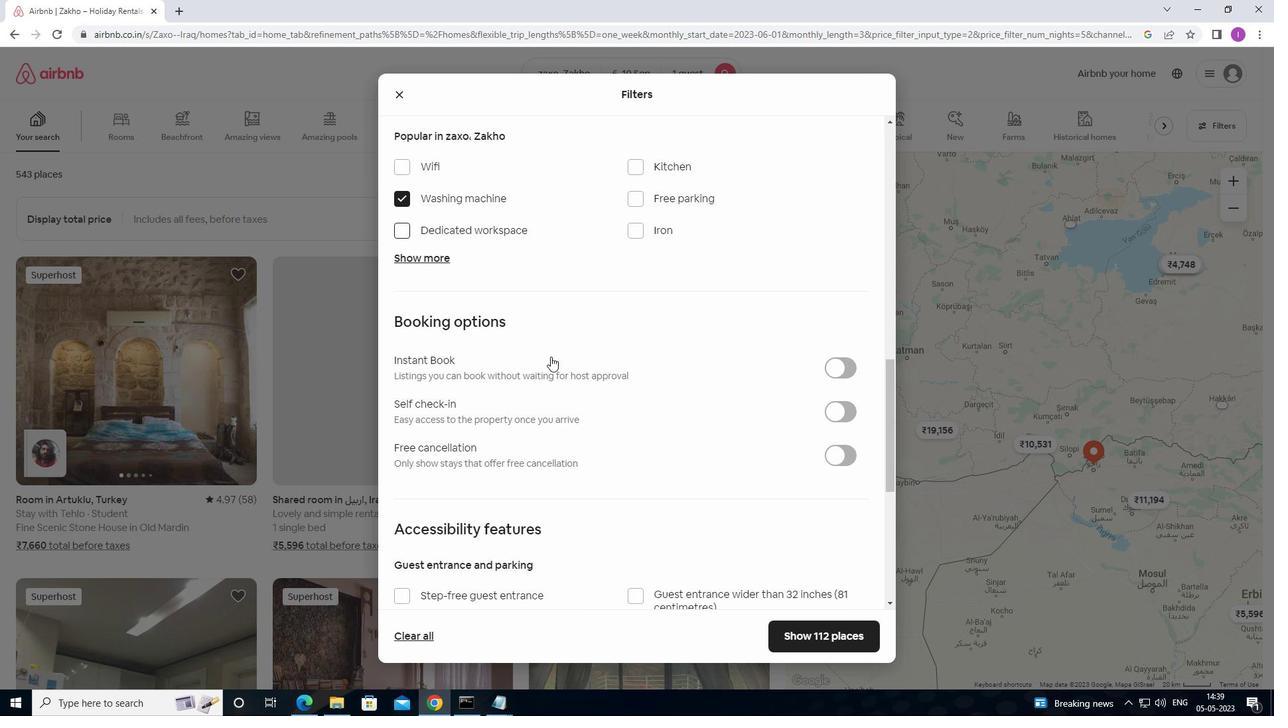 
Action: Mouse scrolled (553, 356) with delta (0, 0)
Screenshot: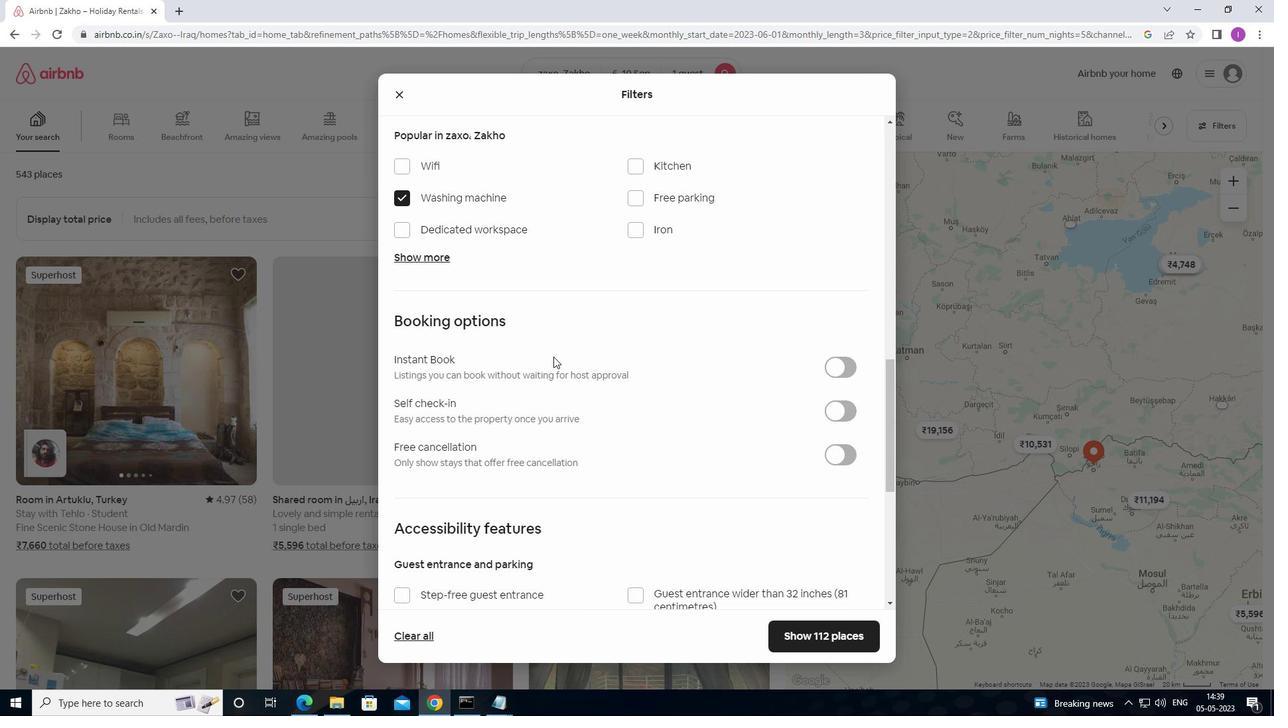 
Action: Mouse moved to (849, 343)
Screenshot: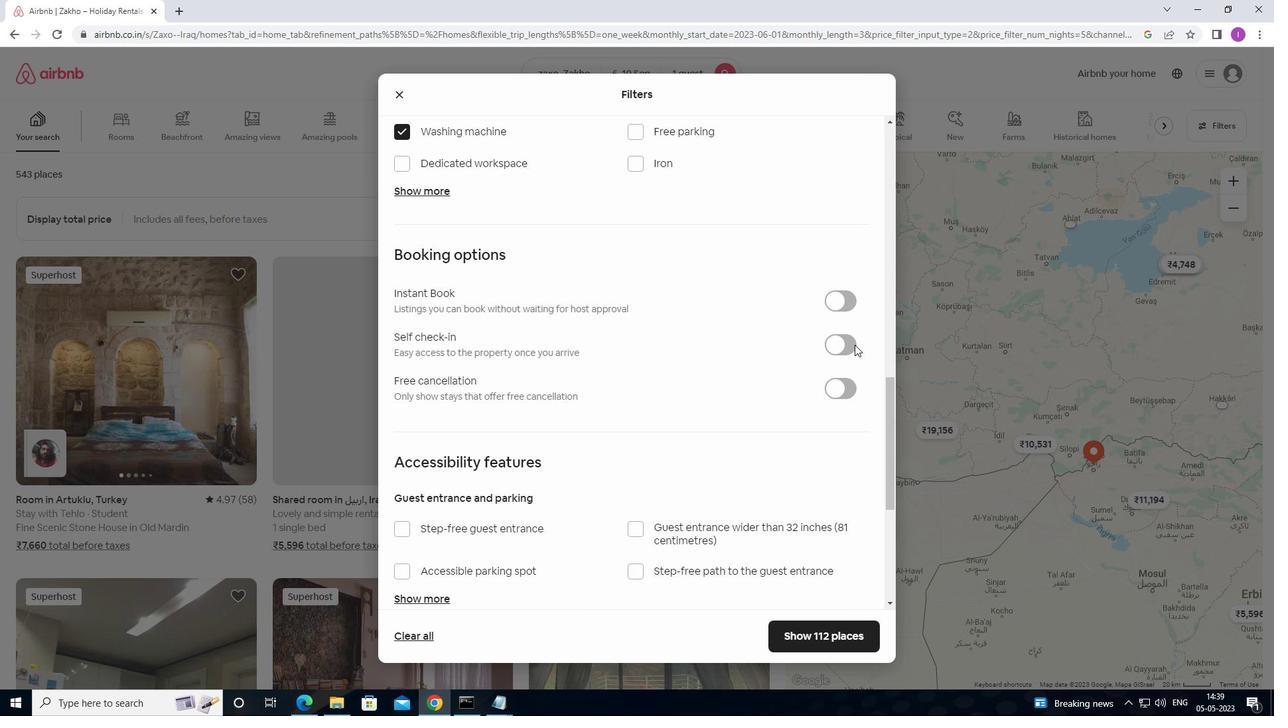 
Action: Mouse pressed left at (849, 343)
Screenshot: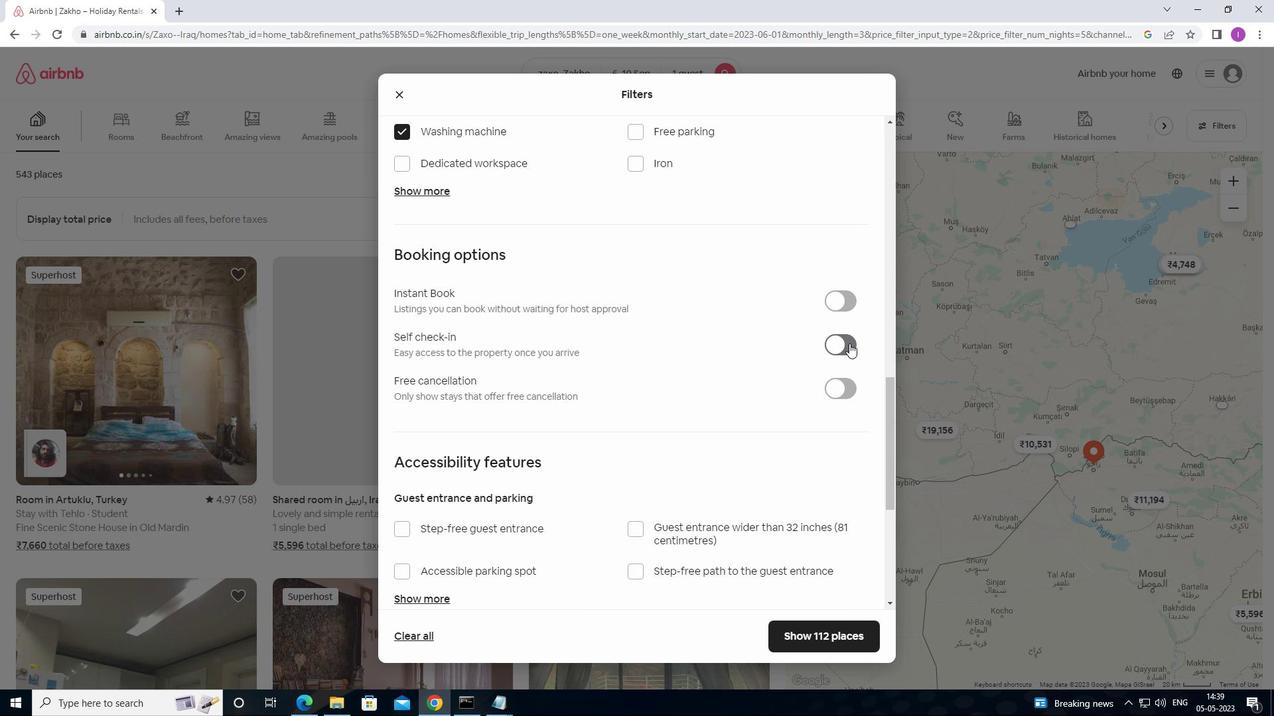 
Action: Mouse moved to (703, 382)
Screenshot: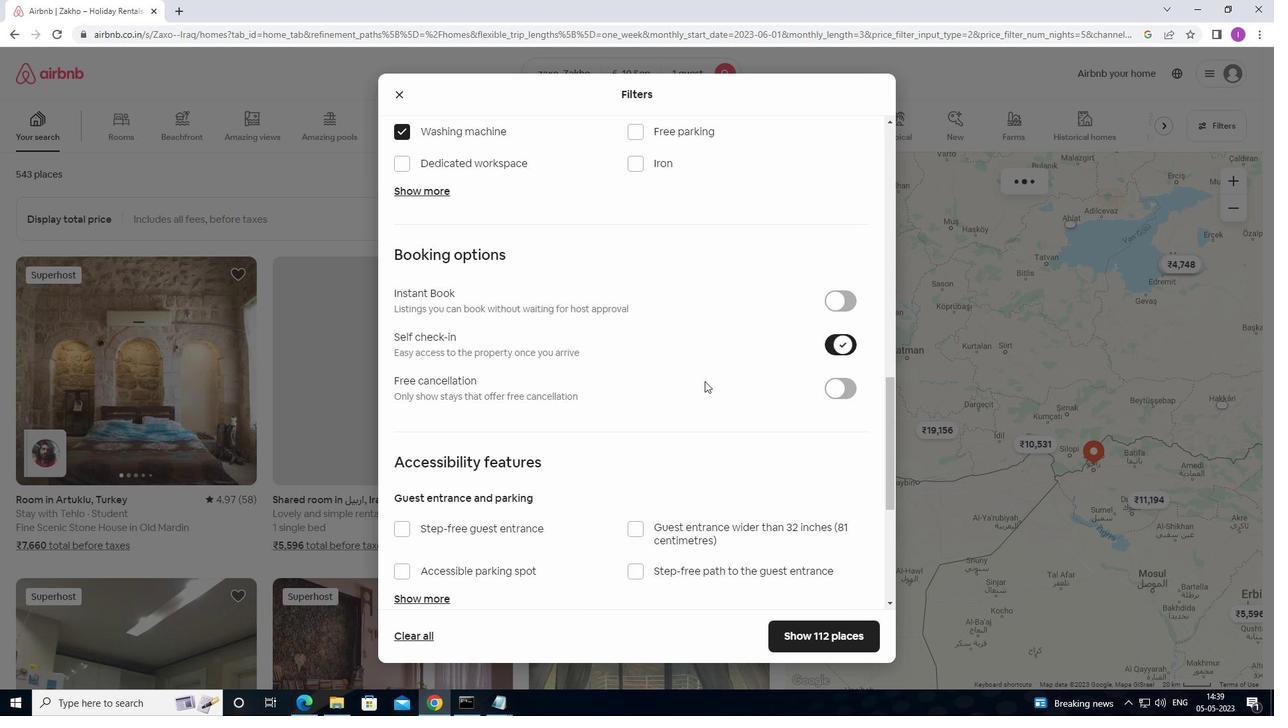 
Action: Mouse scrolled (703, 381) with delta (0, 0)
Screenshot: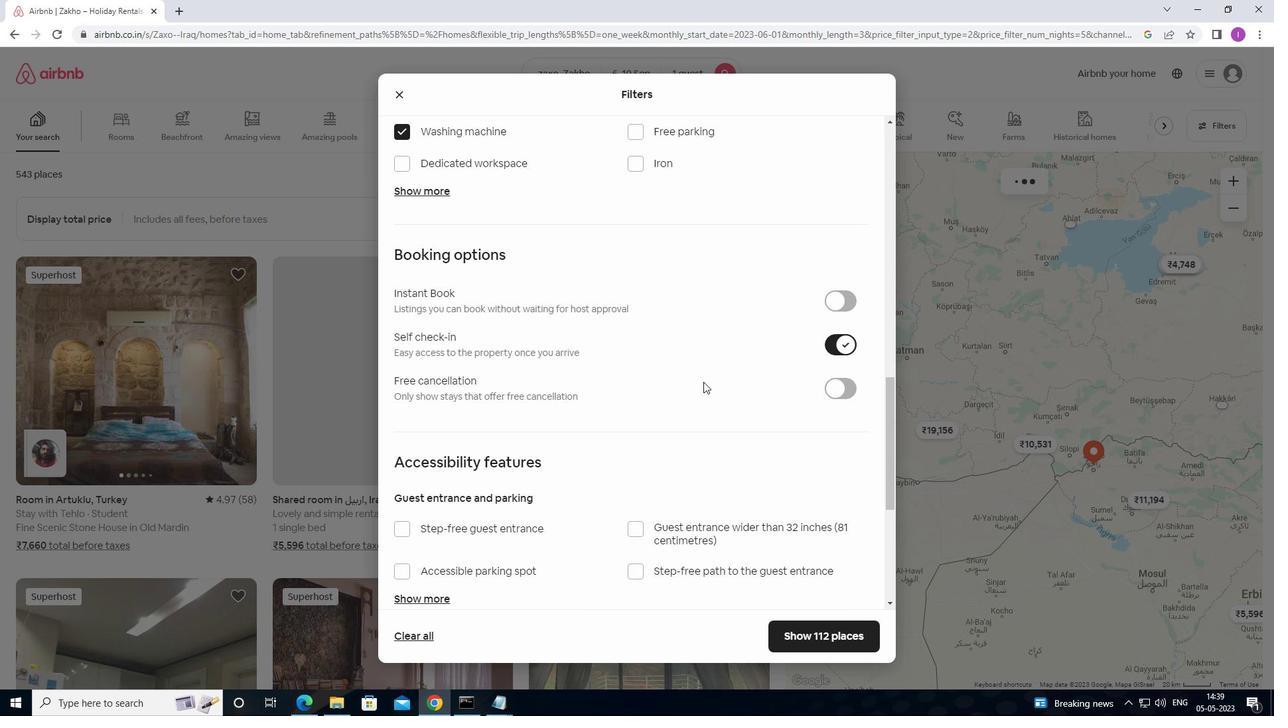
Action: Mouse moved to (702, 382)
Screenshot: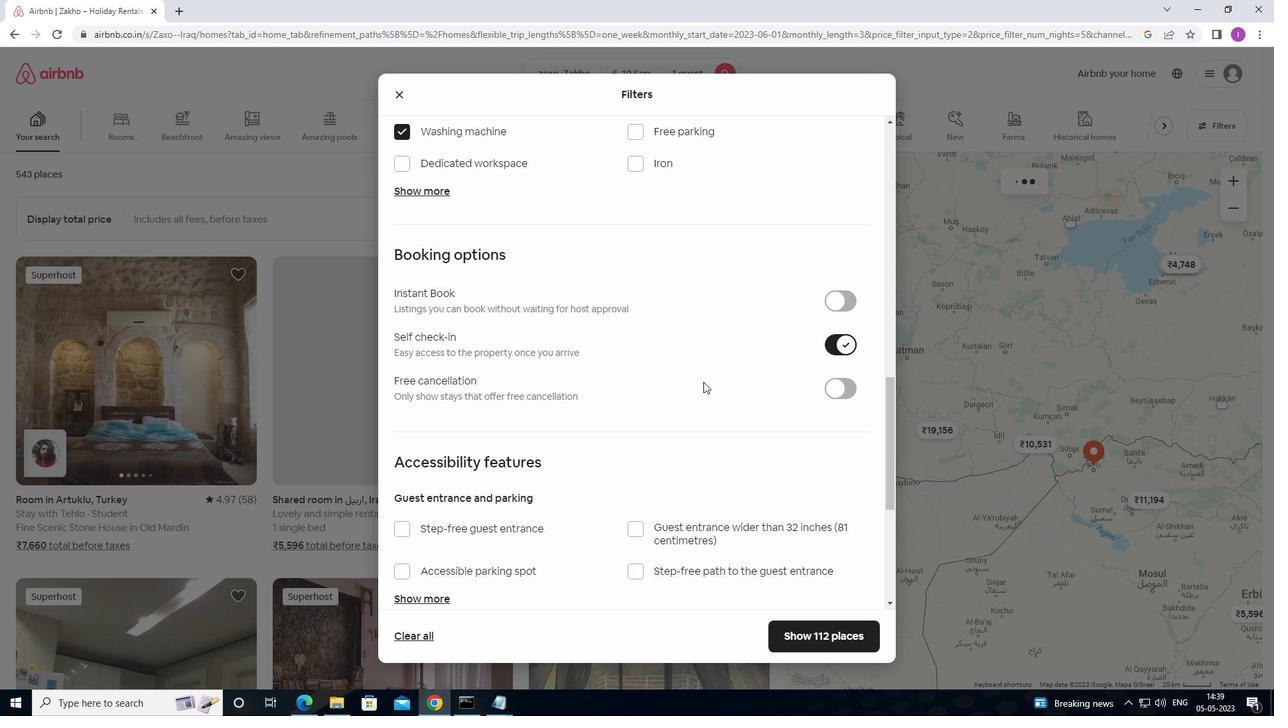 
Action: Mouse scrolled (702, 381) with delta (0, 0)
Screenshot: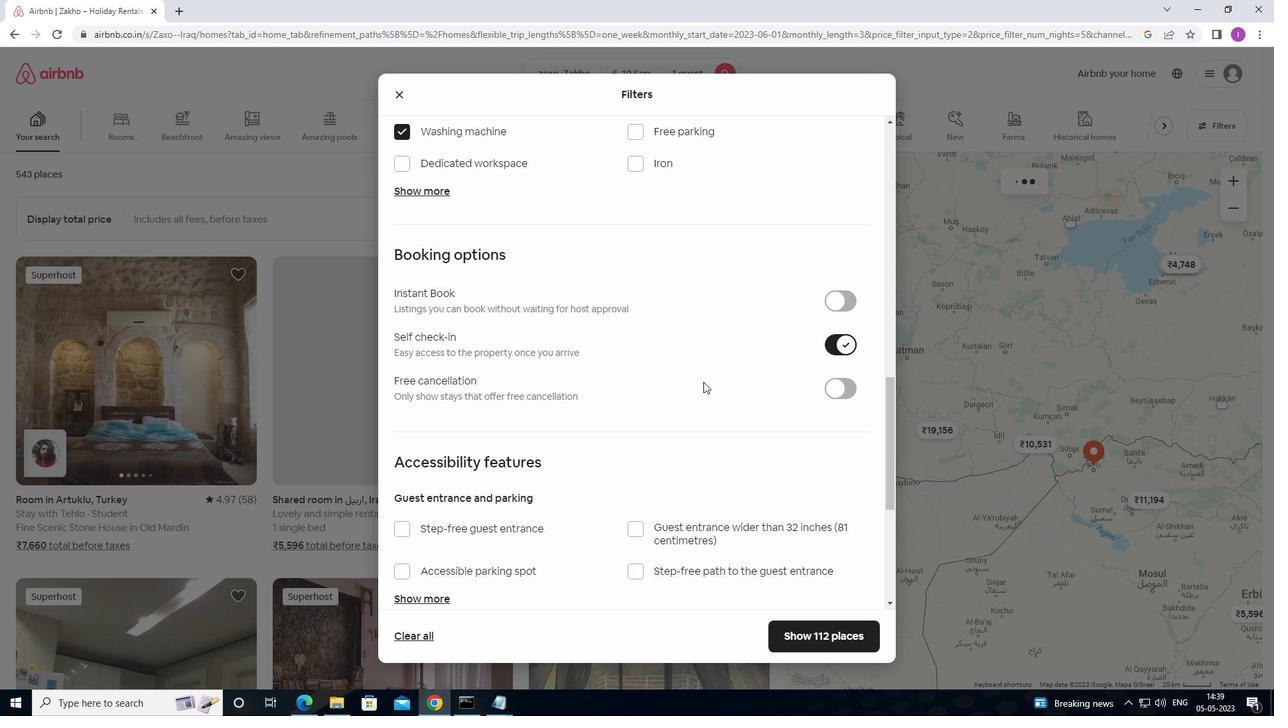 
Action: Mouse moved to (701, 385)
Screenshot: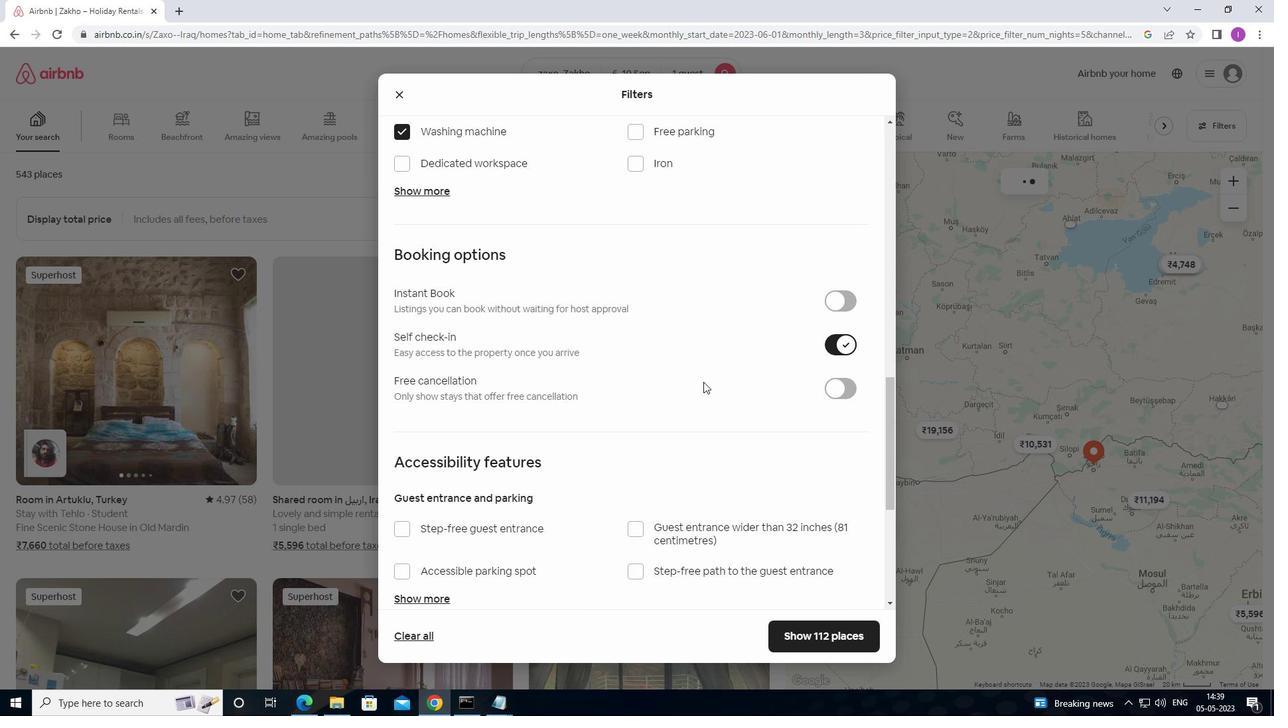 
Action: Mouse scrolled (701, 384) with delta (0, 0)
Screenshot: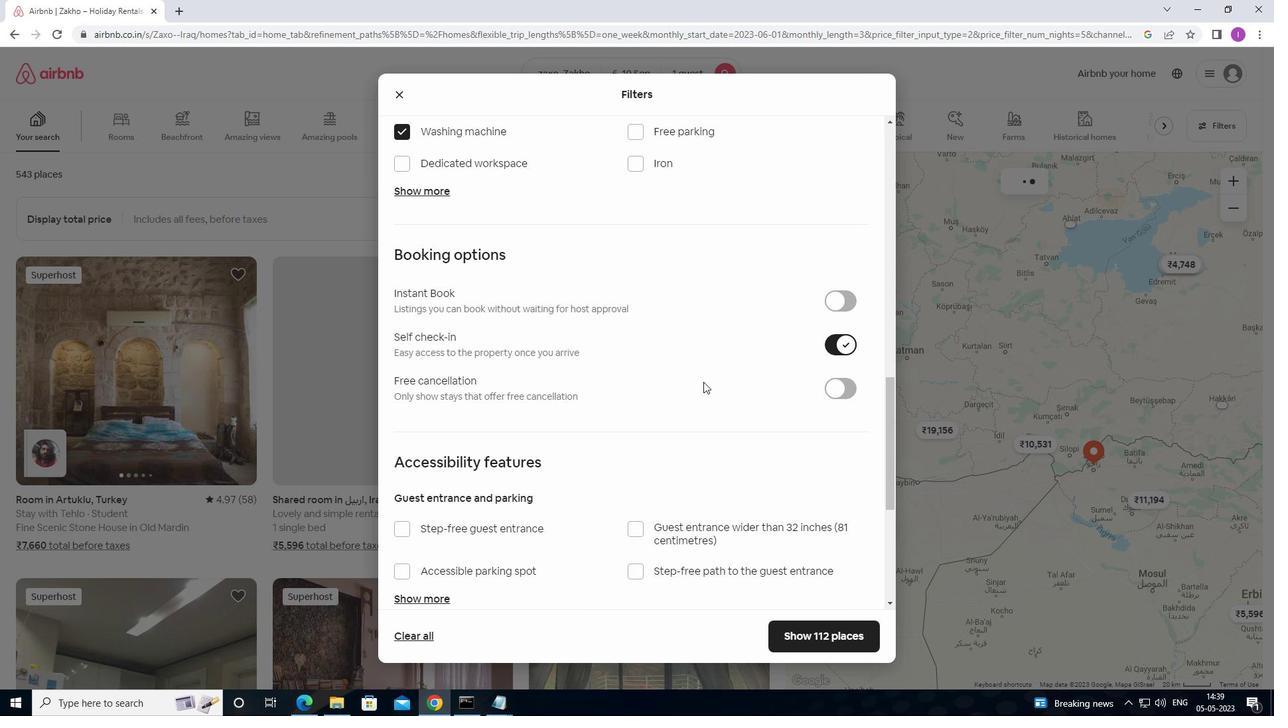 
Action: Mouse moved to (700, 388)
Screenshot: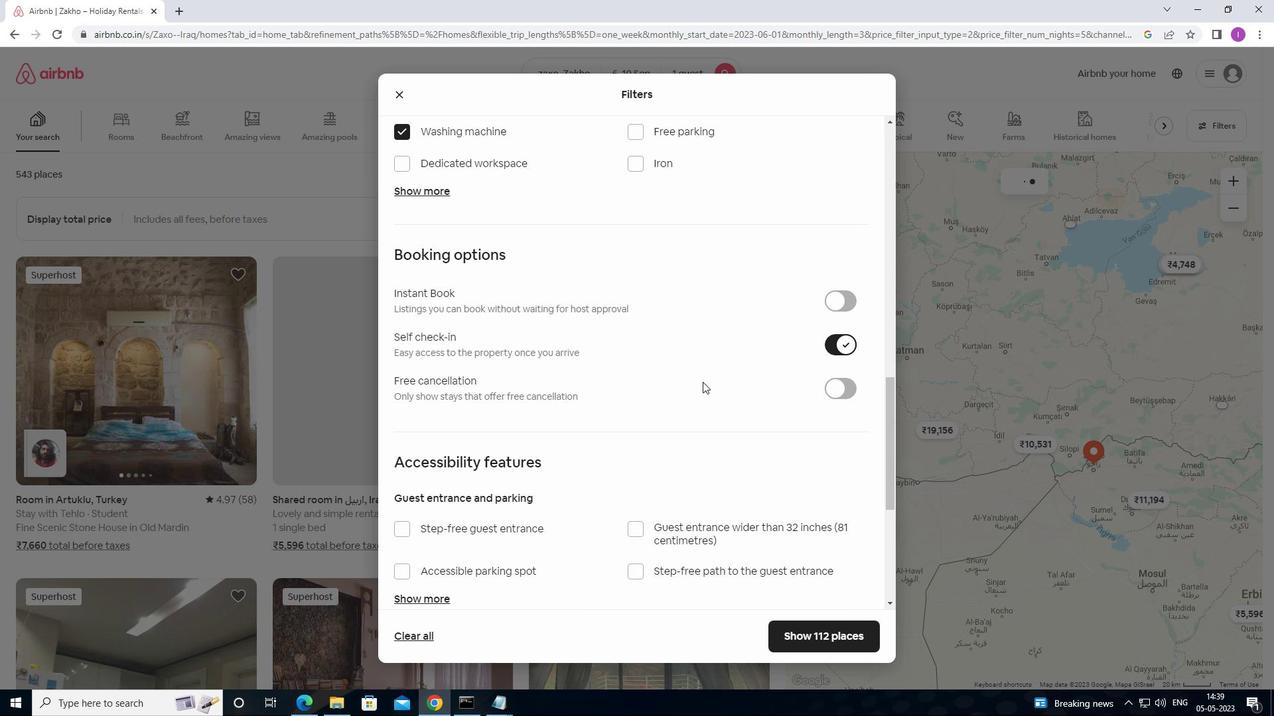 
Action: Mouse scrolled (700, 387) with delta (0, 0)
Screenshot: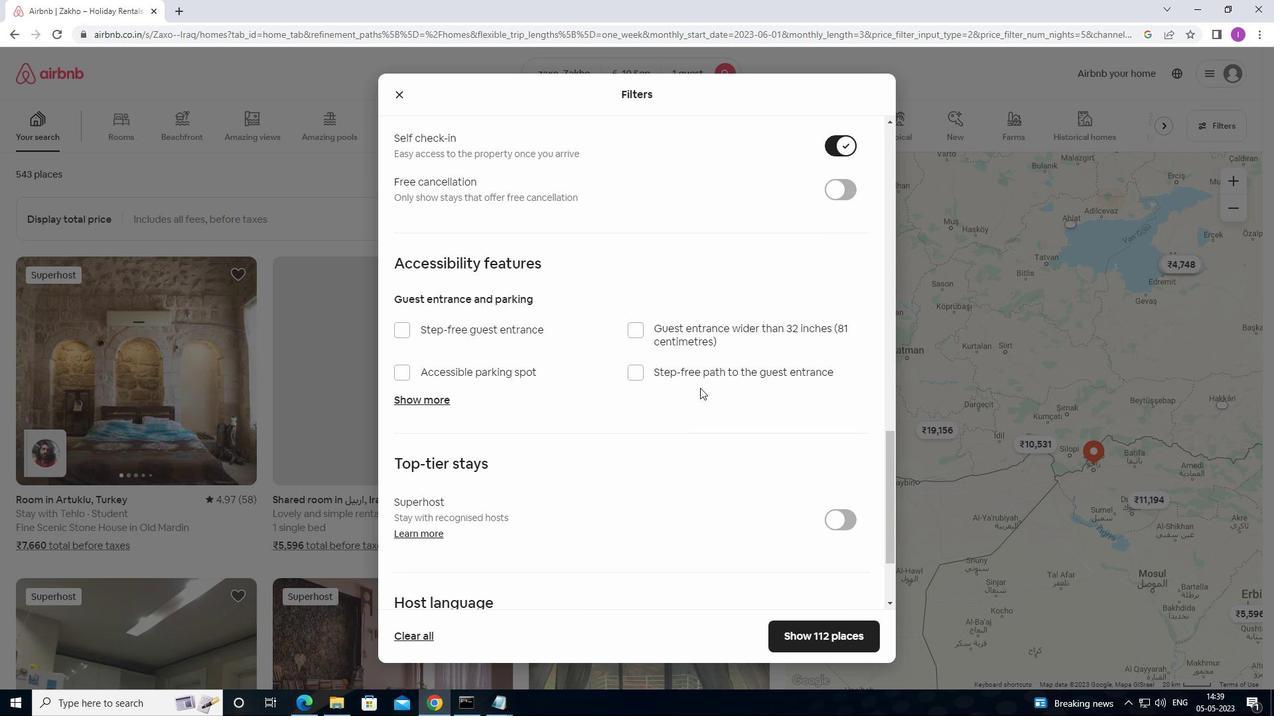 
Action: Mouse scrolled (700, 387) with delta (0, 0)
Screenshot: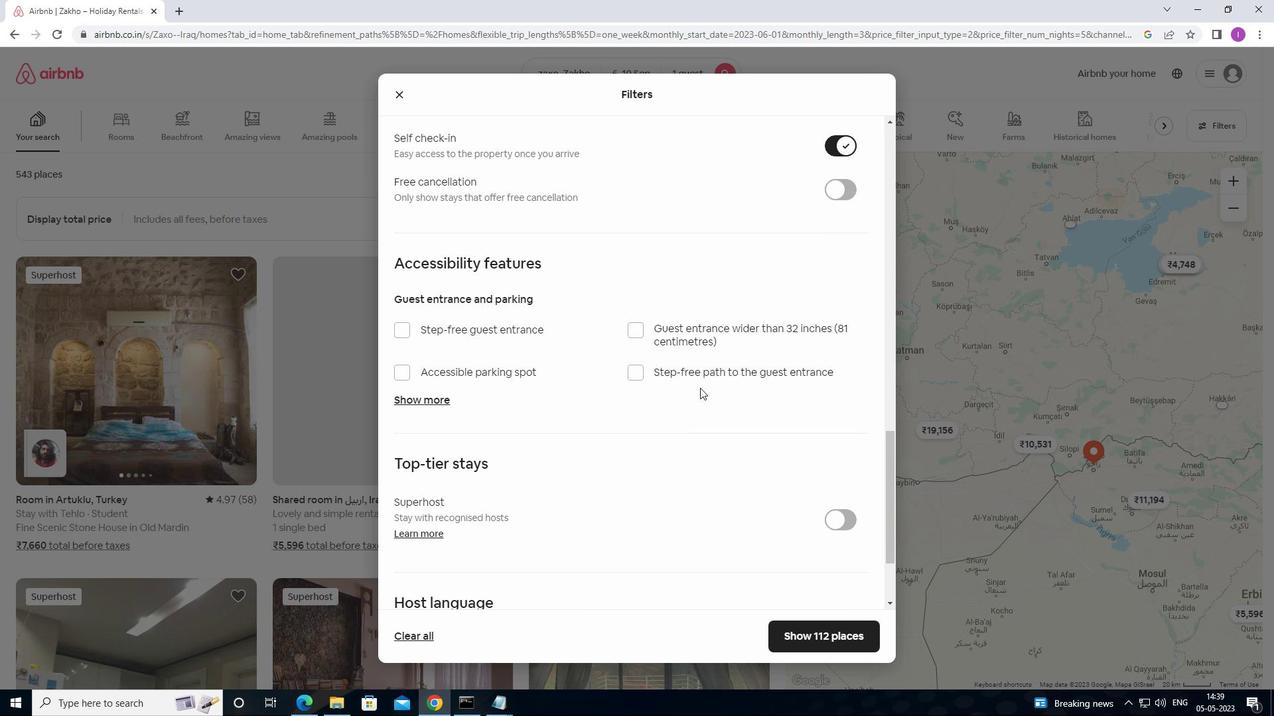 
Action: Mouse moved to (696, 388)
Screenshot: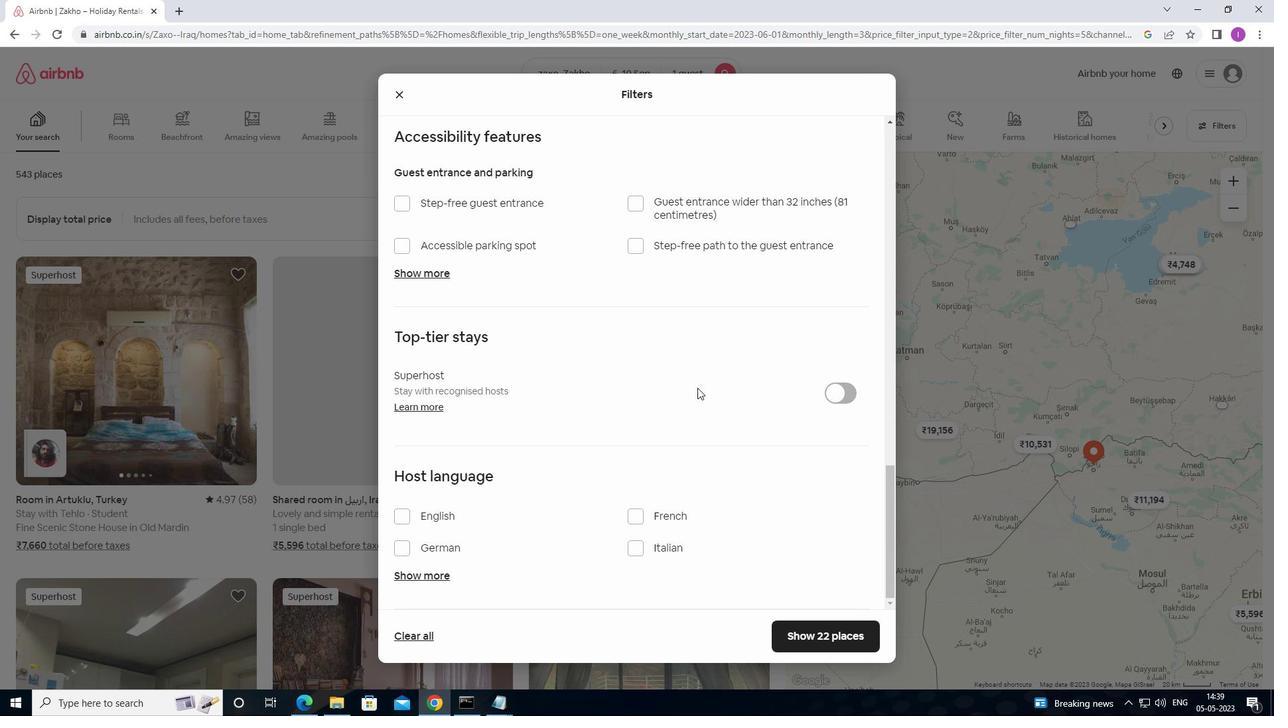 
Action: Mouse scrolled (696, 387) with delta (0, 0)
Screenshot: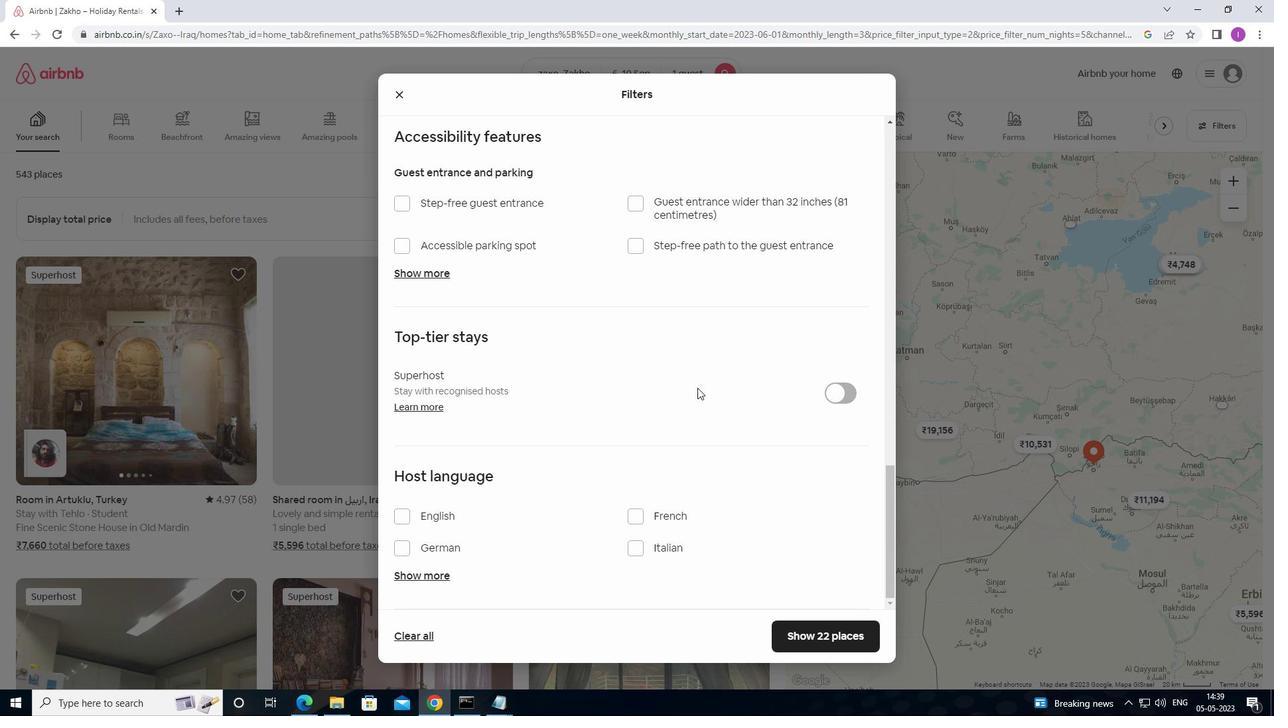 
Action: Mouse moved to (693, 389)
Screenshot: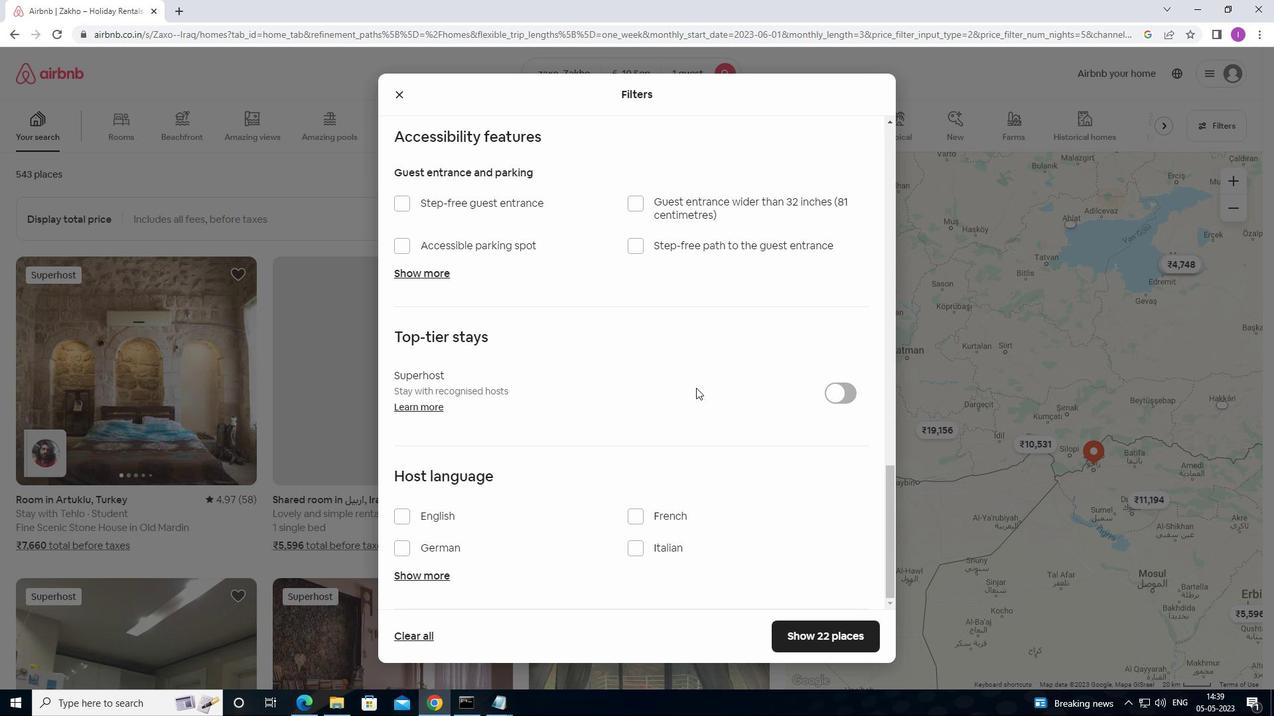 
Action: Mouse scrolled (693, 388) with delta (0, 0)
Screenshot: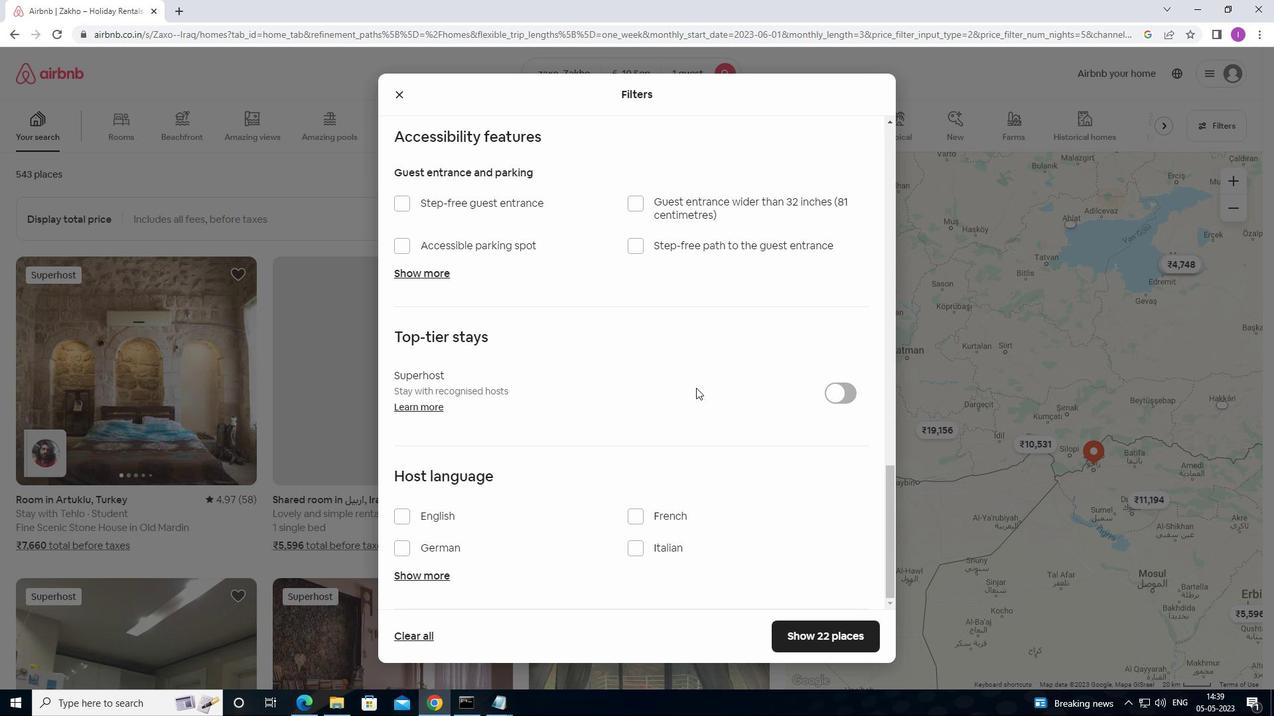 
Action: Mouse moved to (398, 513)
Screenshot: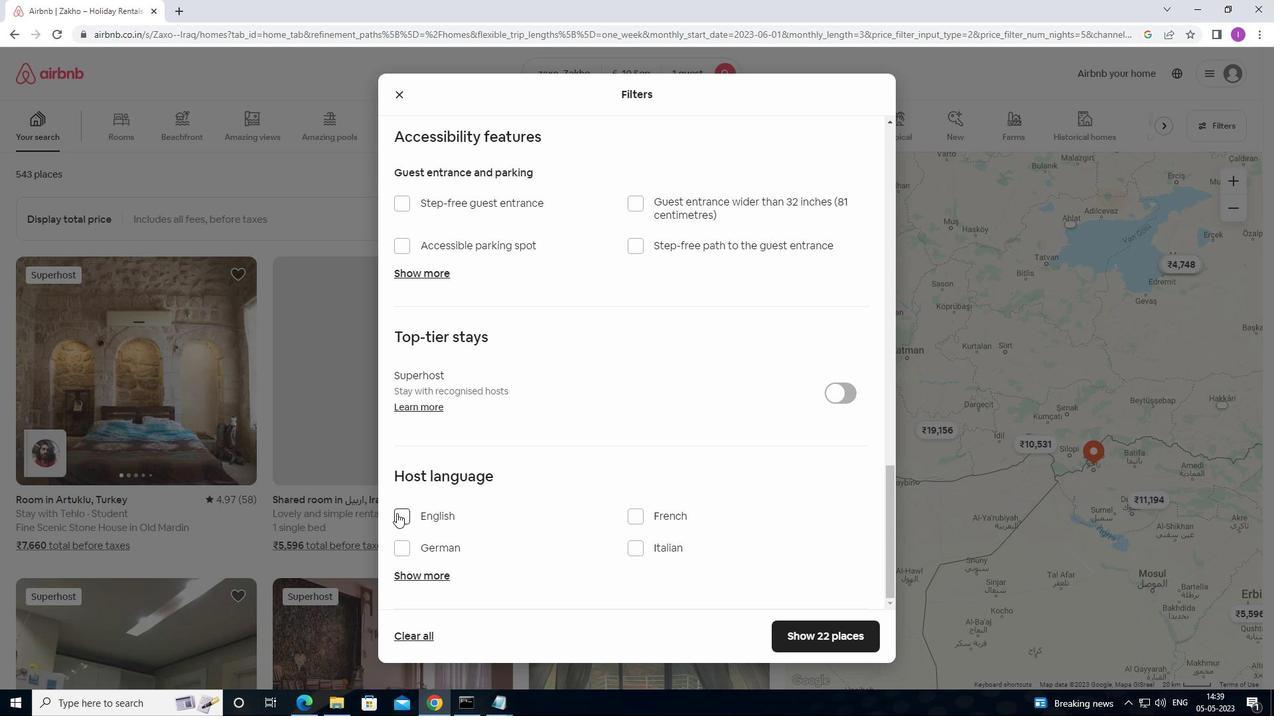 
Action: Mouse pressed left at (398, 513)
Screenshot: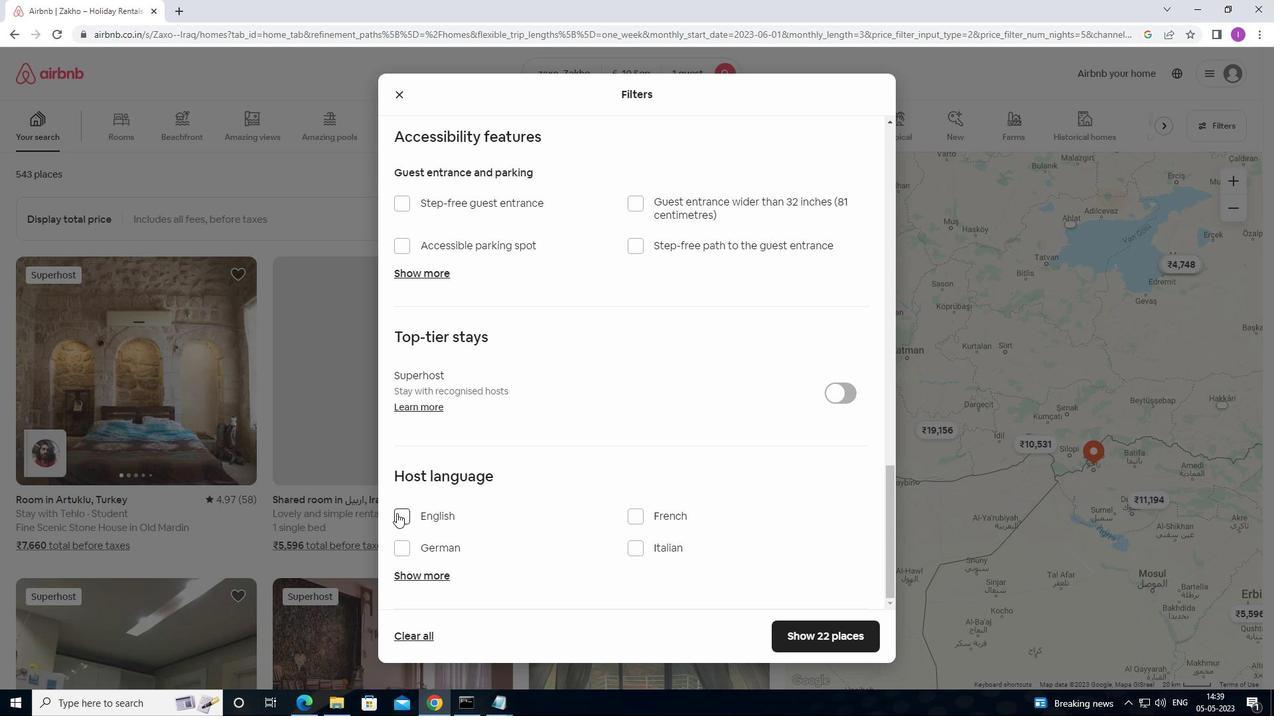 
Action: Mouse moved to (827, 644)
Screenshot: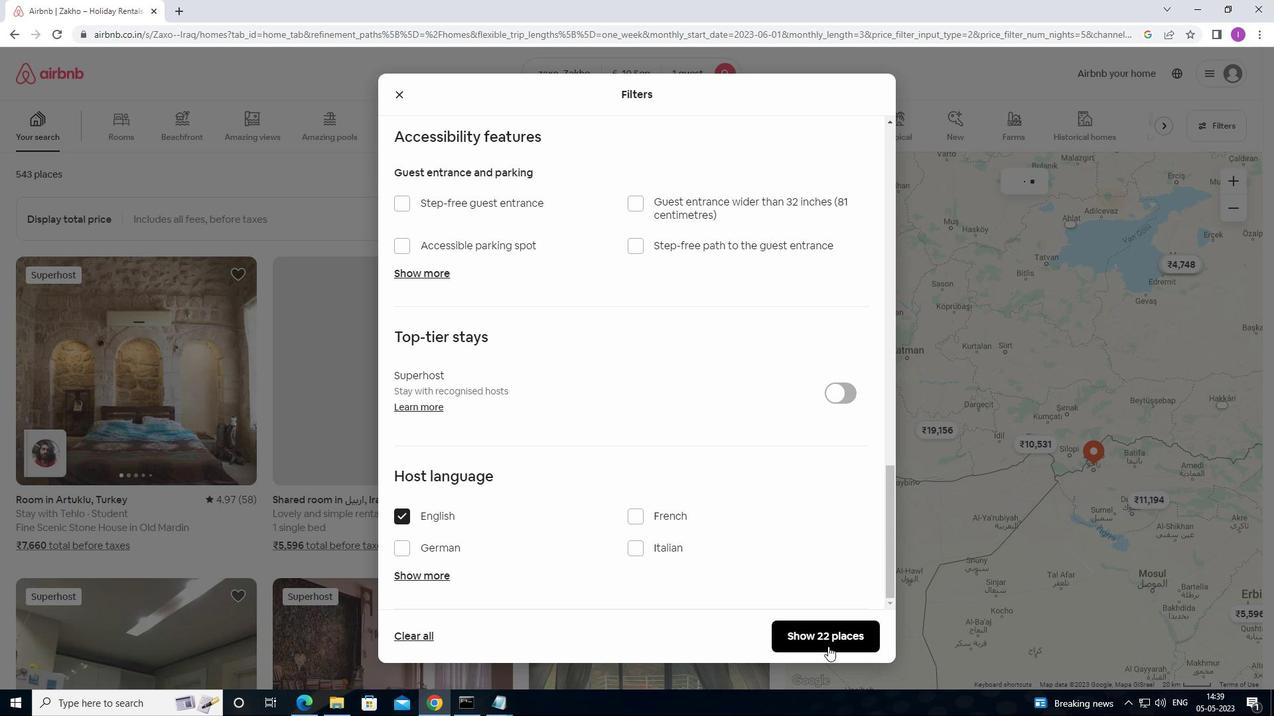 
Action: Mouse pressed left at (827, 644)
Screenshot: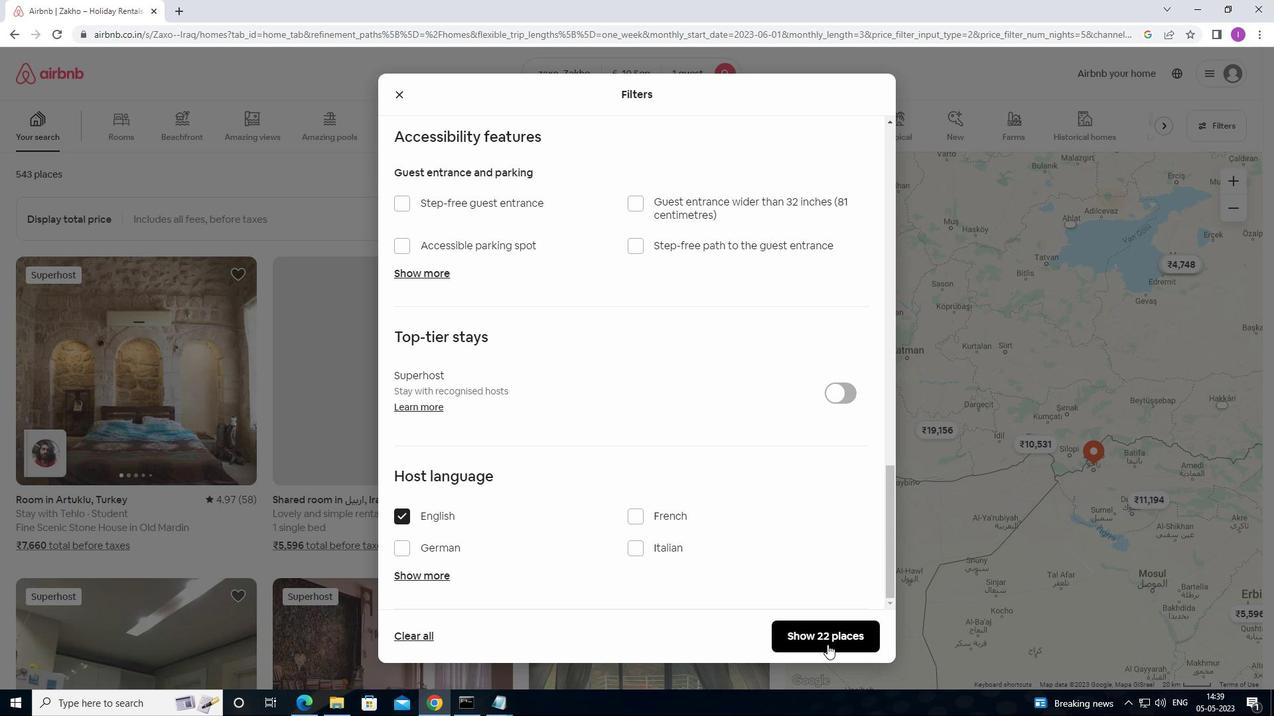 
Action: Mouse moved to (479, 61)
Screenshot: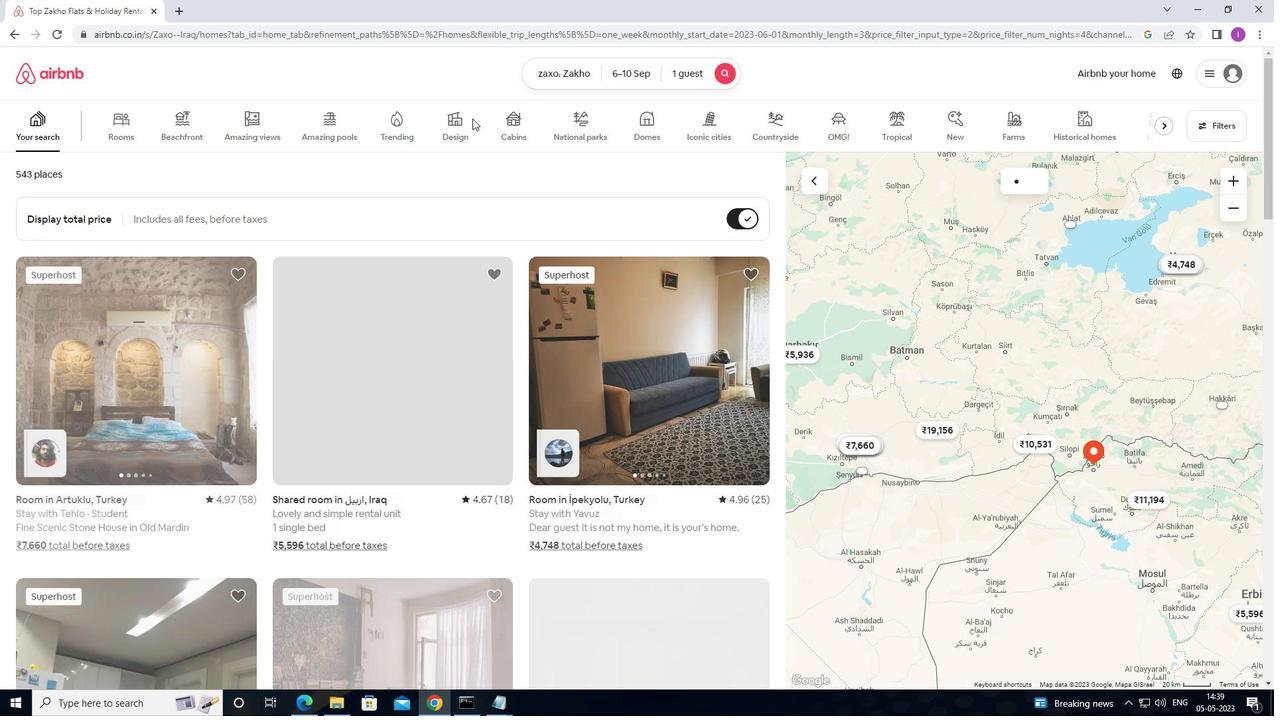 
